 Task: Add Sprouts Organic Sun Dried Goji Berries to the cart.
Action: Mouse pressed left at (19, 96)
Screenshot: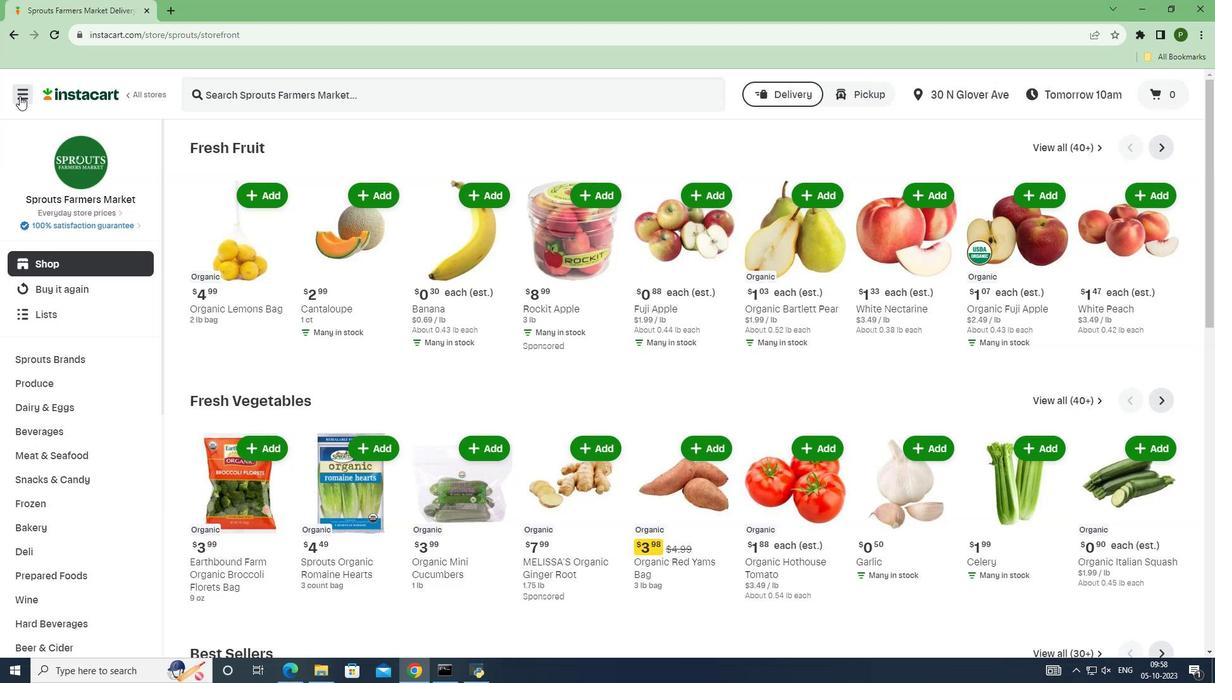 
Action: Mouse moved to (46, 352)
Screenshot: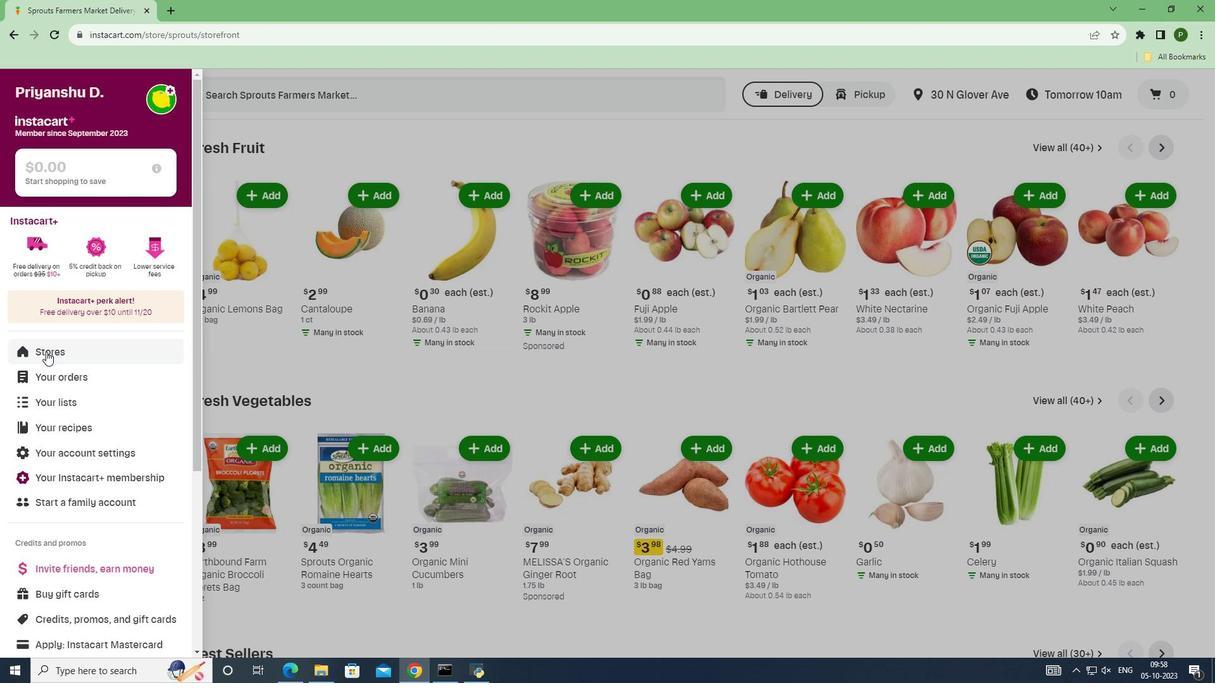 
Action: Mouse pressed left at (46, 352)
Screenshot: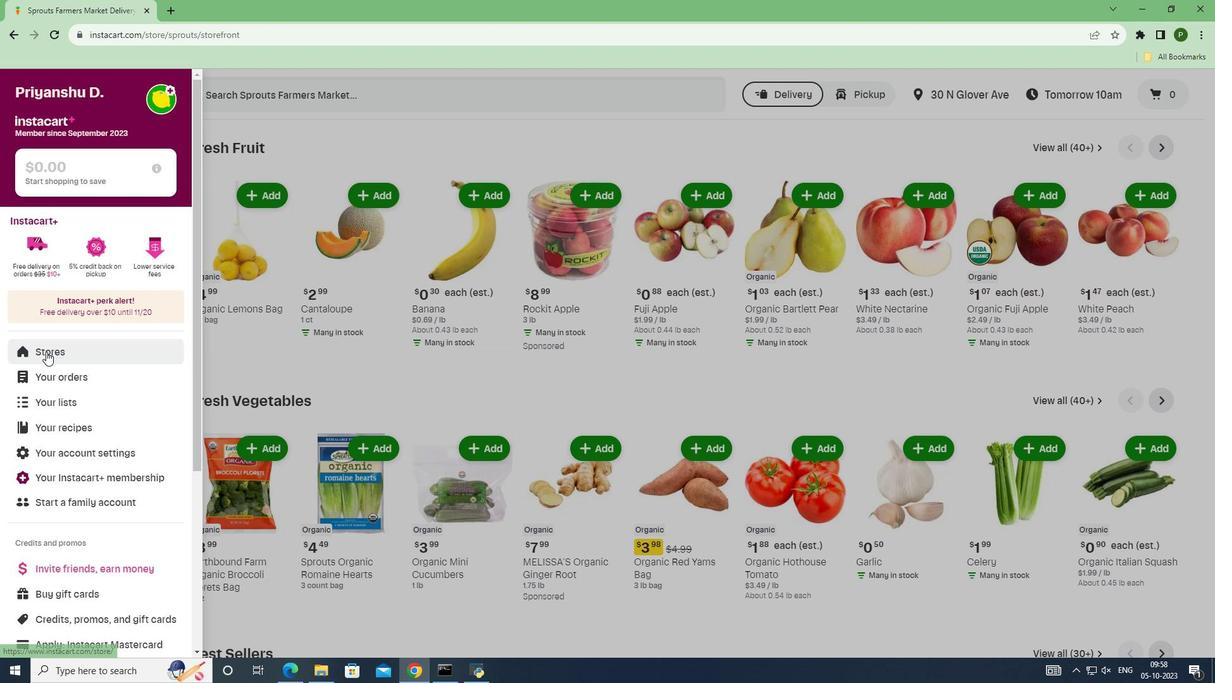 
Action: Mouse moved to (291, 153)
Screenshot: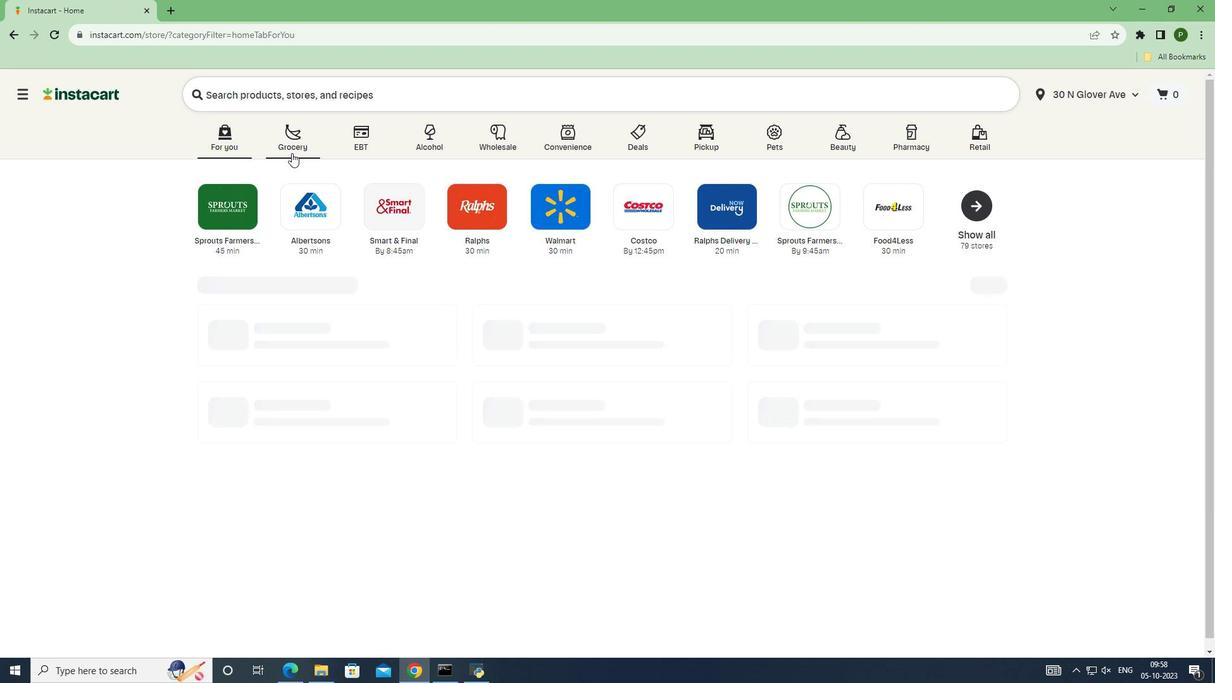 
Action: Mouse pressed left at (291, 153)
Screenshot: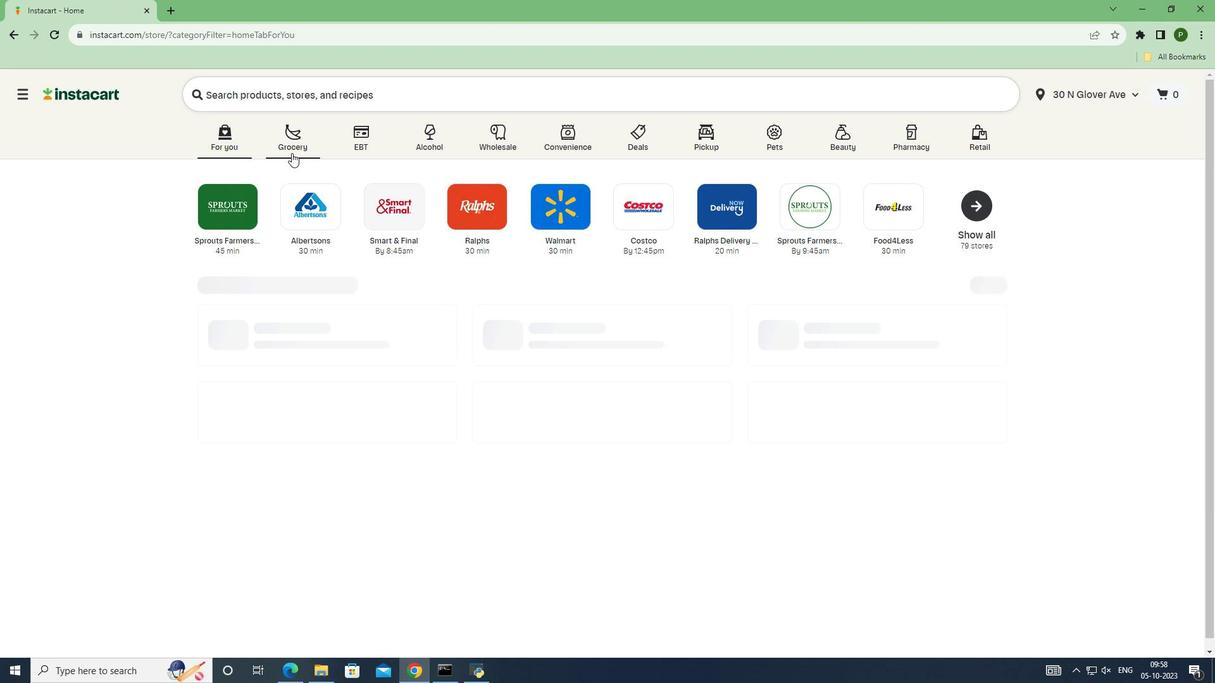 
Action: Mouse moved to (777, 288)
Screenshot: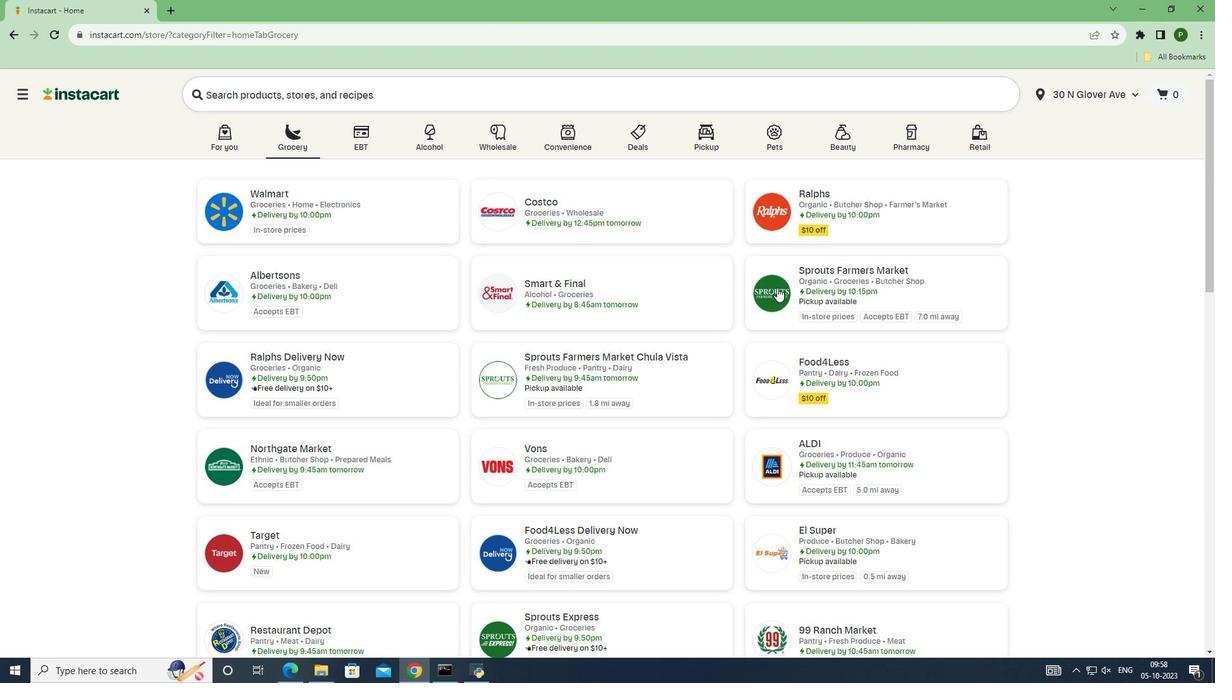
Action: Mouse pressed left at (777, 288)
Screenshot: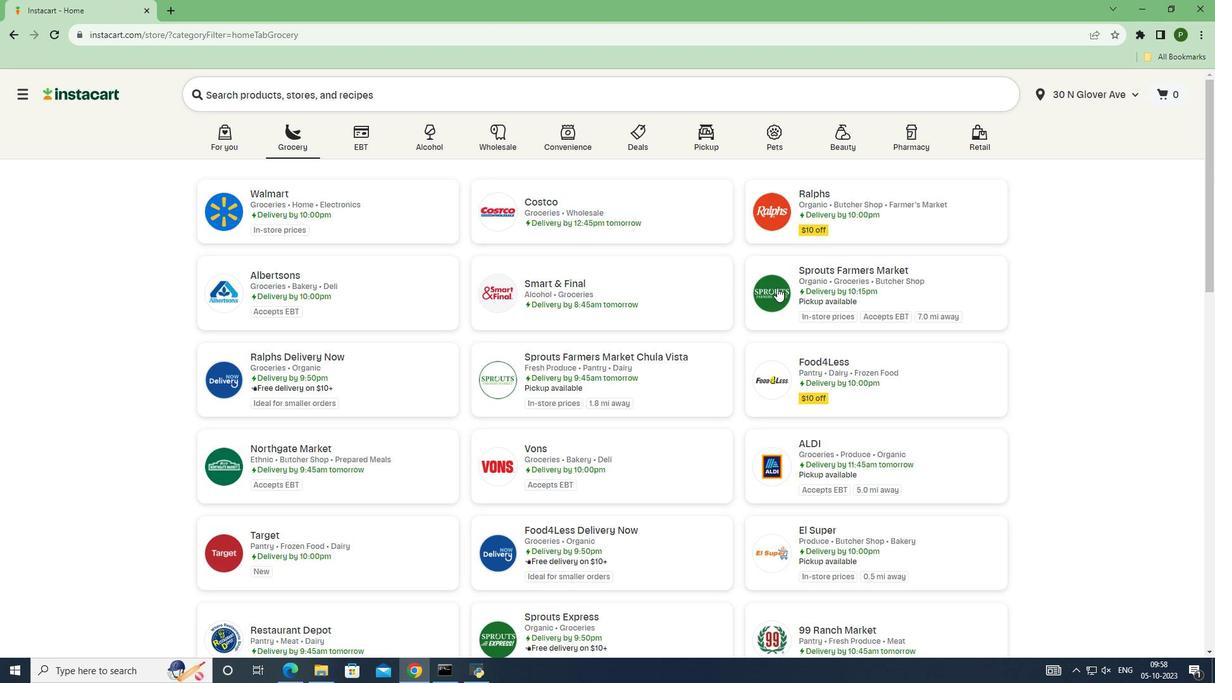 
Action: Mouse moved to (84, 360)
Screenshot: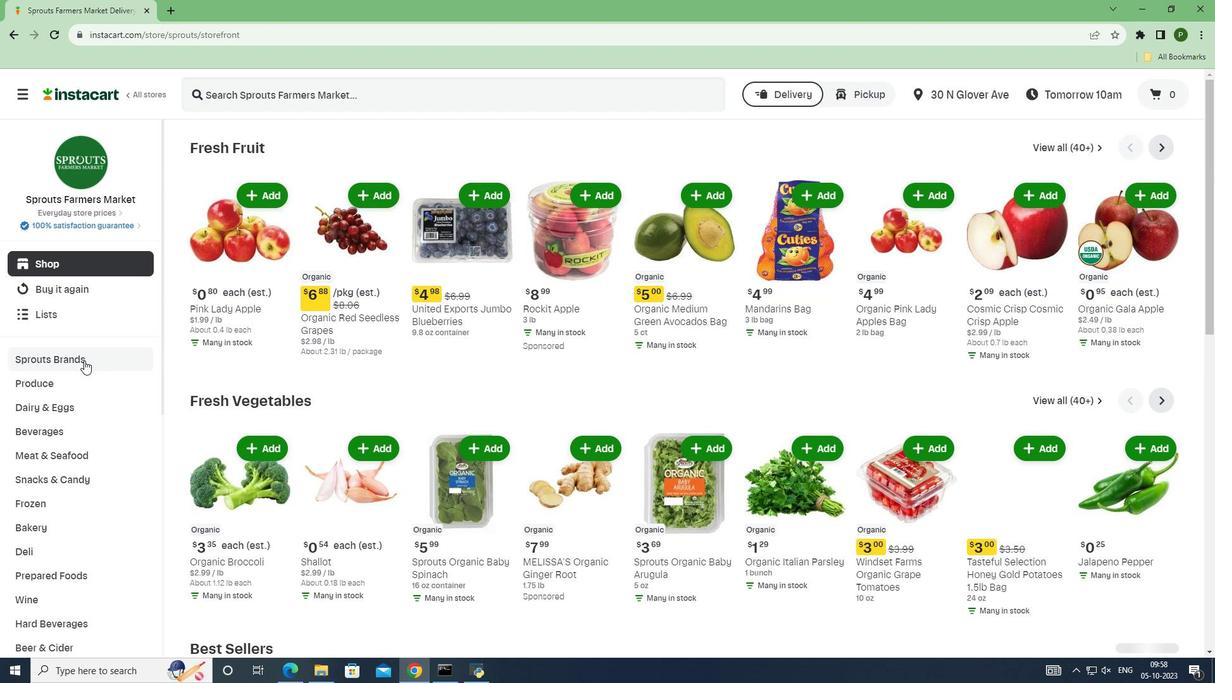 
Action: Mouse pressed left at (84, 360)
Screenshot: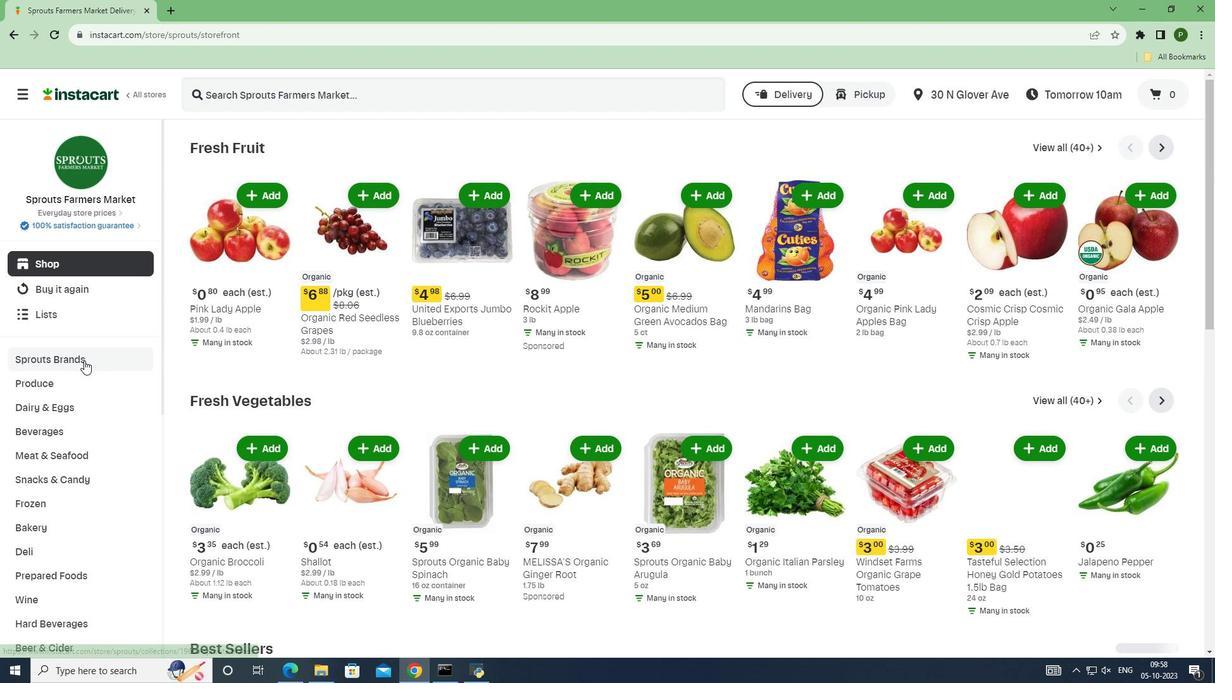 
Action: Mouse moved to (53, 453)
Screenshot: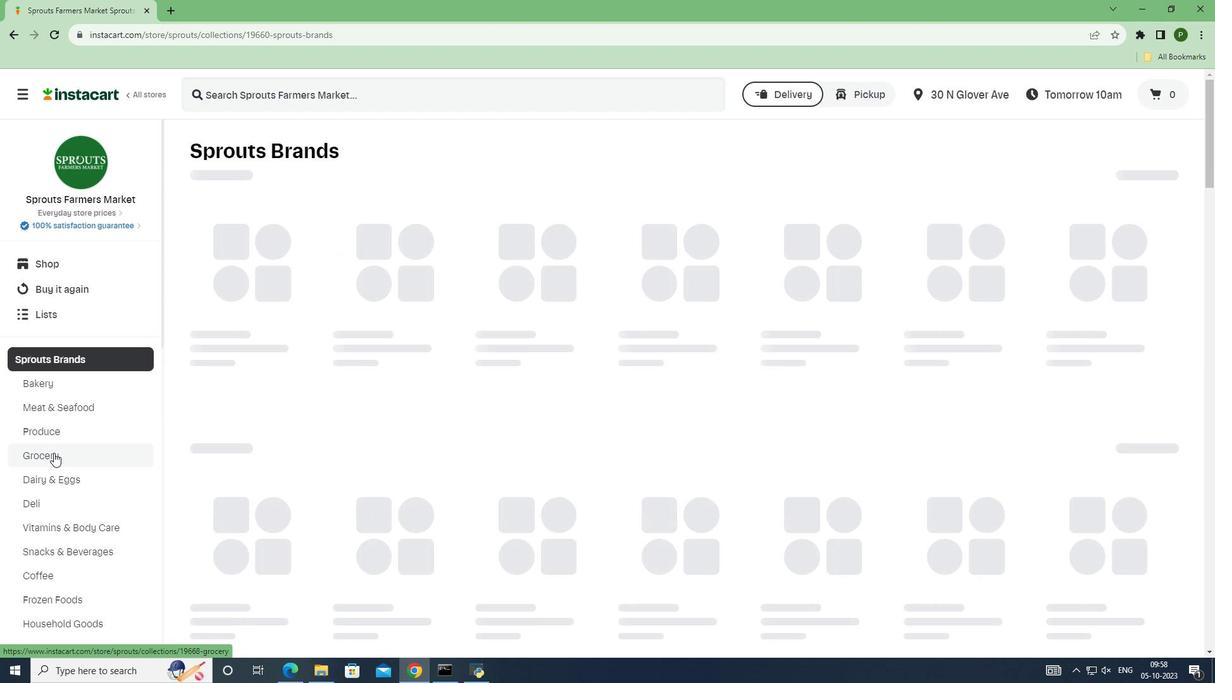 
Action: Mouse pressed left at (53, 453)
Screenshot: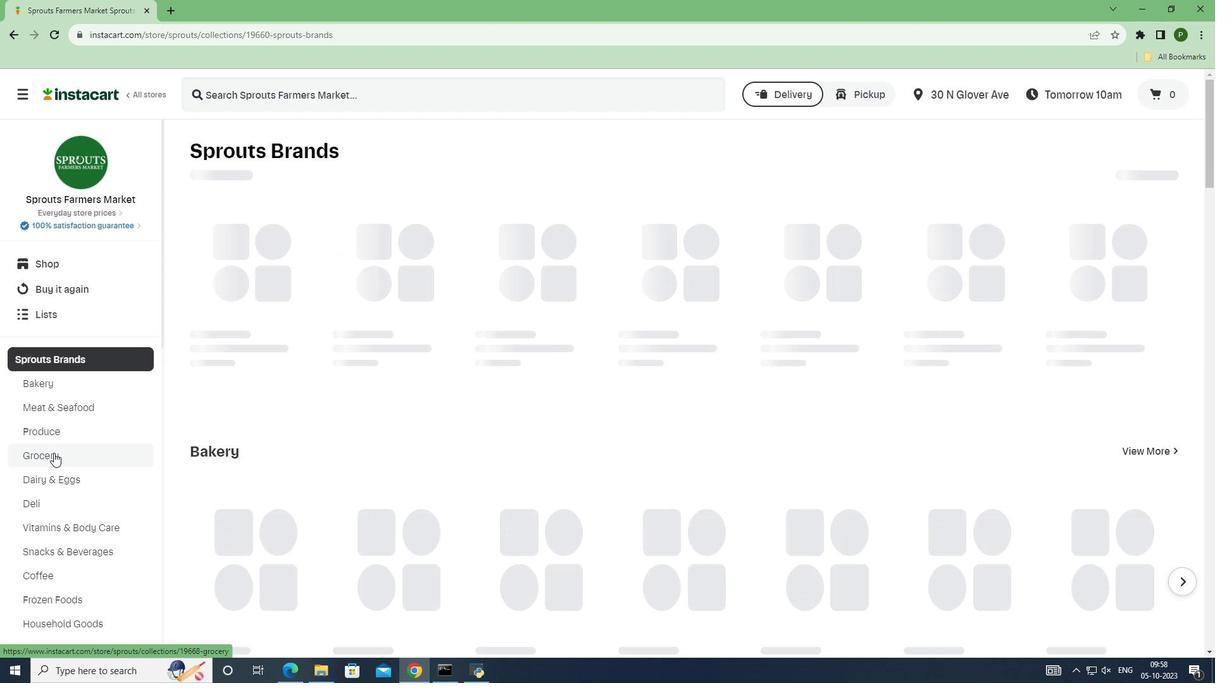 
Action: Mouse moved to (279, 270)
Screenshot: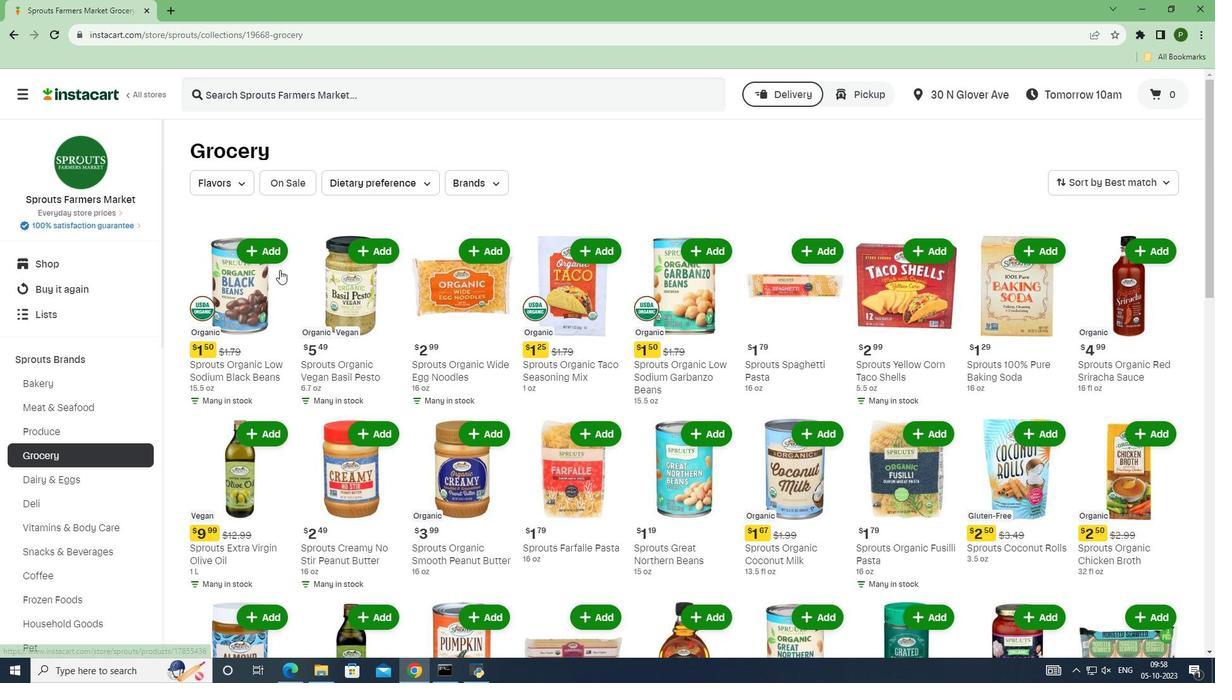 
Action: Mouse scrolled (279, 269) with delta (0, 0)
Screenshot: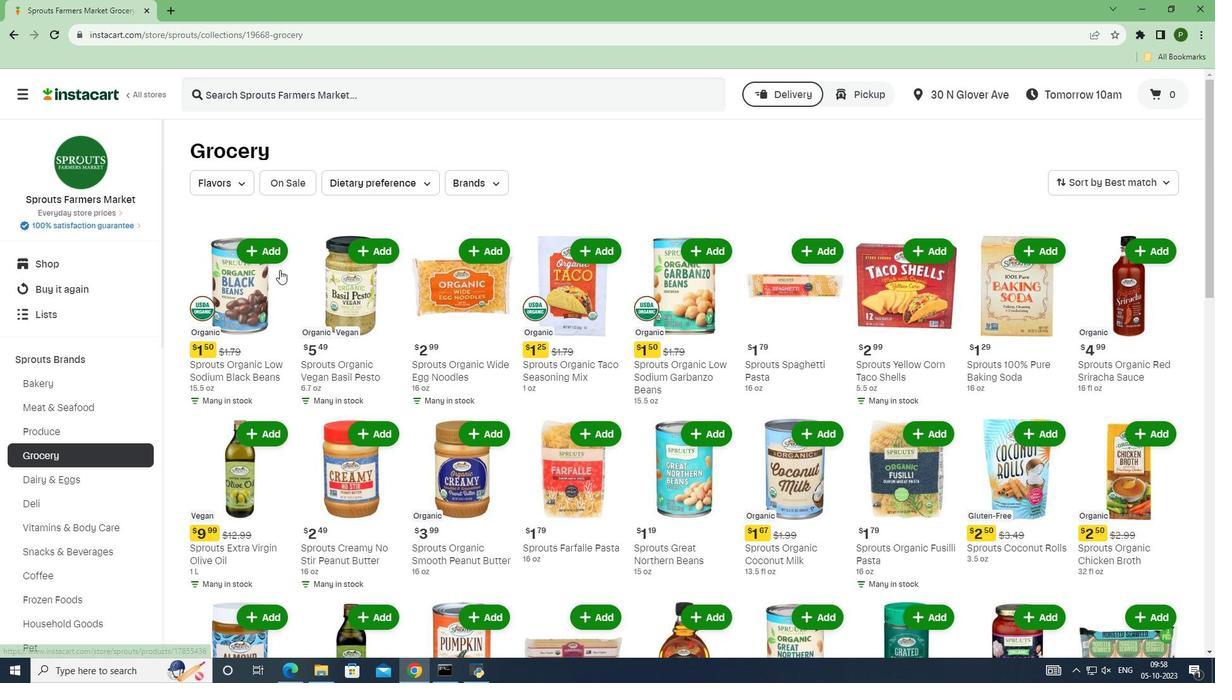 
Action: Mouse scrolled (279, 269) with delta (0, 0)
Screenshot: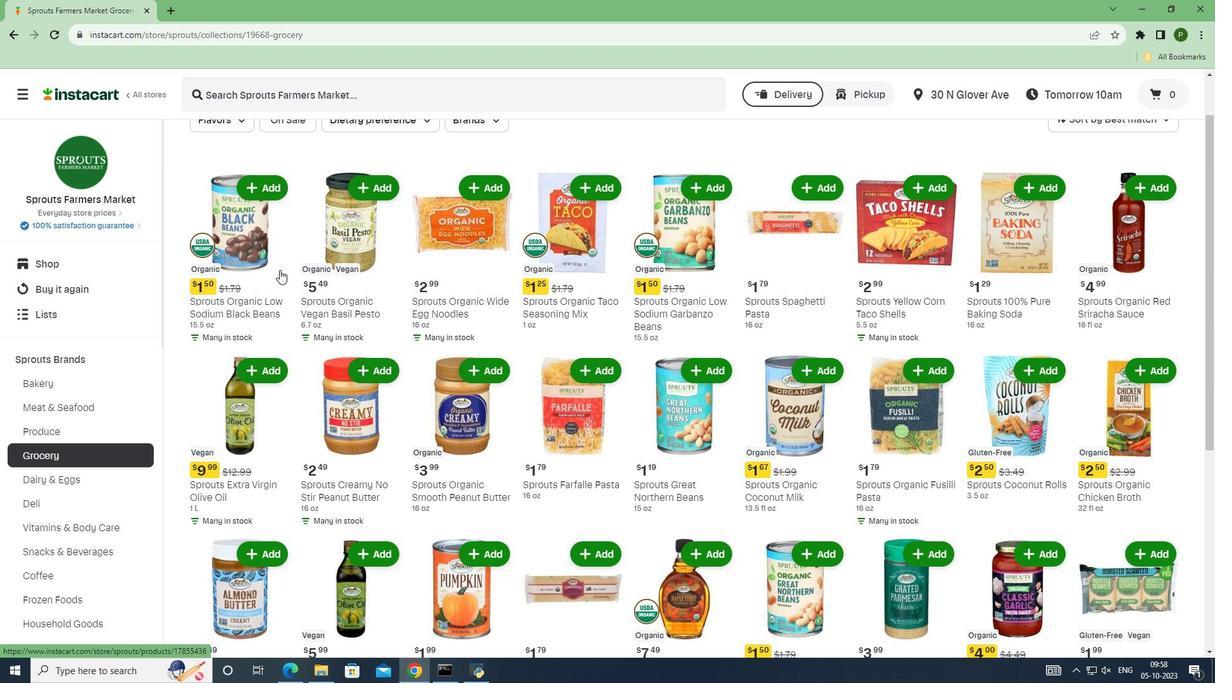 
Action: Mouse scrolled (279, 269) with delta (0, 0)
Screenshot: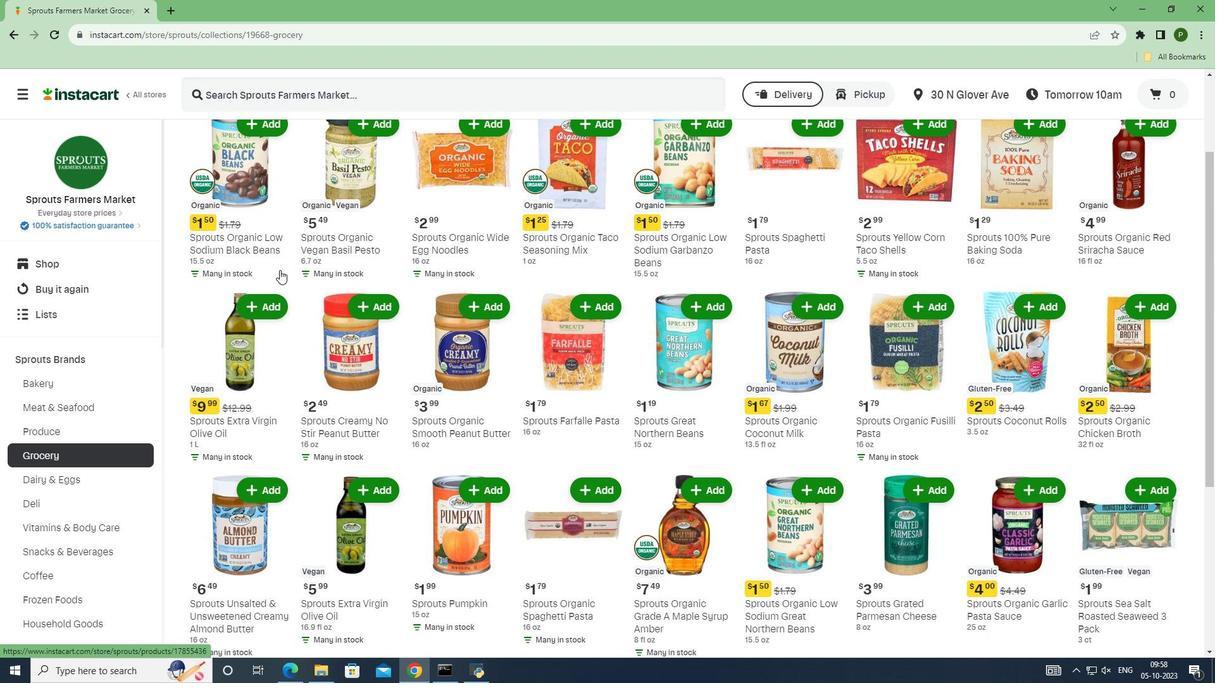 
Action: Mouse scrolled (279, 269) with delta (0, 0)
Screenshot: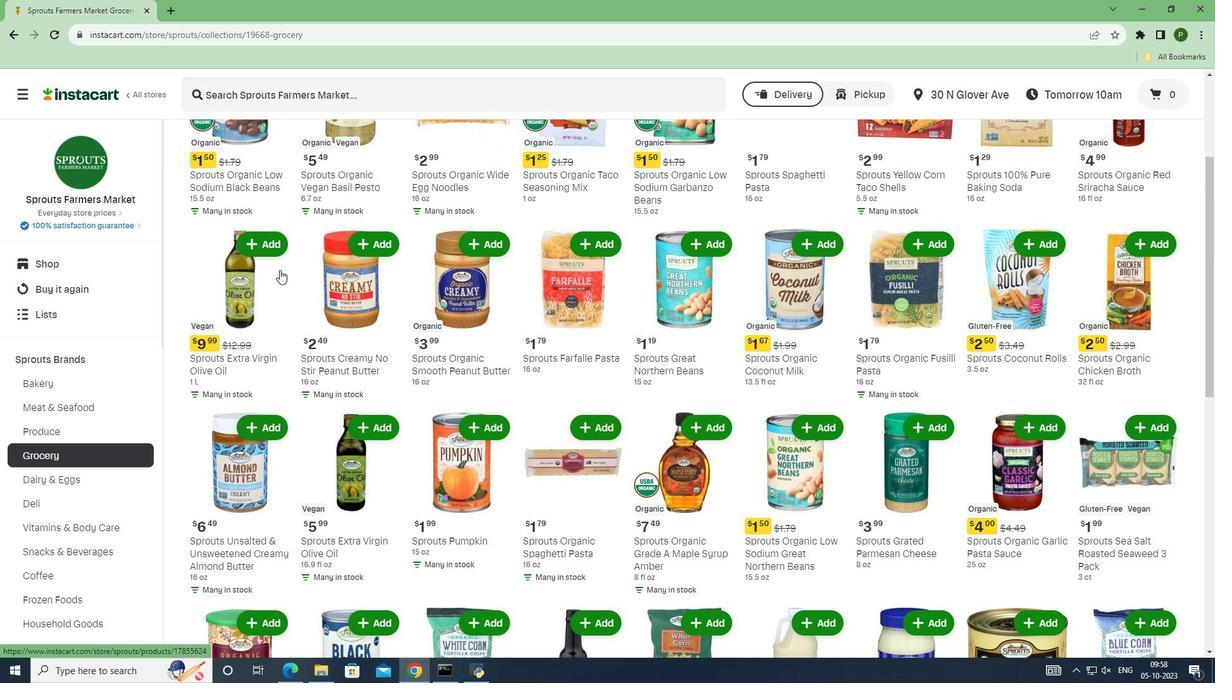
Action: Mouse scrolled (279, 269) with delta (0, 0)
Screenshot: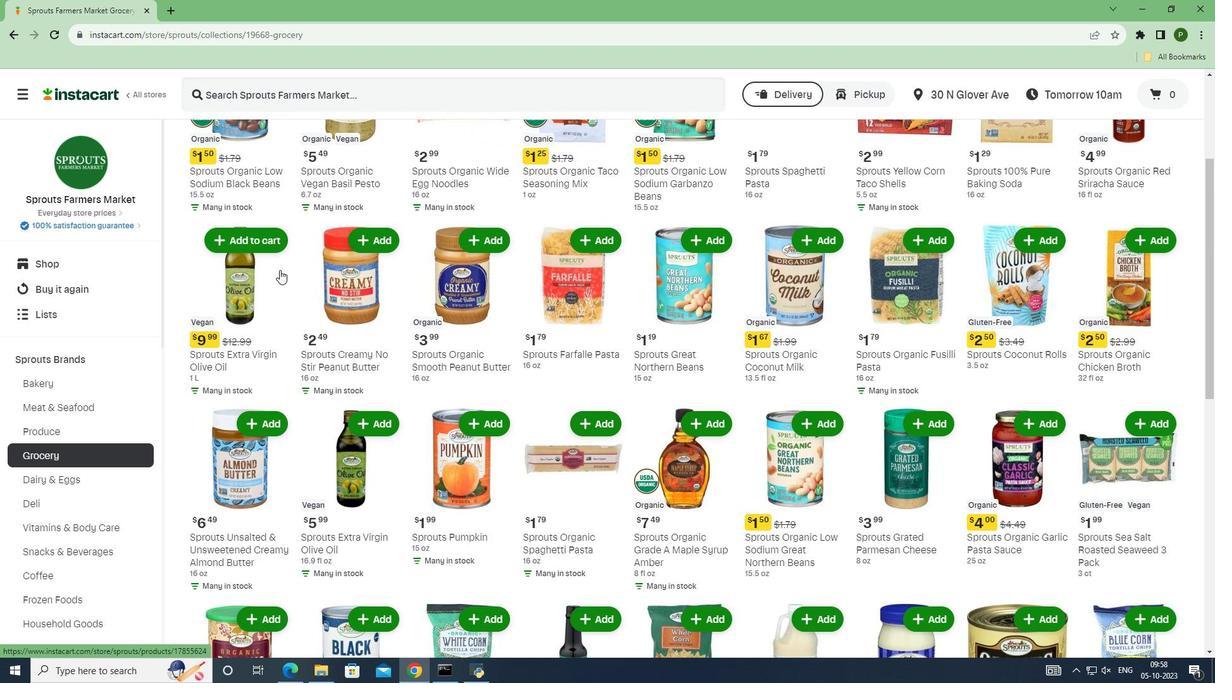 
Action: Mouse scrolled (279, 269) with delta (0, 0)
Screenshot: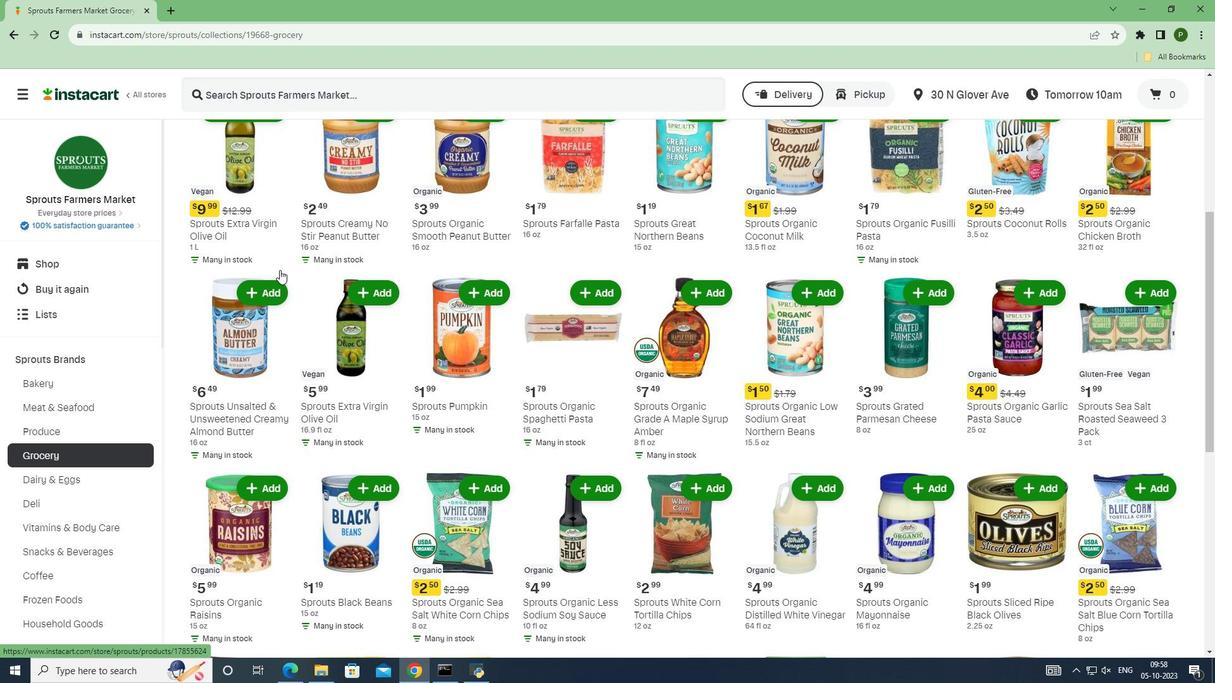 
Action: Mouse scrolled (279, 269) with delta (0, 0)
Screenshot: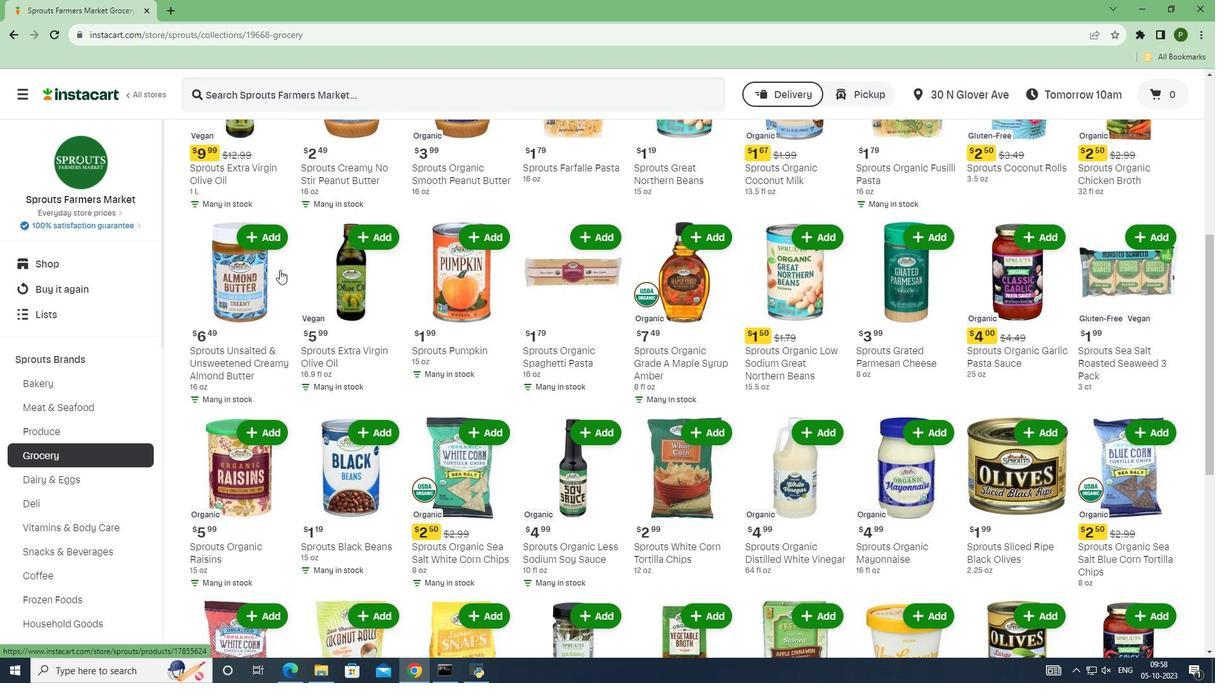 
Action: Mouse scrolled (279, 269) with delta (0, 0)
Screenshot: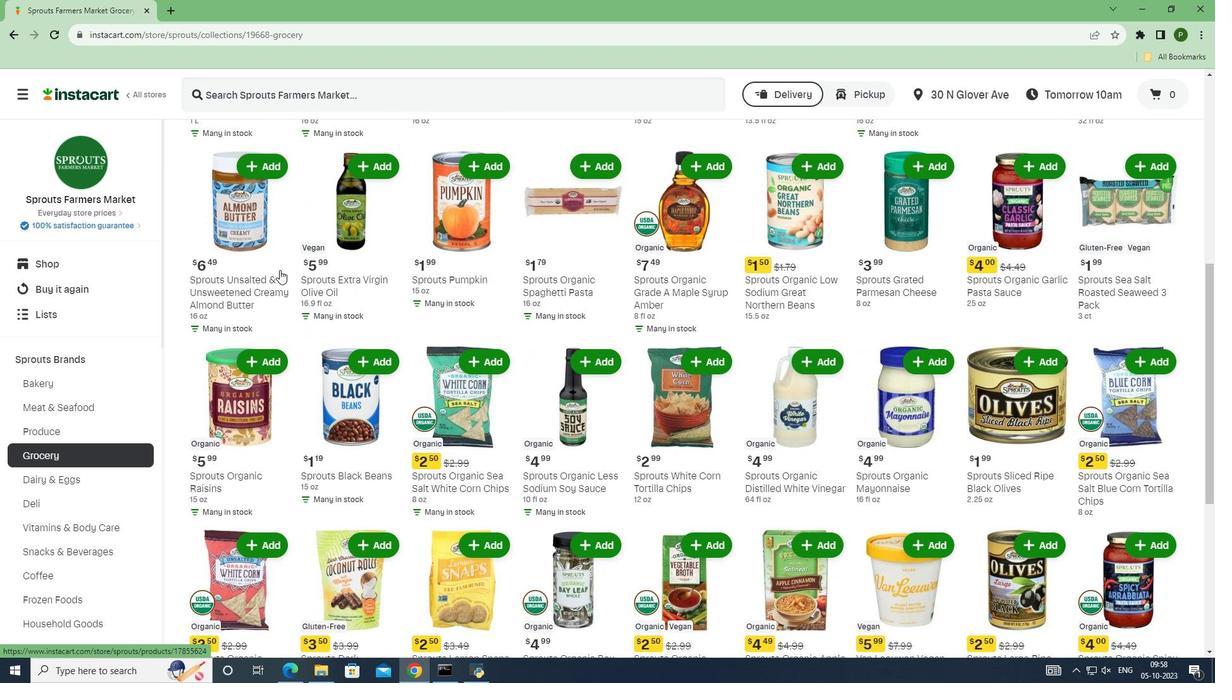 
Action: Mouse scrolled (279, 269) with delta (0, 0)
Screenshot: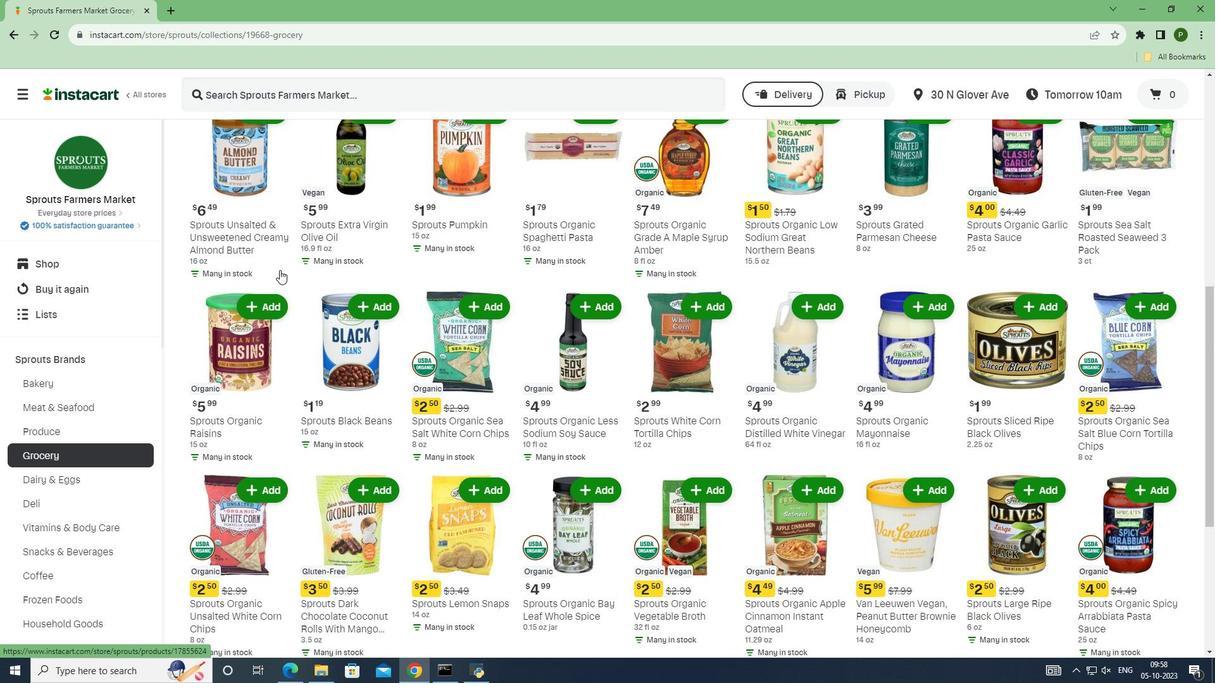 
Action: Mouse scrolled (279, 269) with delta (0, 0)
Screenshot: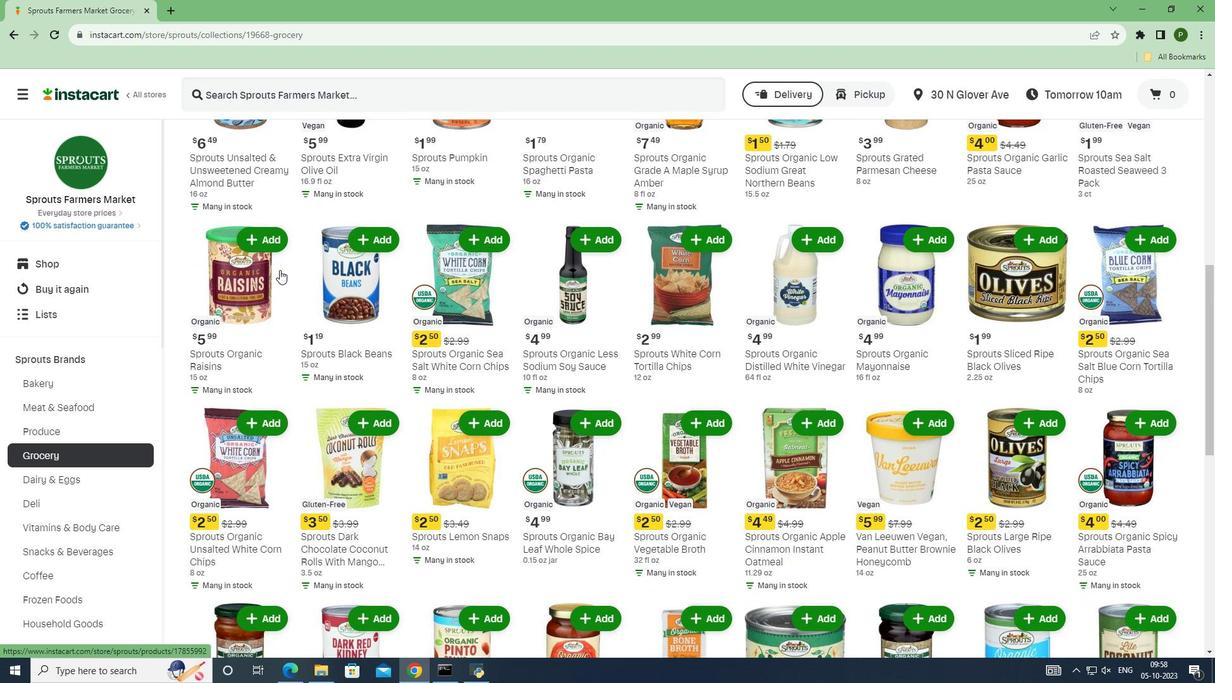 
Action: Mouse scrolled (279, 269) with delta (0, 0)
Screenshot: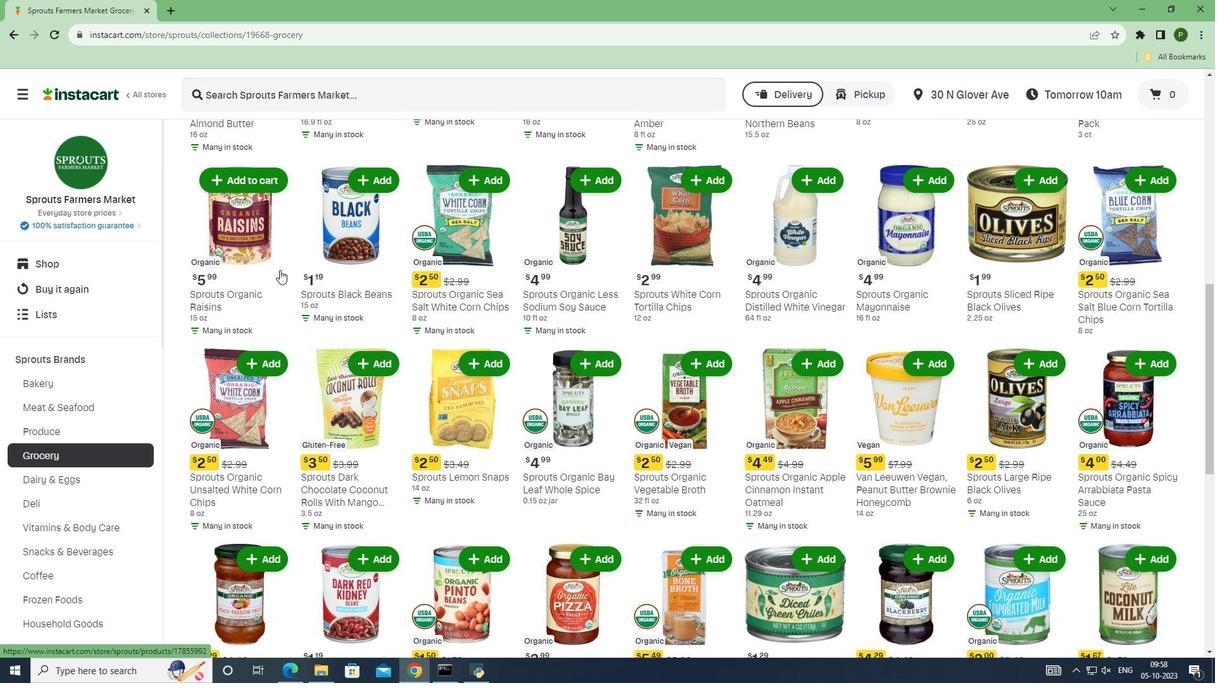 
Action: Mouse scrolled (279, 269) with delta (0, 0)
Screenshot: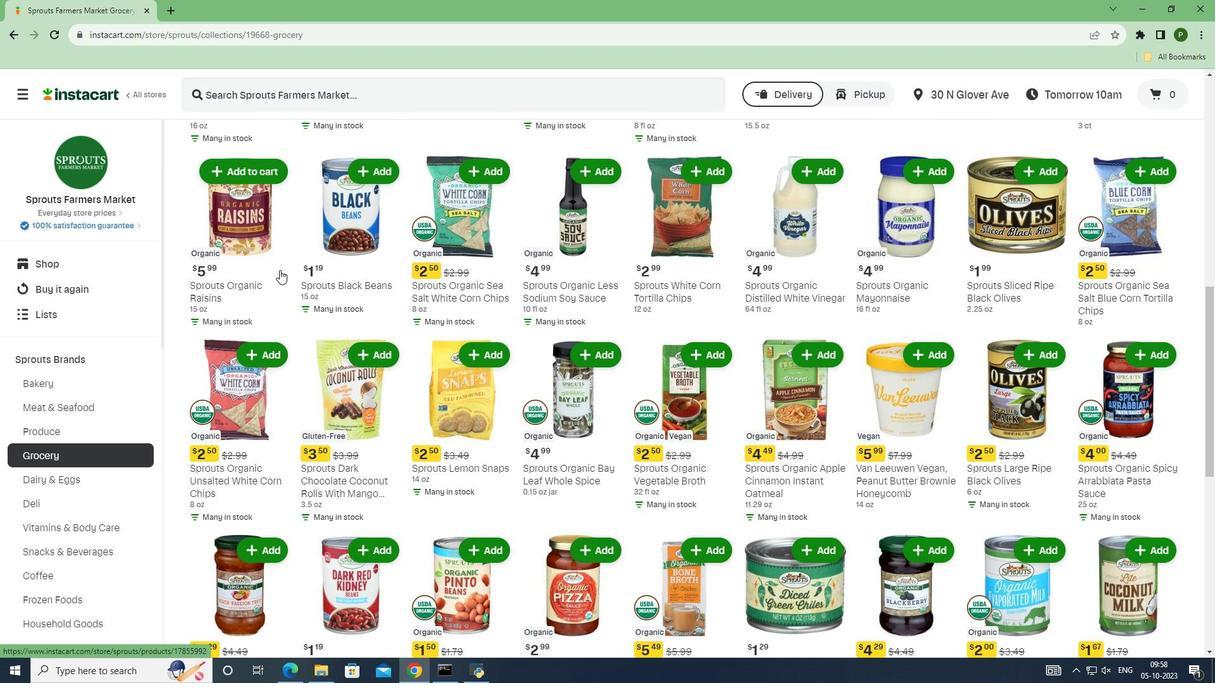 
Action: Mouse scrolled (279, 269) with delta (0, 0)
Screenshot: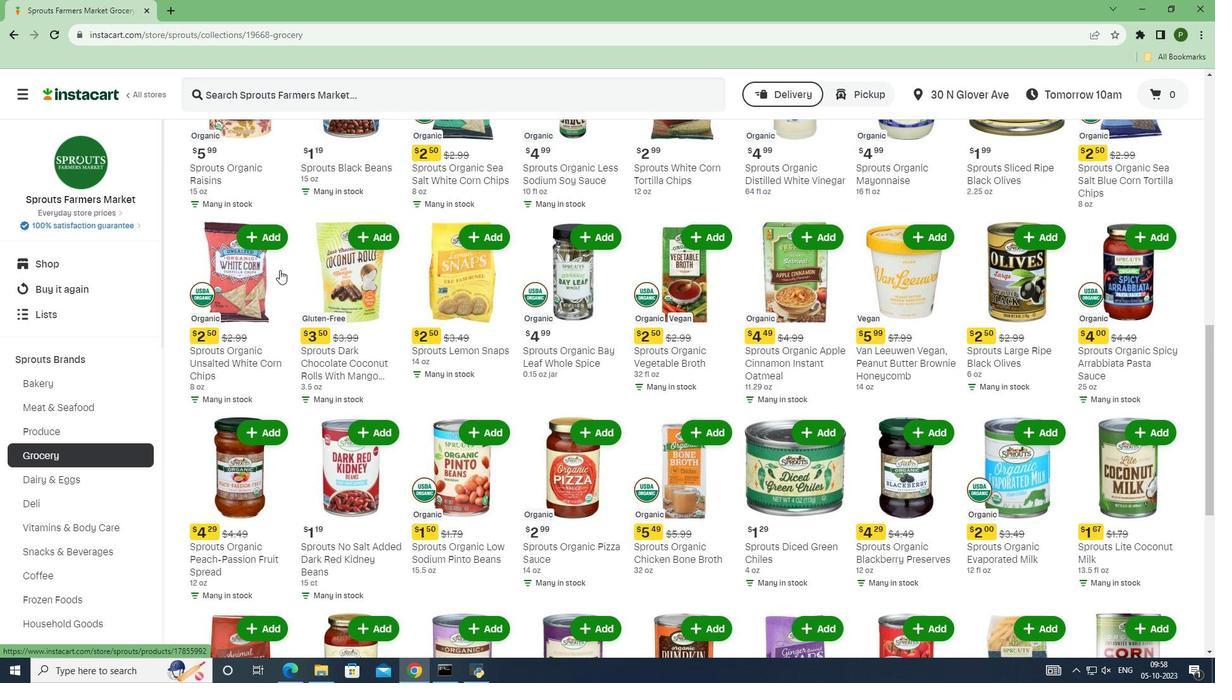
Action: Mouse scrolled (279, 269) with delta (0, 0)
Screenshot: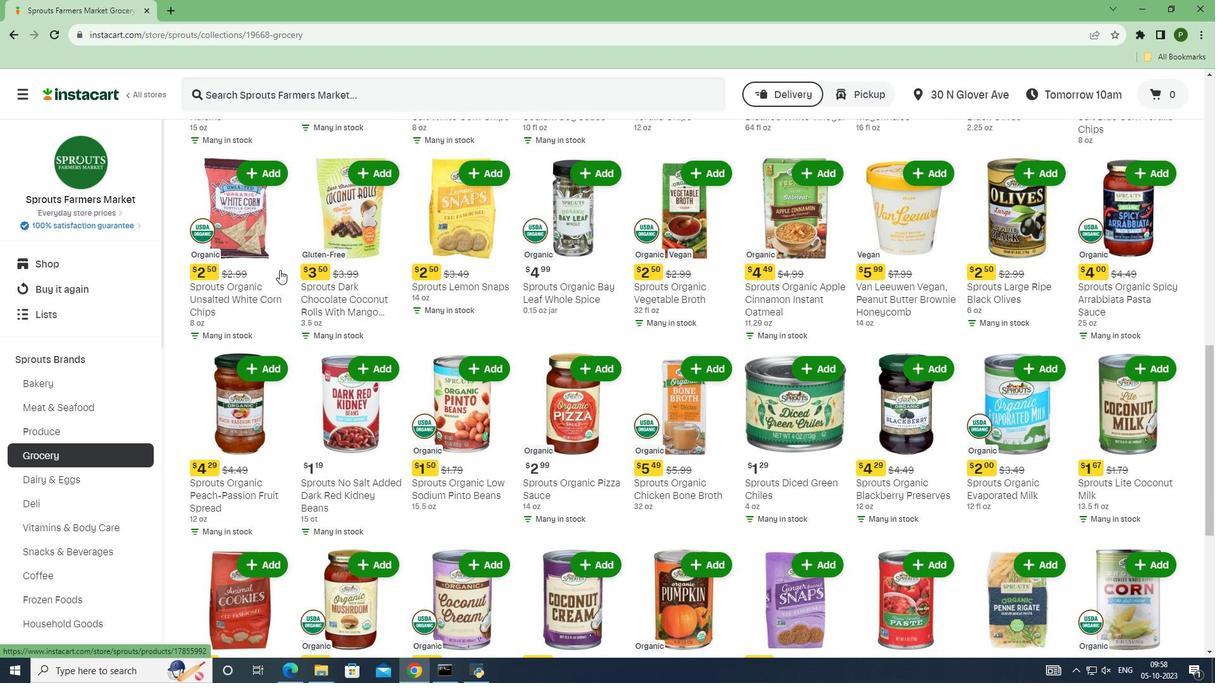 
Action: Mouse scrolled (279, 269) with delta (0, 0)
Screenshot: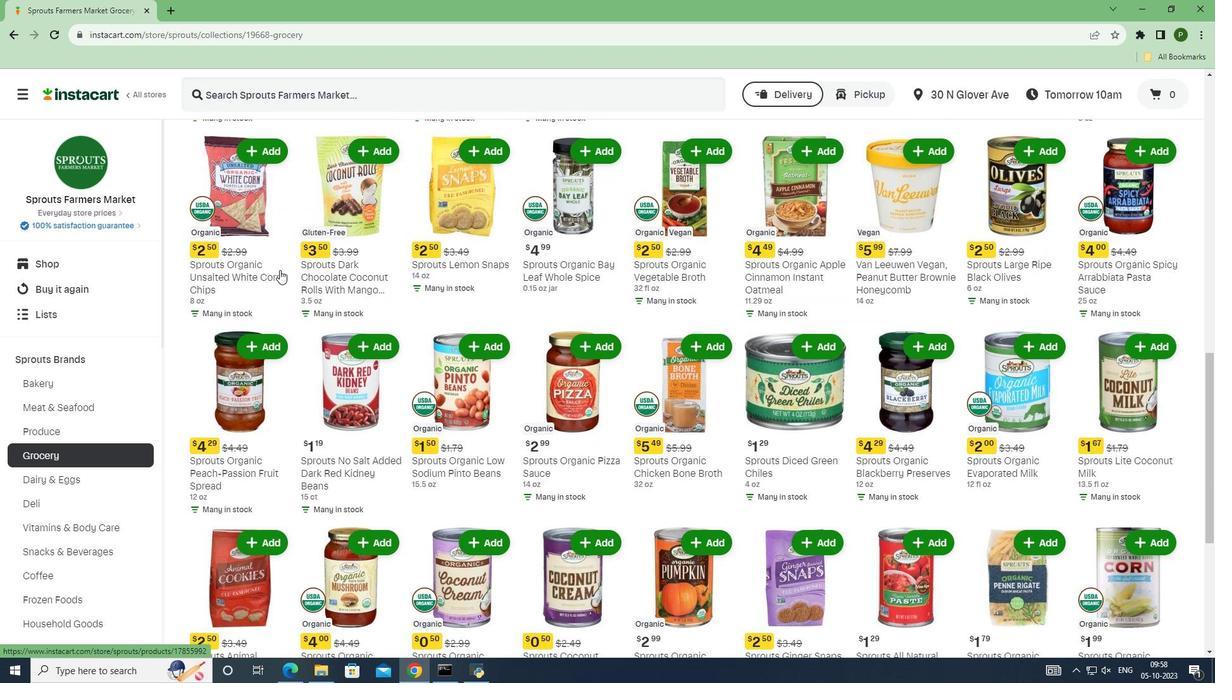 
Action: Mouse scrolled (279, 269) with delta (0, 0)
Screenshot: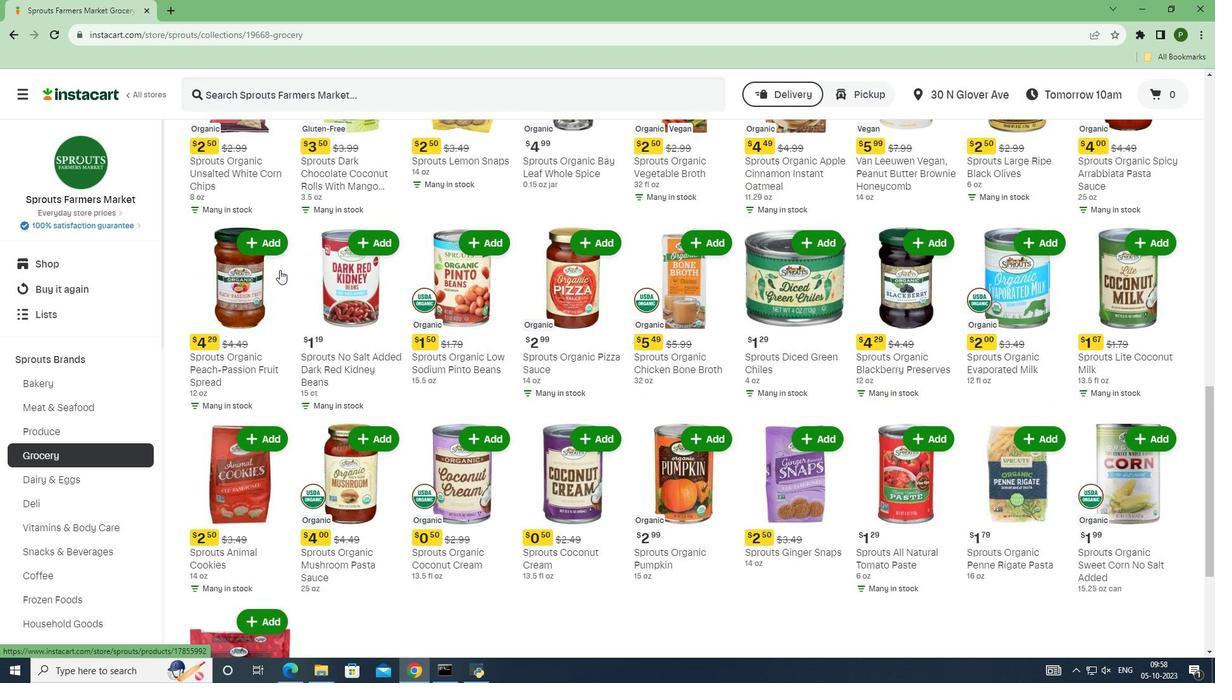 
Action: Mouse scrolled (279, 269) with delta (0, 0)
Screenshot: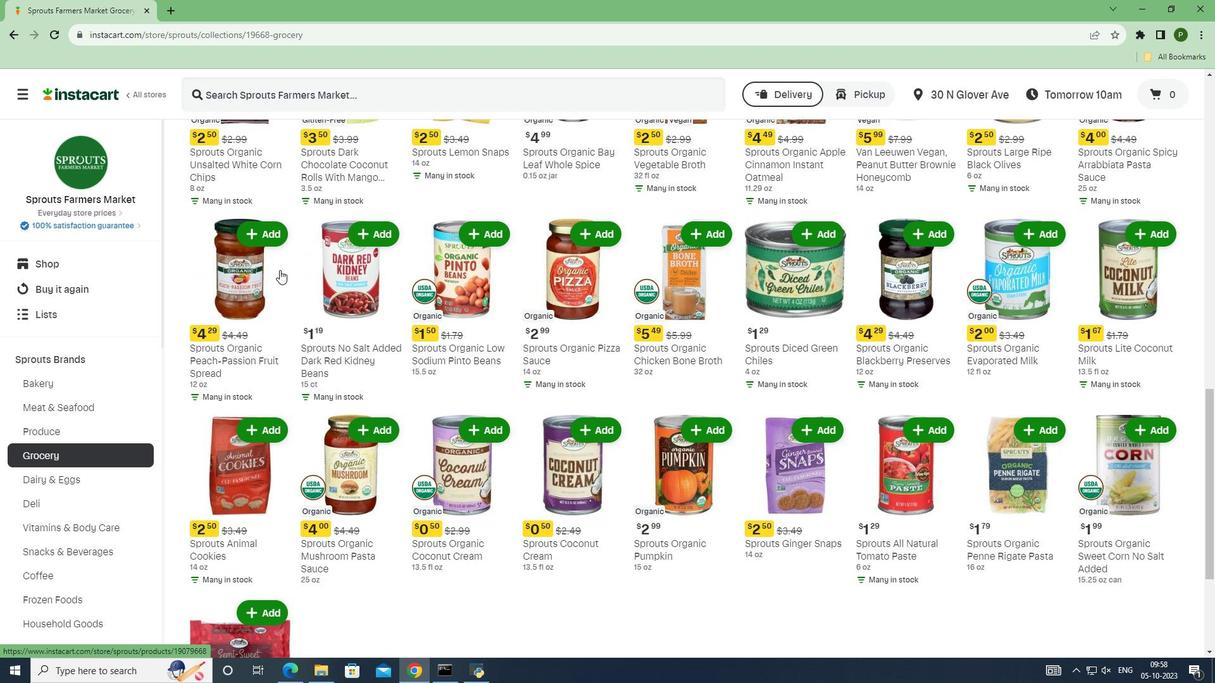 
Action: Mouse scrolled (279, 269) with delta (0, 0)
Screenshot: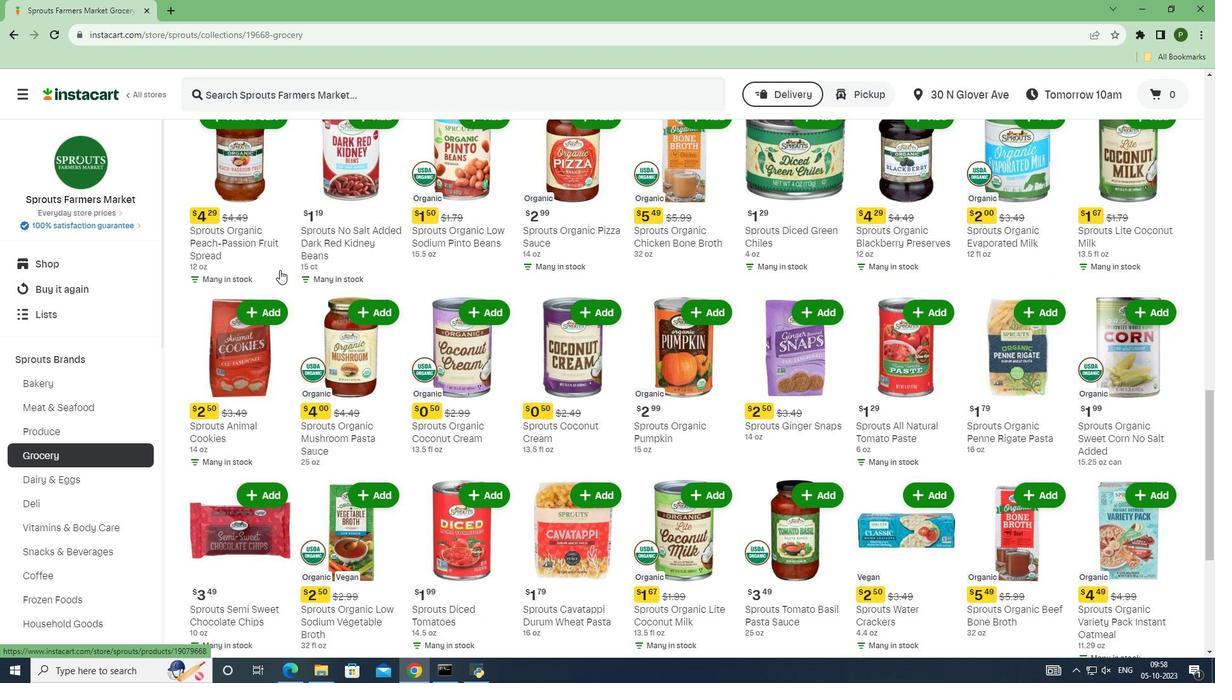 
Action: Mouse scrolled (279, 269) with delta (0, 0)
Screenshot: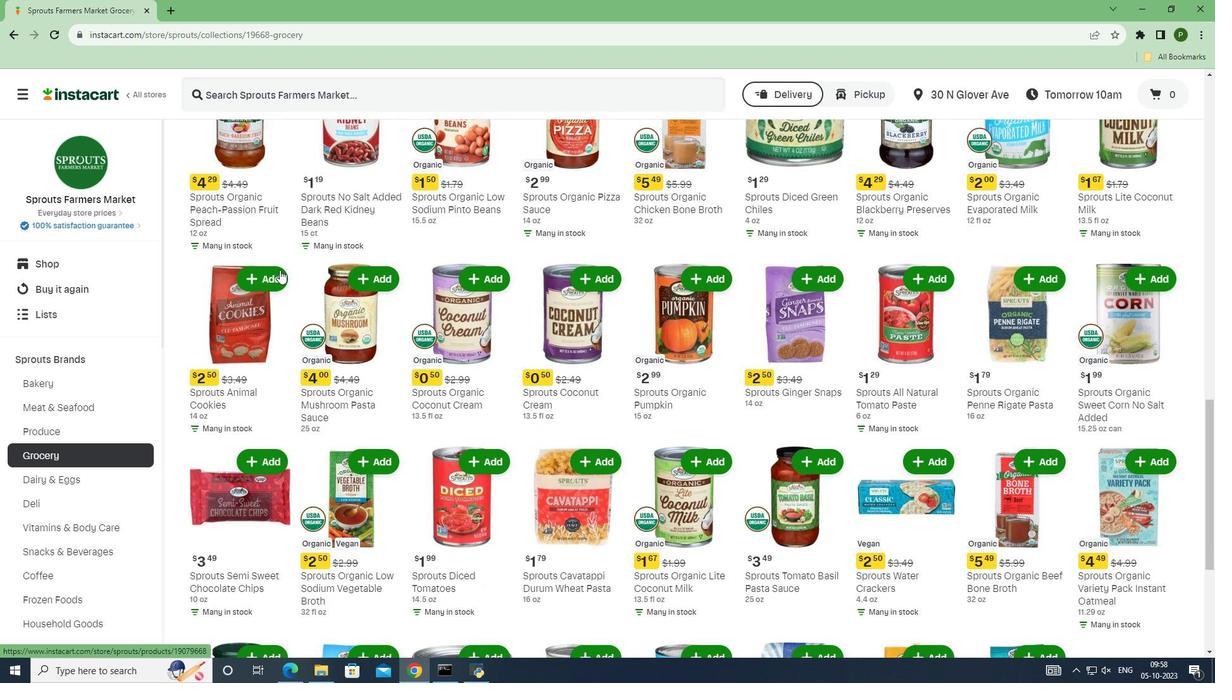 
Action: Mouse scrolled (279, 269) with delta (0, 0)
Screenshot: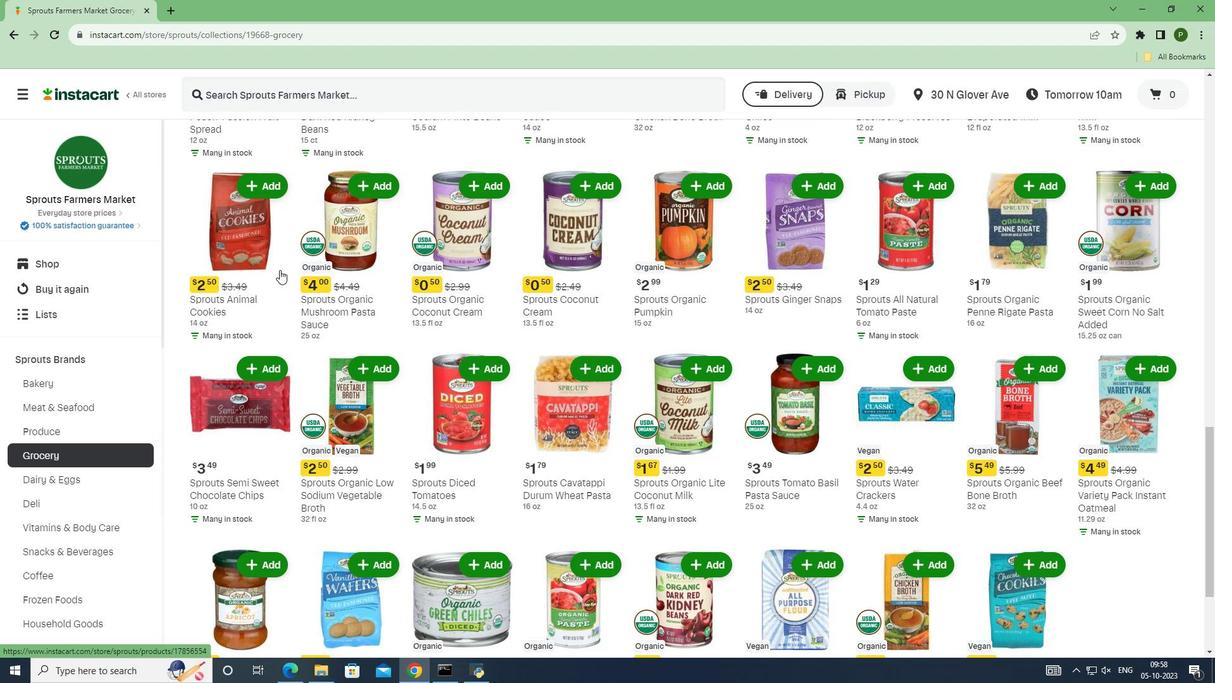 
Action: Mouse scrolled (279, 269) with delta (0, 0)
Screenshot: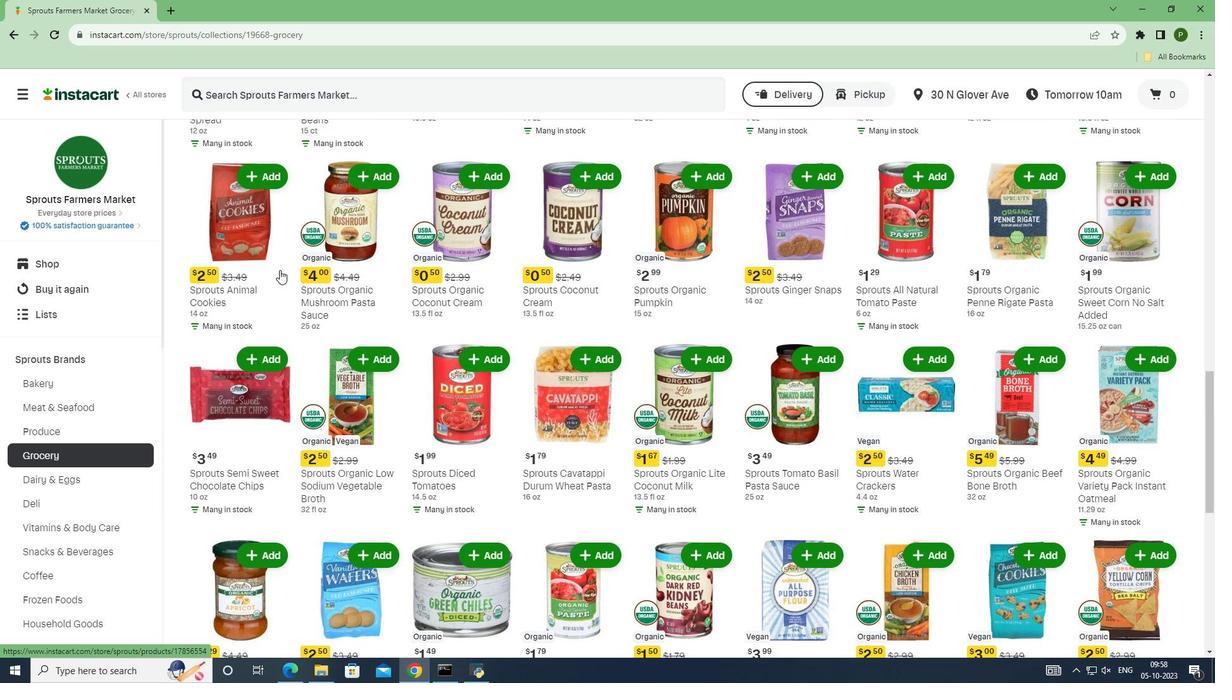 
Action: Mouse scrolled (279, 269) with delta (0, 0)
Screenshot: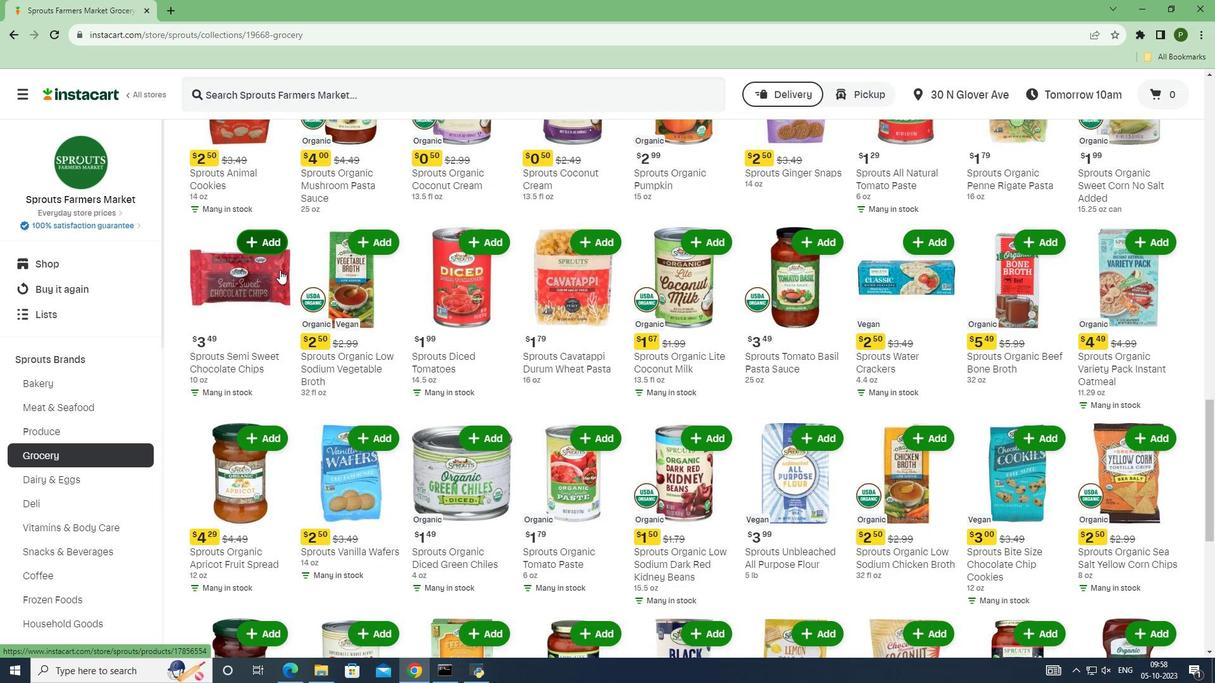 
Action: Mouse scrolled (279, 269) with delta (0, 0)
Screenshot: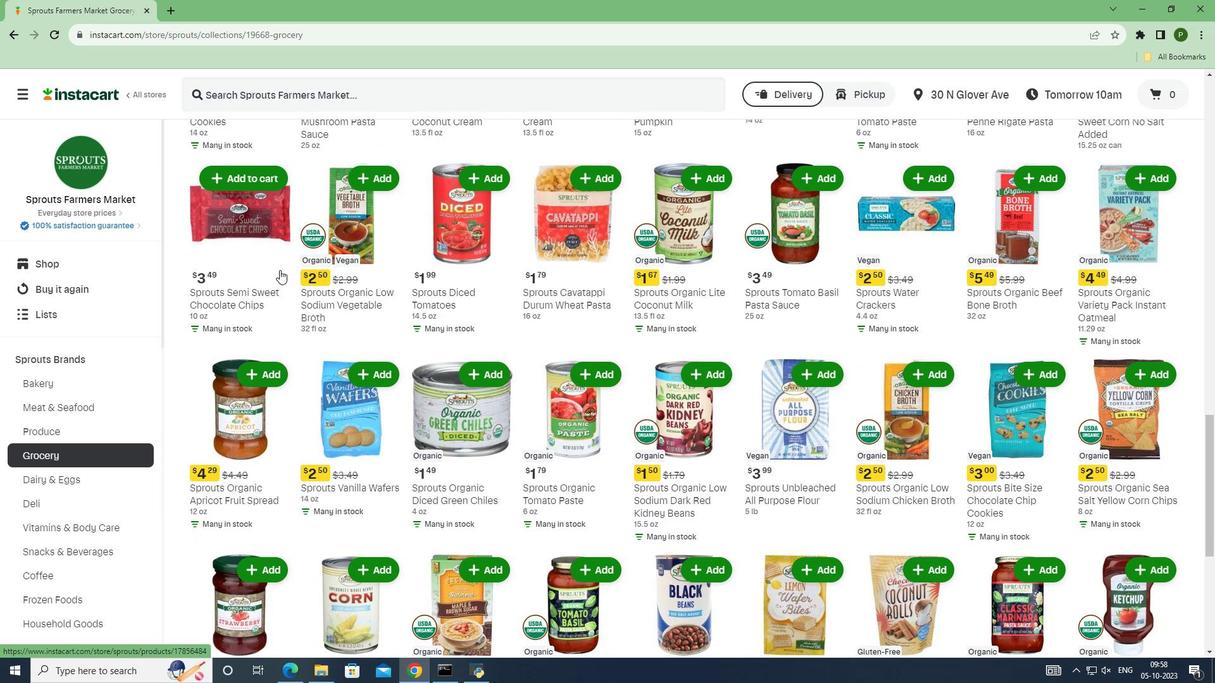 
Action: Mouse scrolled (279, 269) with delta (0, 0)
Screenshot: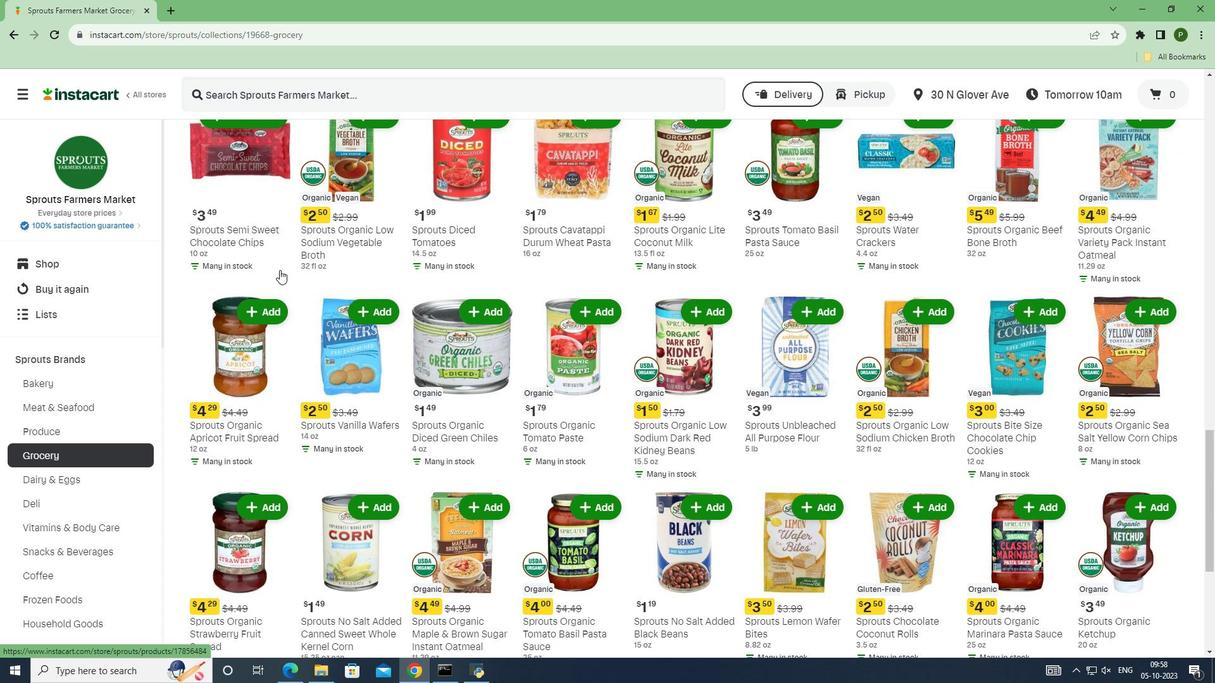 
Action: Mouse scrolled (279, 269) with delta (0, 0)
Screenshot: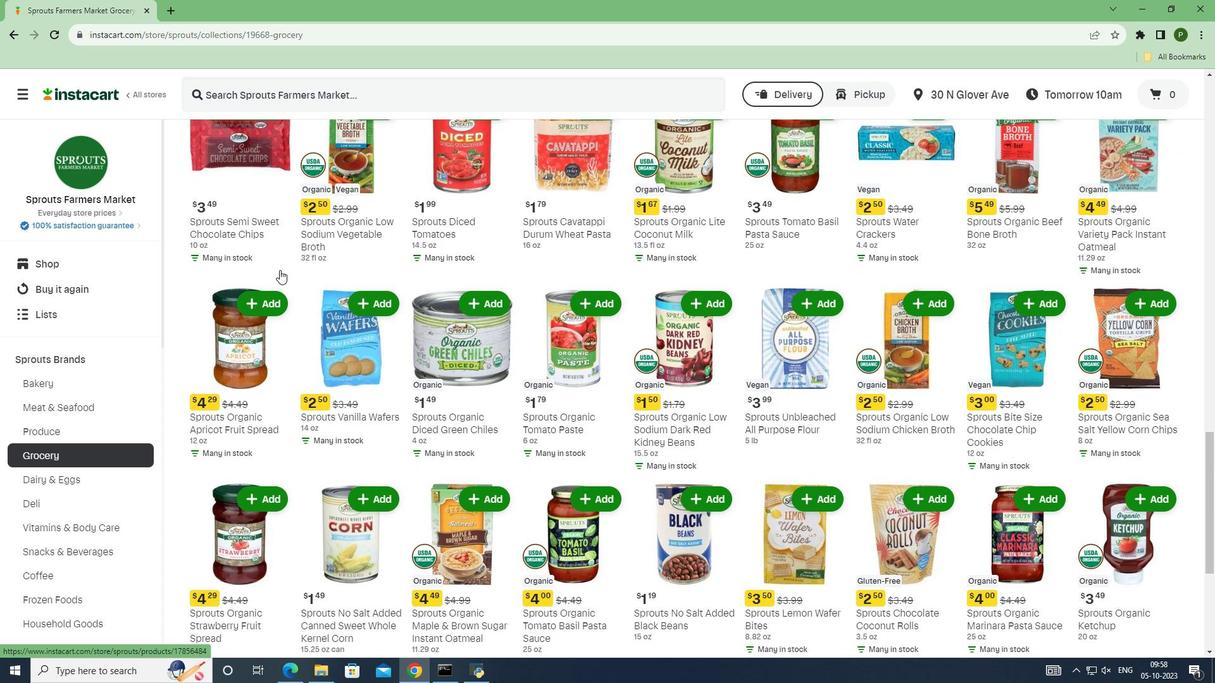
Action: Mouse scrolled (279, 269) with delta (0, 0)
Screenshot: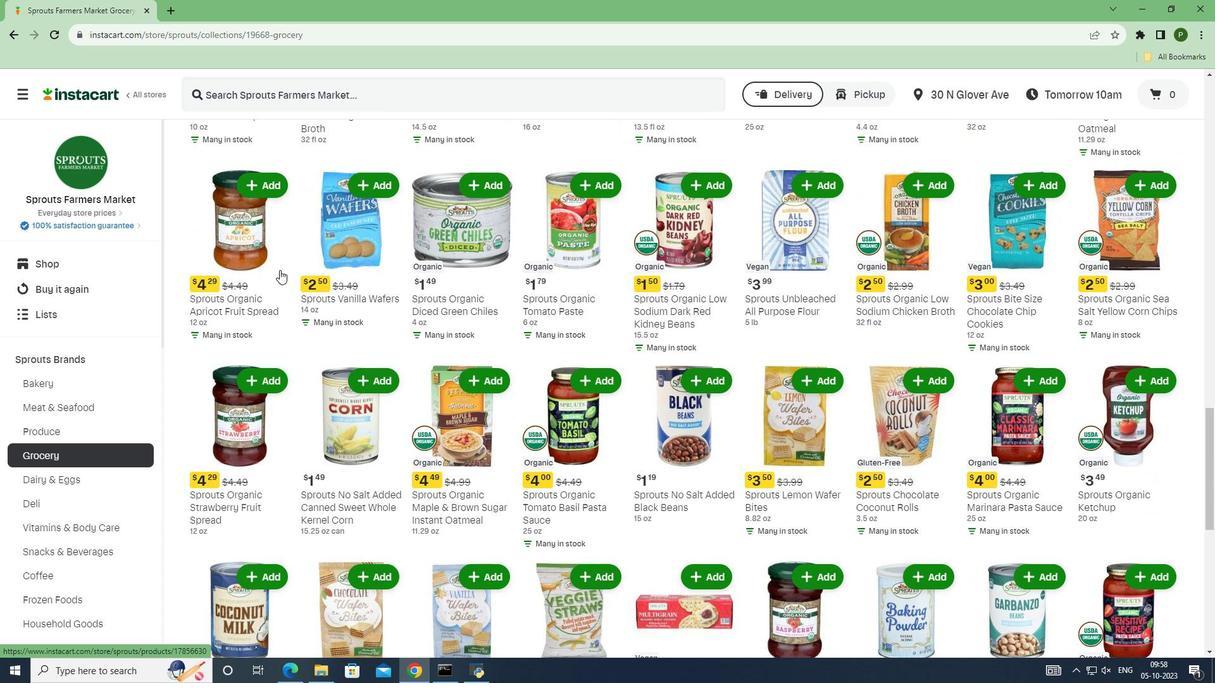 
Action: Mouse scrolled (279, 269) with delta (0, 0)
Screenshot: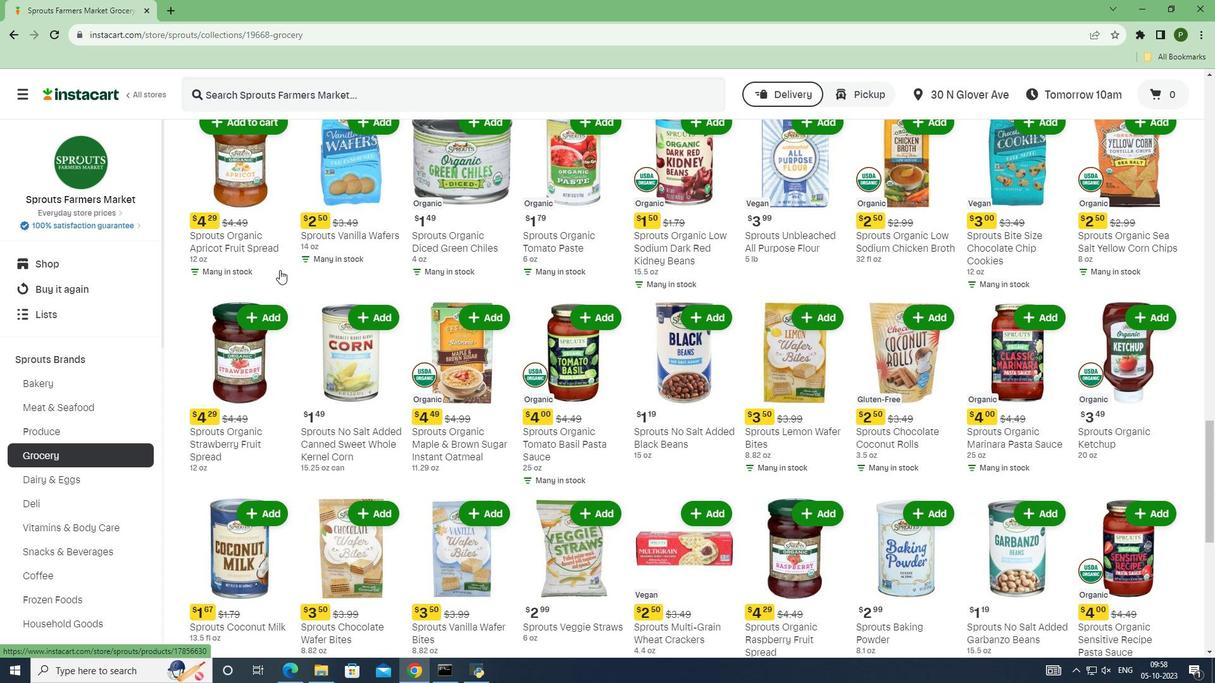 
Action: Mouse scrolled (279, 269) with delta (0, 0)
Screenshot: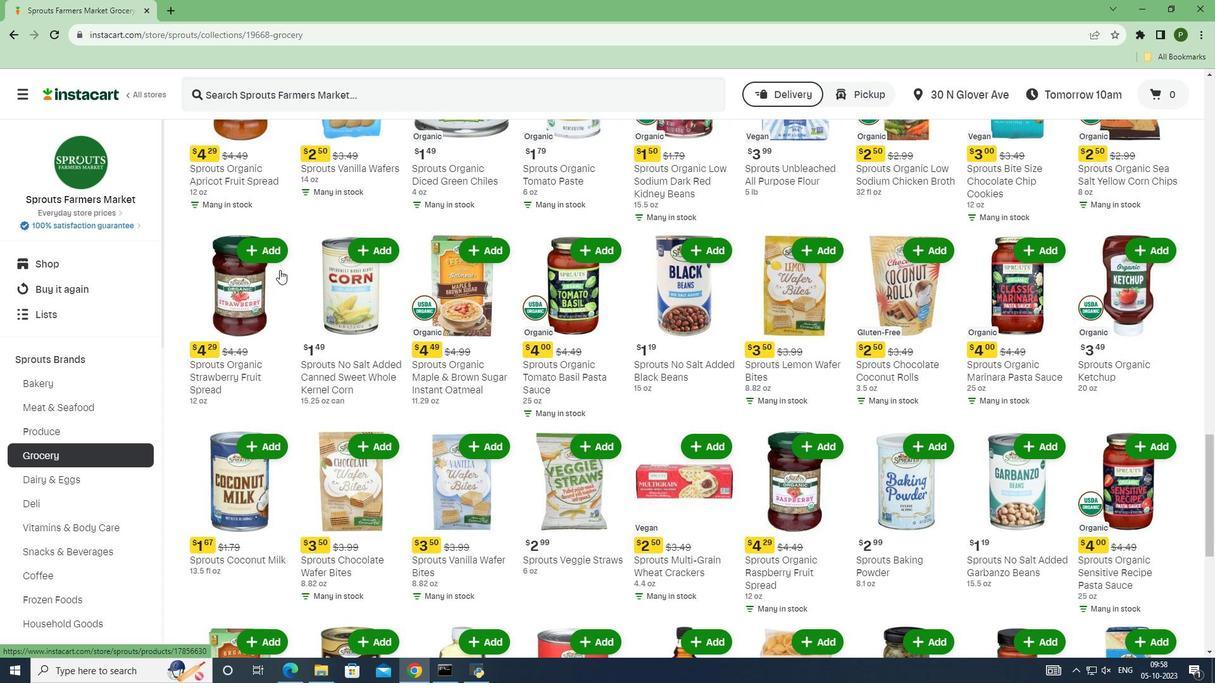 
Action: Mouse scrolled (279, 269) with delta (0, 0)
Screenshot: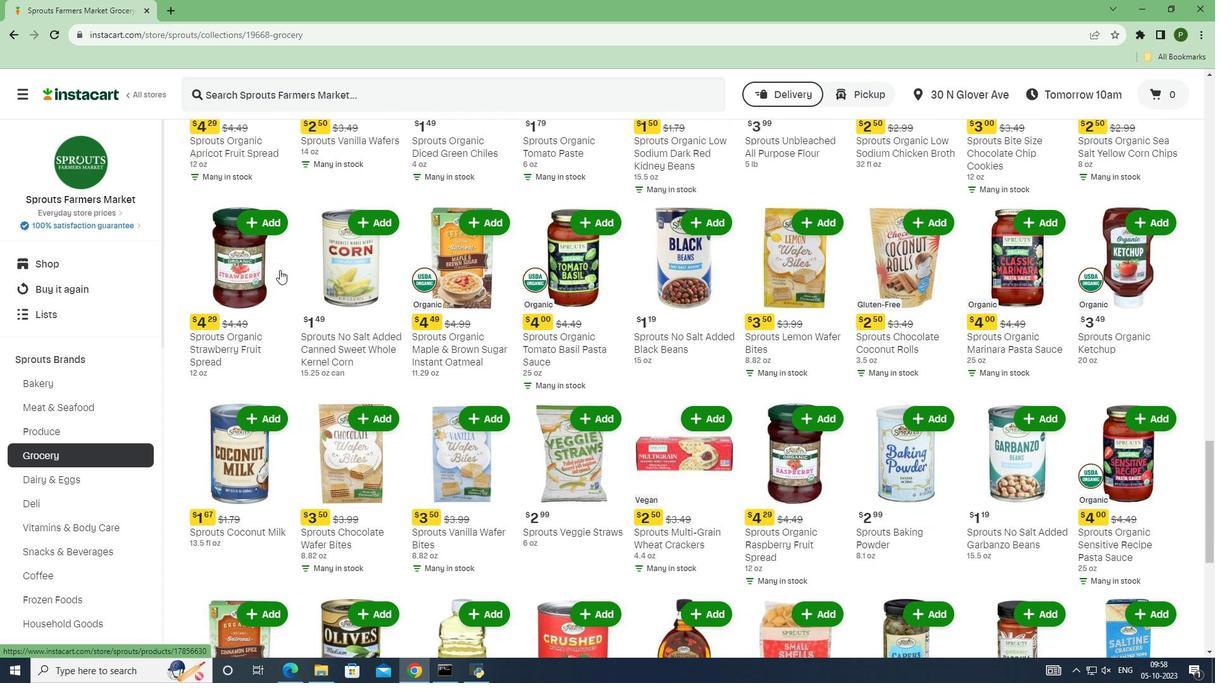 
Action: Mouse scrolled (279, 269) with delta (0, 0)
Screenshot: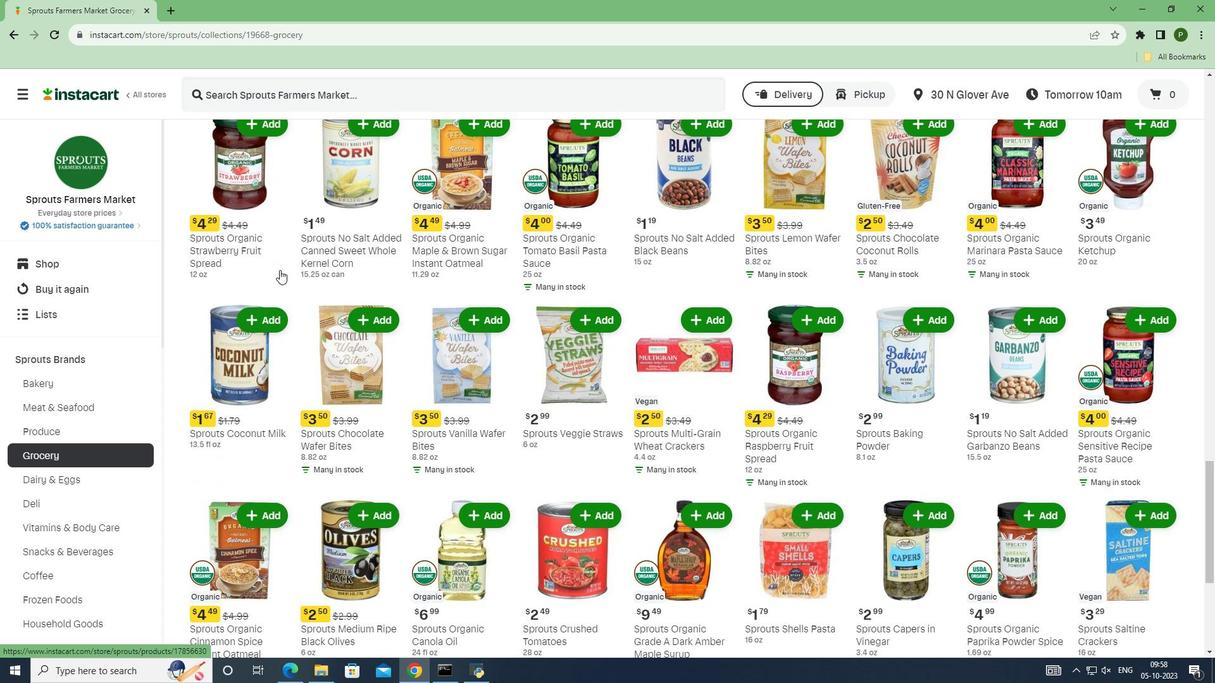 
Action: Mouse scrolled (279, 269) with delta (0, 0)
Screenshot: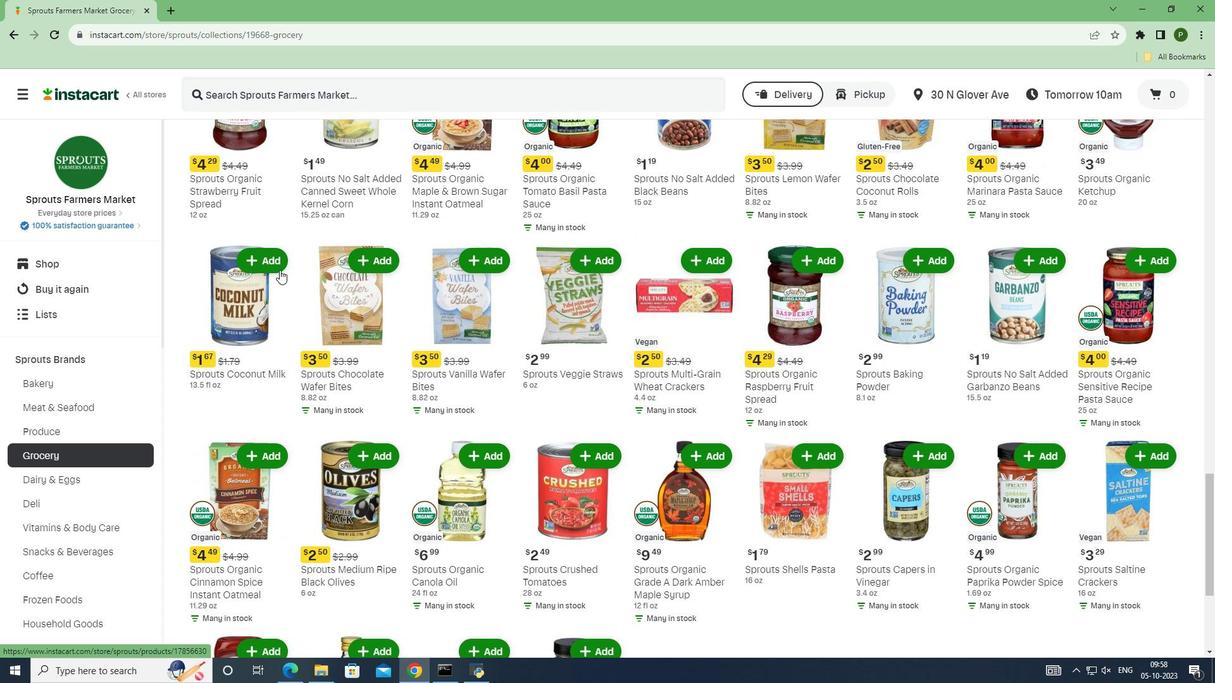 
Action: Mouse scrolled (279, 269) with delta (0, 0)
Screenshot: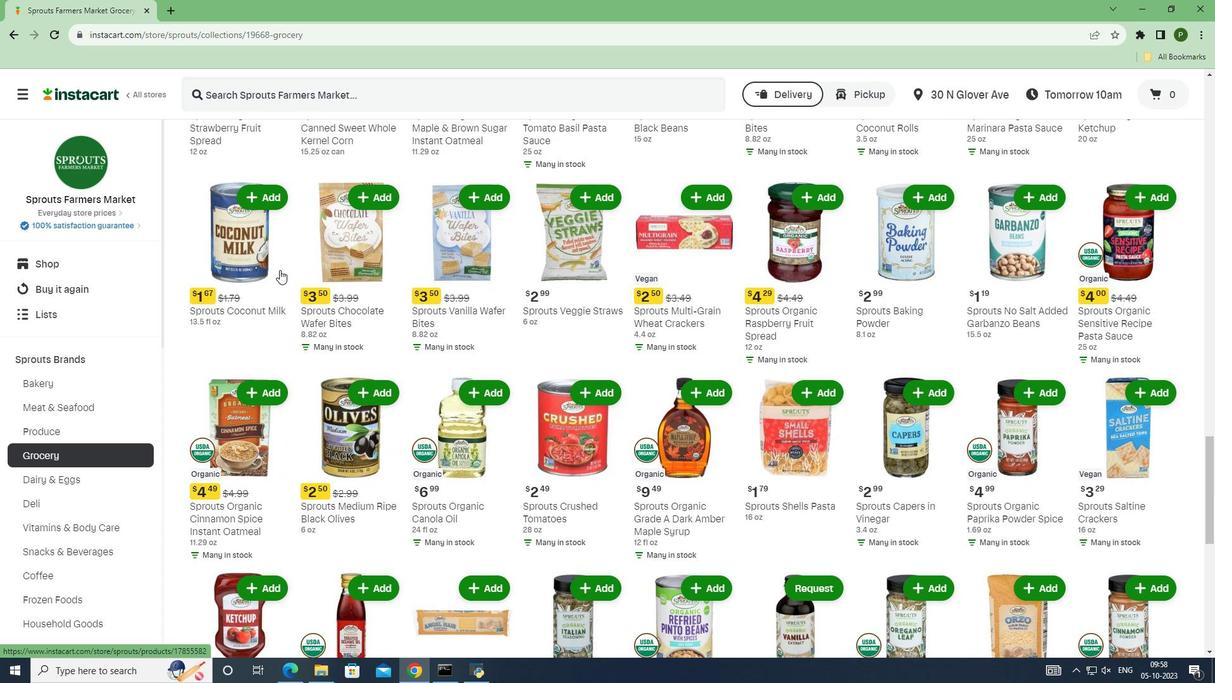 
Action: Mouse scrolled (279, 269) with delta (0, 0)
Screenshot: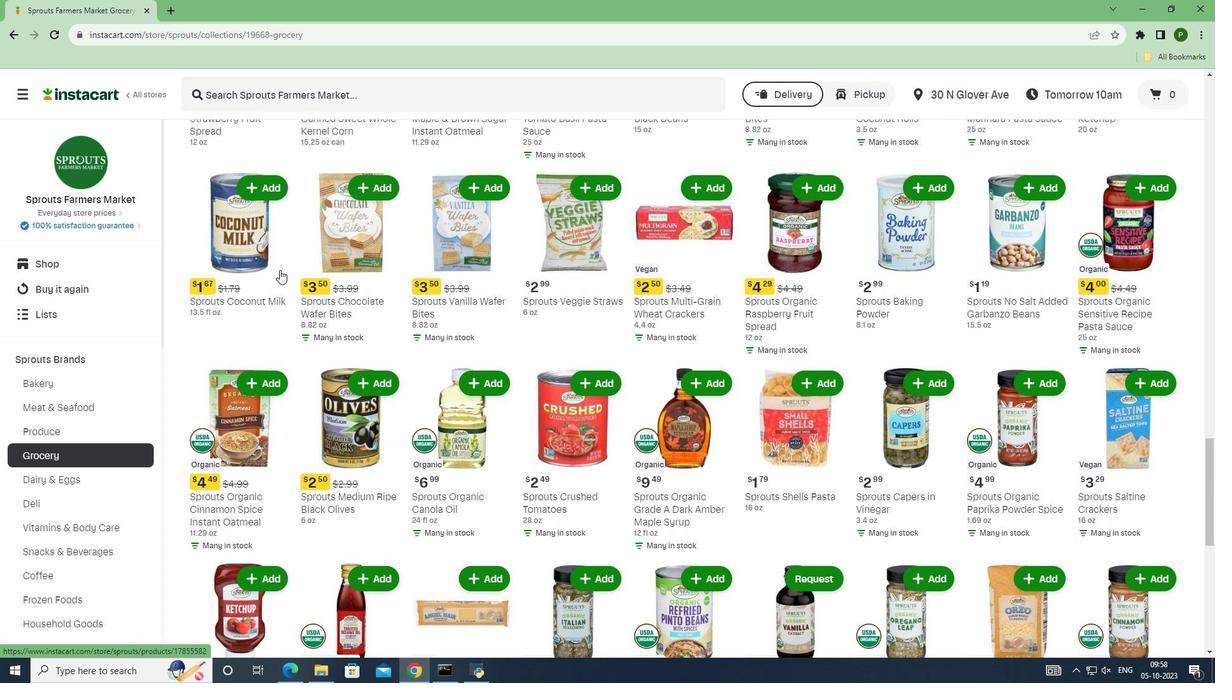 
Action: Mouse scrolled (279, 269) with delta (0, 0)
Screenshot: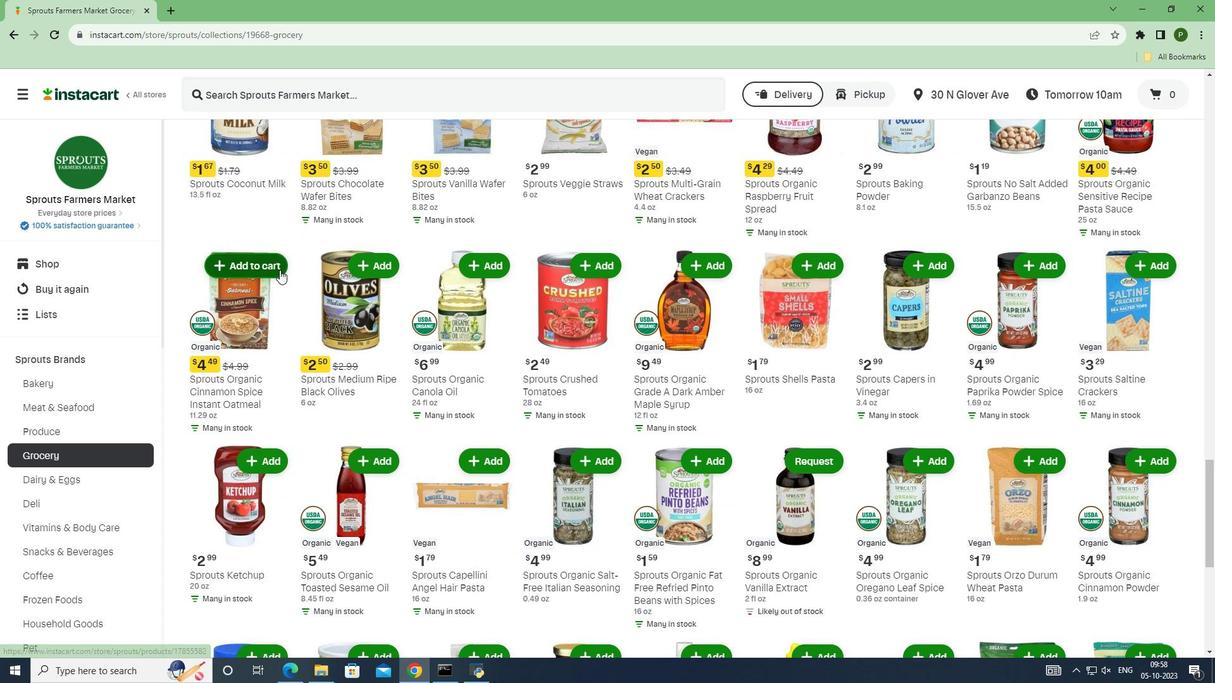 
Action: Mouse scrolled (279, 269) with delta (0, 0)
Screenshot: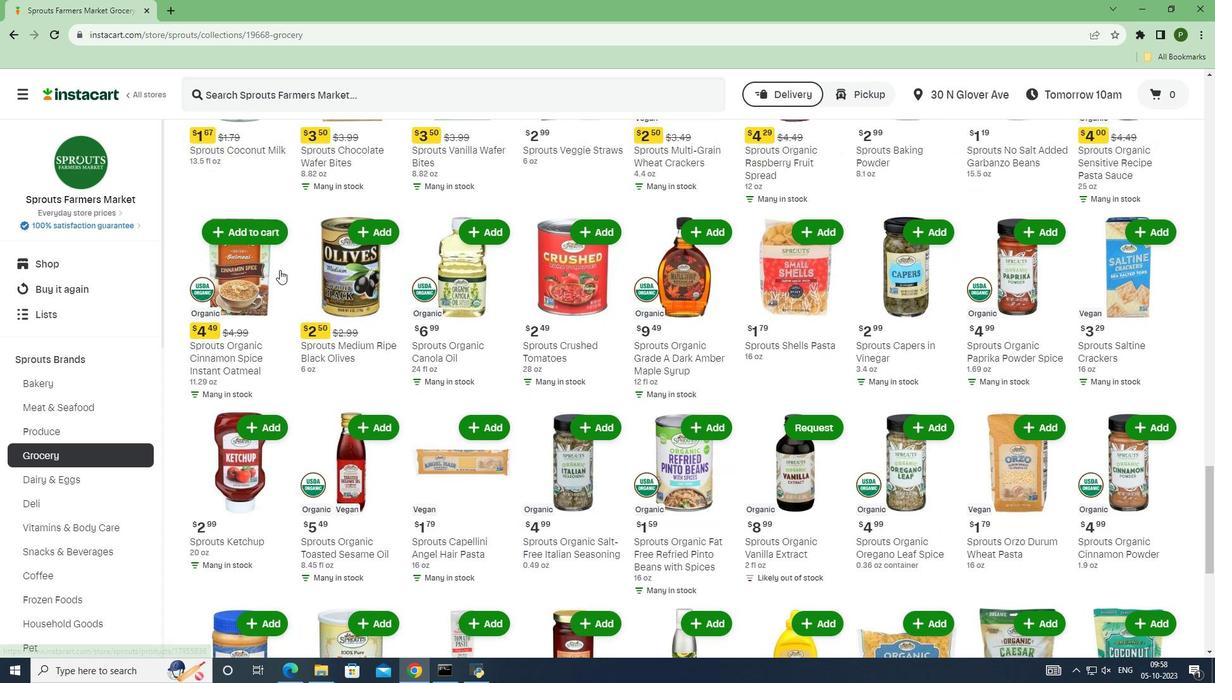 
Action: Mouse scrolled (279, 269) with delta (0, 0)
Screenshot: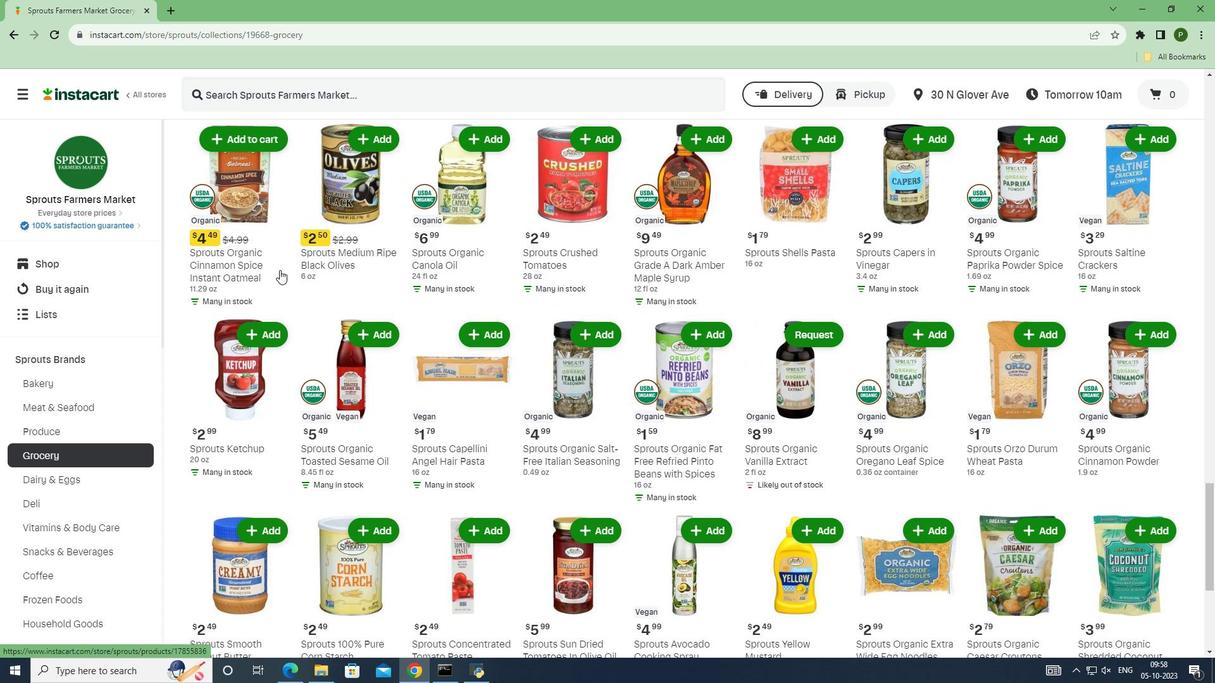 
Action: Mouse scrolled (279, 269) with delta (0, 0)
Screenshot: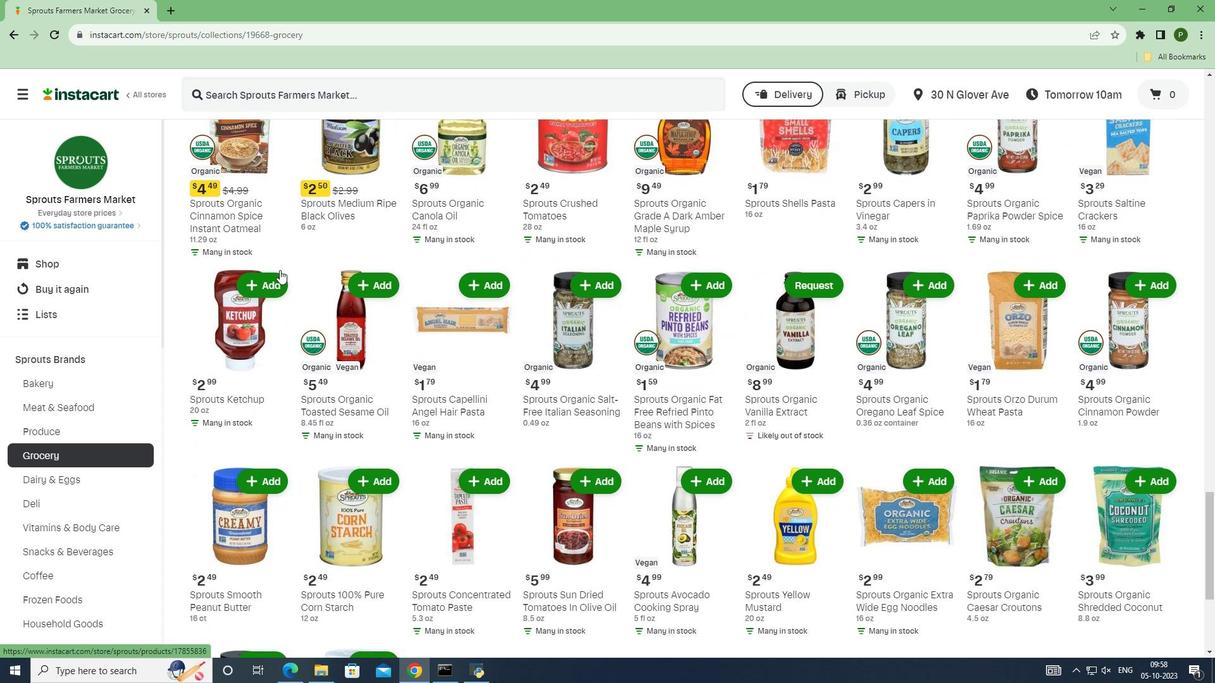 
Action: Mouse scrolled (279, 269) with delta (0, 0)
Screenshot: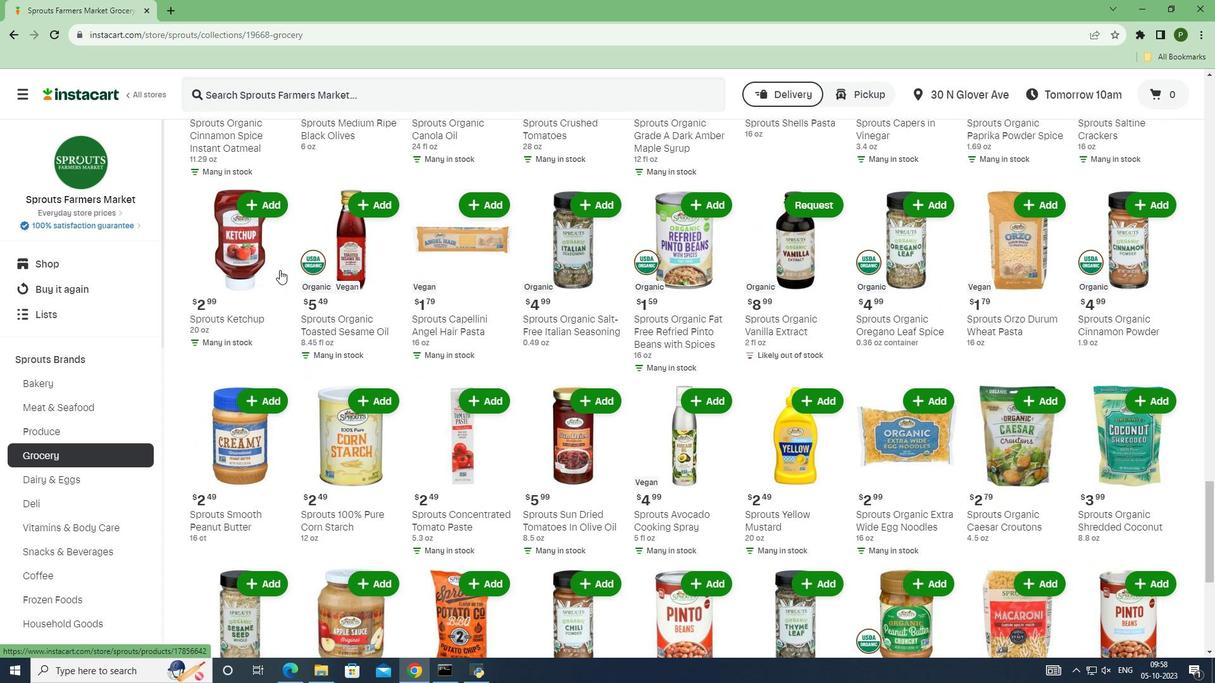 
Action: Mouse scrolled (279, 269) with delta (0, 0)
Screenshot: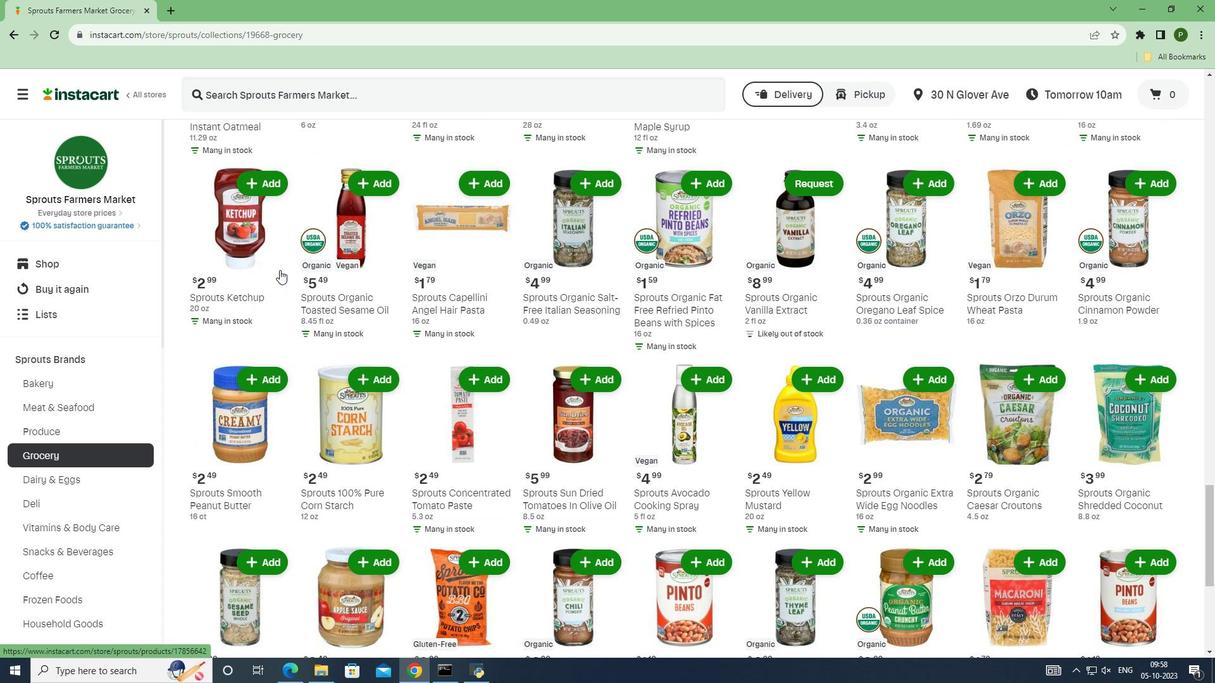 
Action: Mouse scrolled (279, 269) with delta (0, 0)
Screenshot: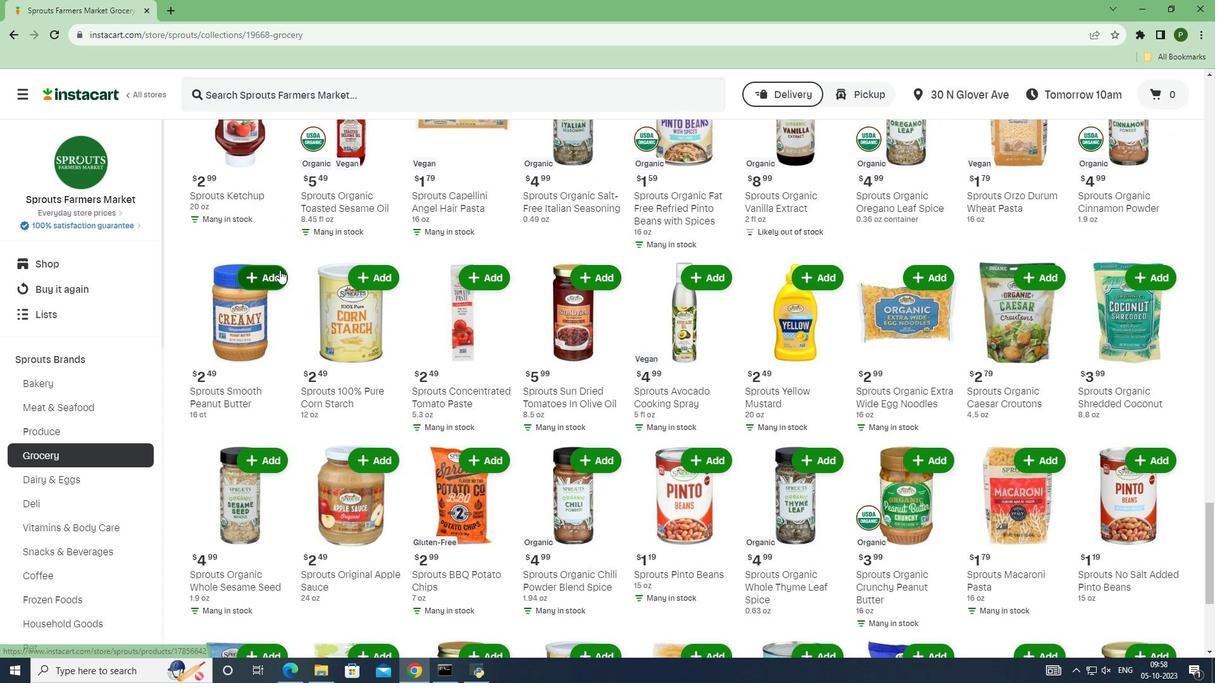 
Action: Mouse scrolled (279, 269) with delta (0, 0)
Screenshot: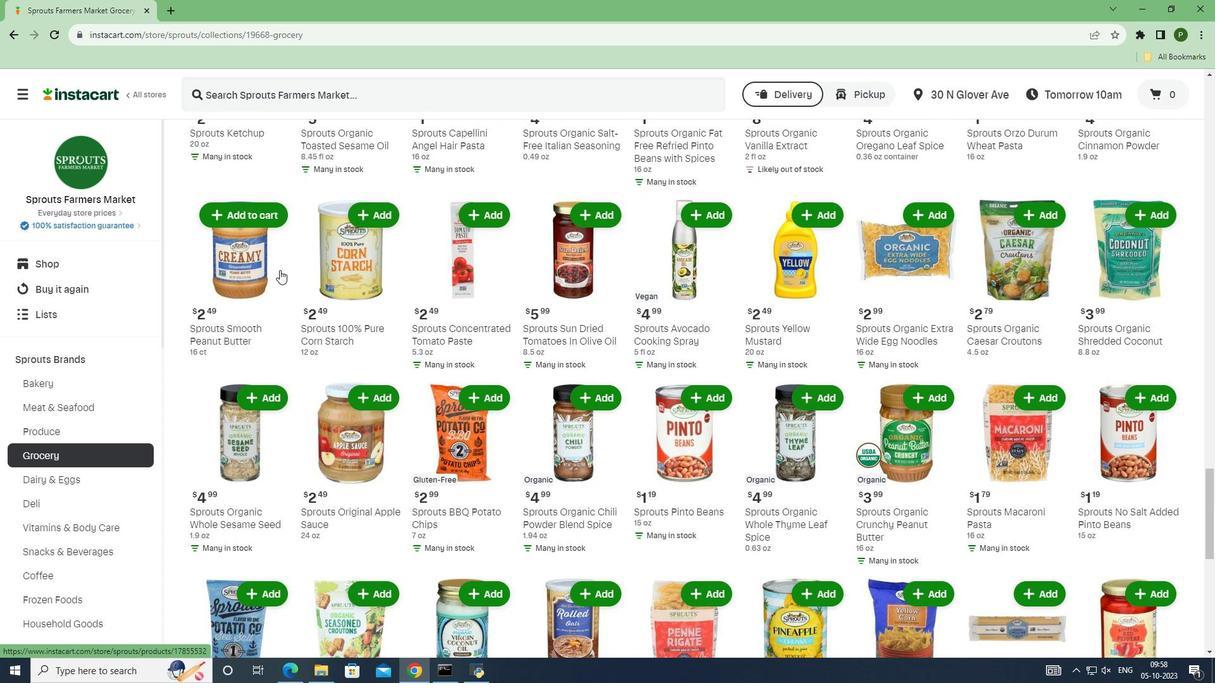 
Action: Mouse scrolled (279, 269) with delta (0, 0)
Screenshot: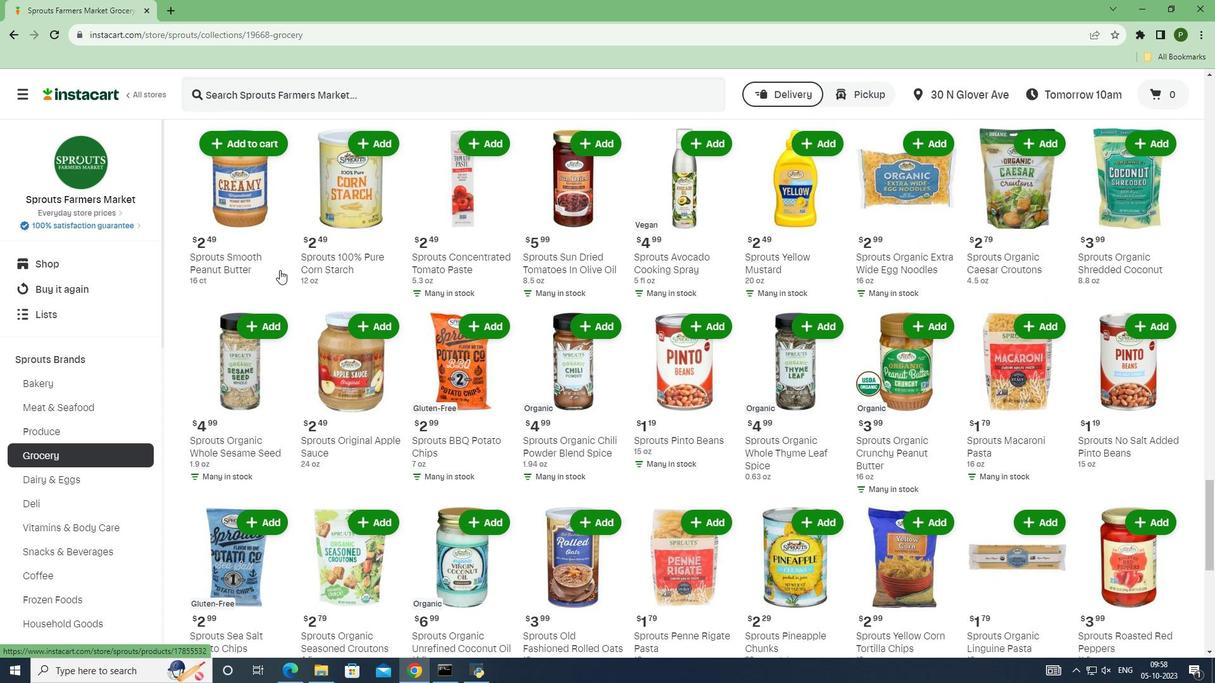 
Action: Mouse scrolled (279, 269) with delta (0, 0)
Screenshot: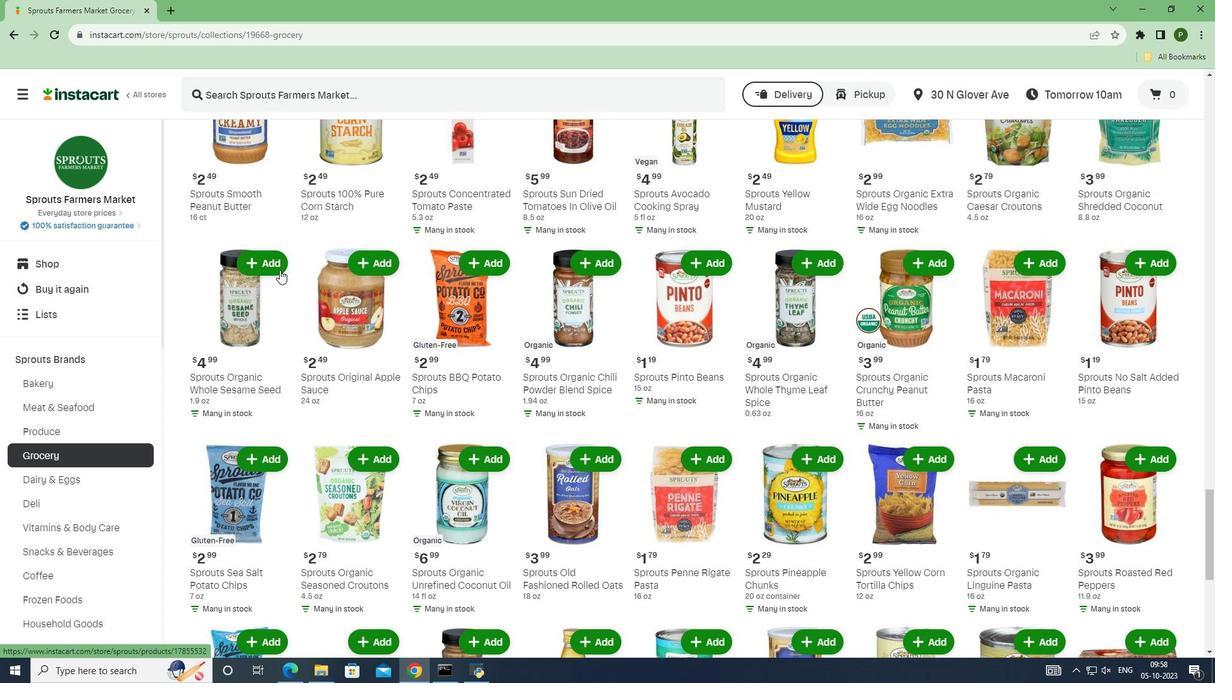 
Action: Mouse scrolled (279, 269) with delta (0, 0)
Screenshot: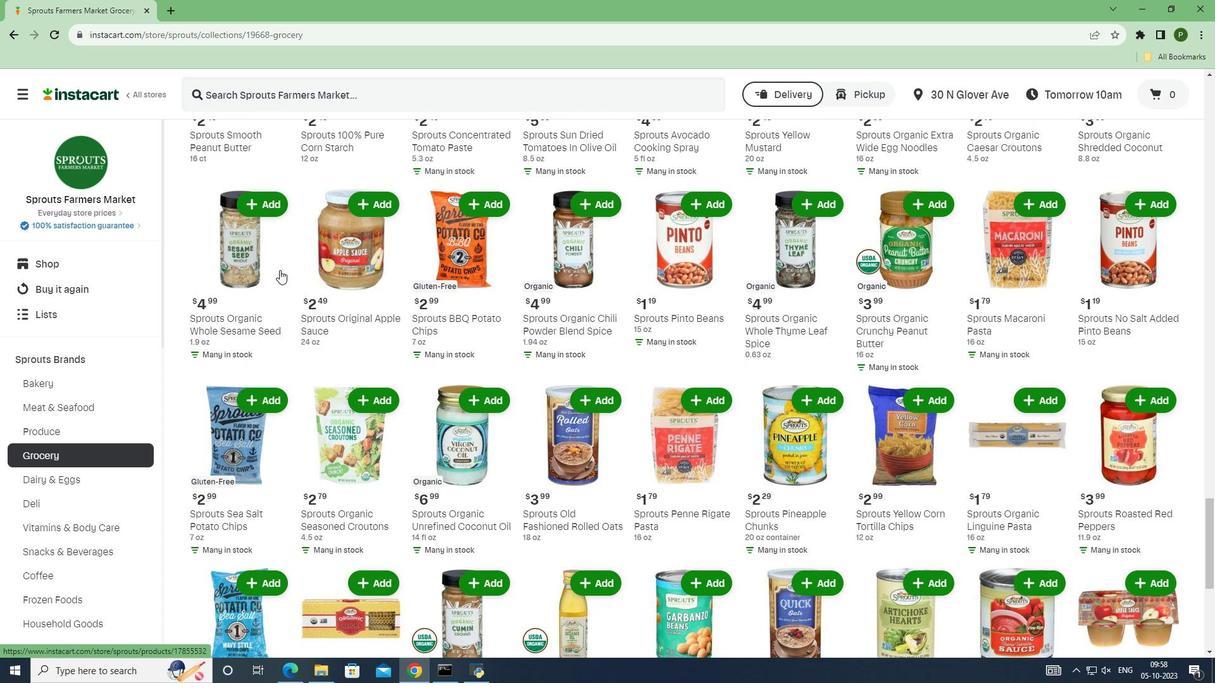 
Action: Mouse scrolled (279, 269) with delta (0, 0)
Screenshot: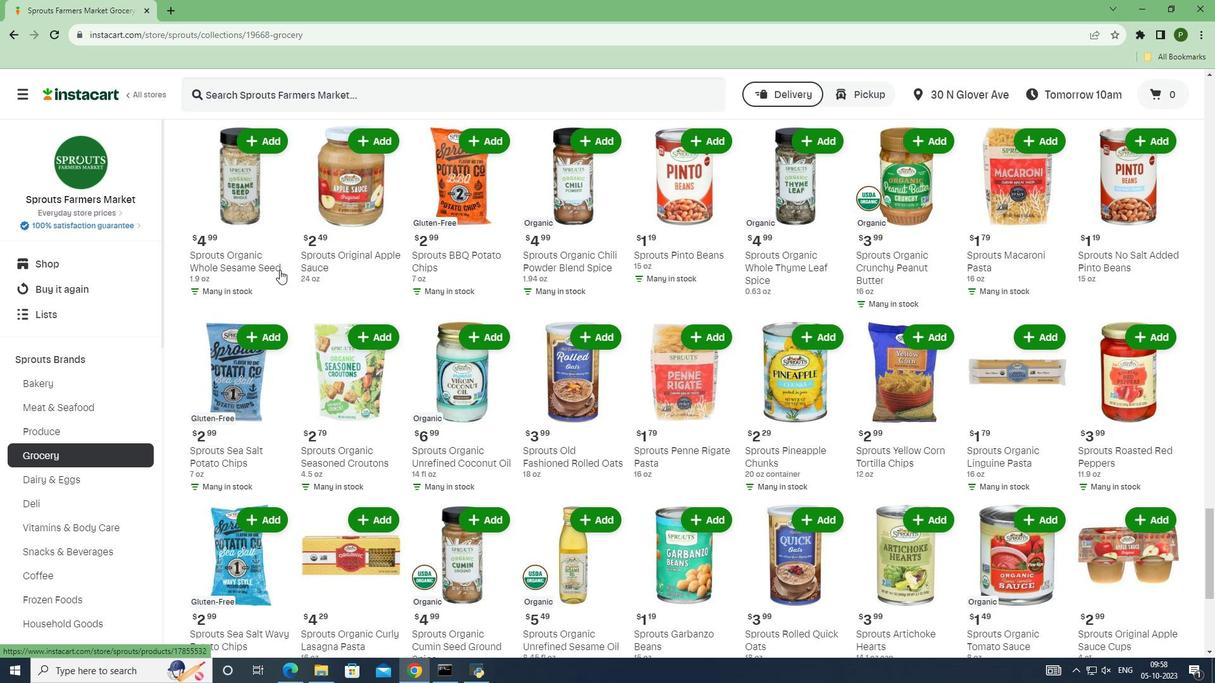 
Action: Mouse scrolled (279, 269) with delta (0, 0)
Screenshot: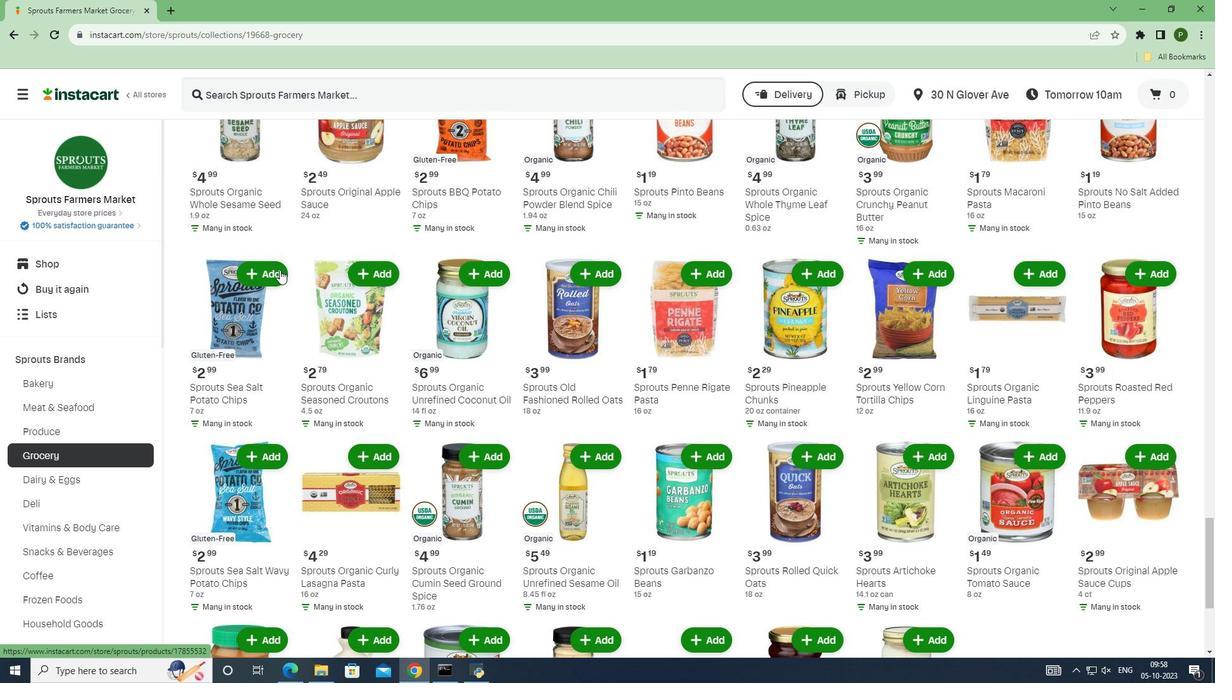 
Action: Mouse scrolled (279, 269) with delta (0, 0)
Screenshot: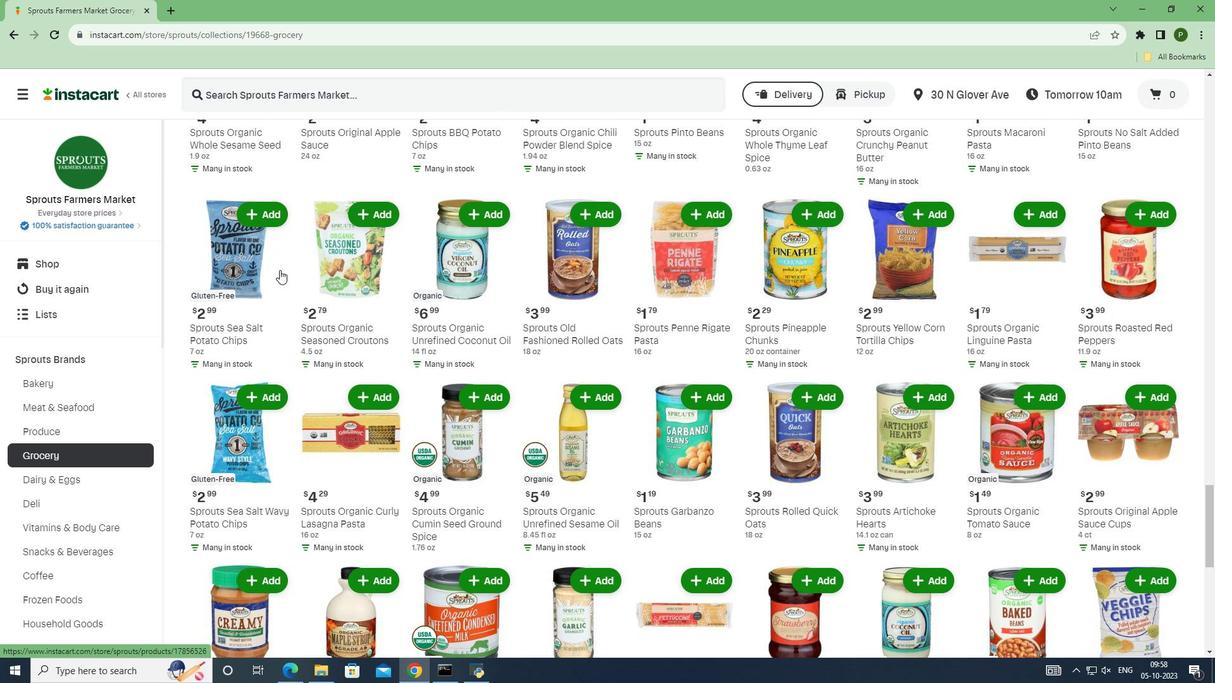 
Action: Mouse scrolled (279, 269) with delta (0, 0)
Screenshot: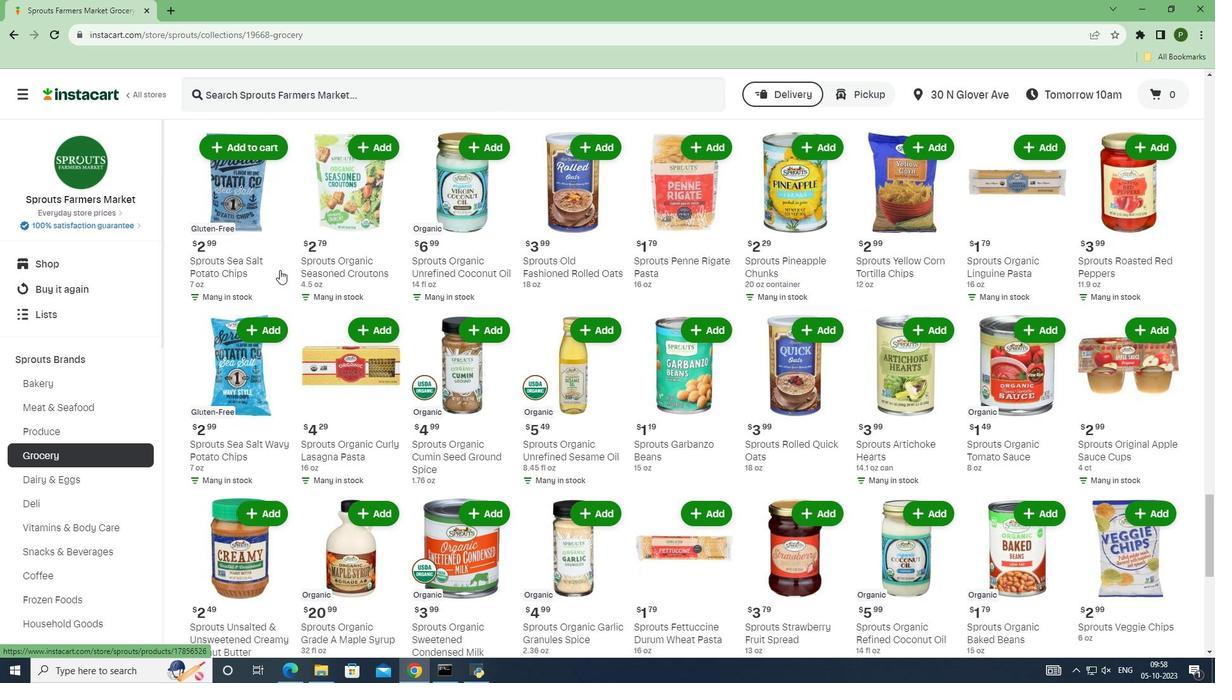 
Action: Mouse scrolled (279, 269) with delta (0, 0)
Screenshot: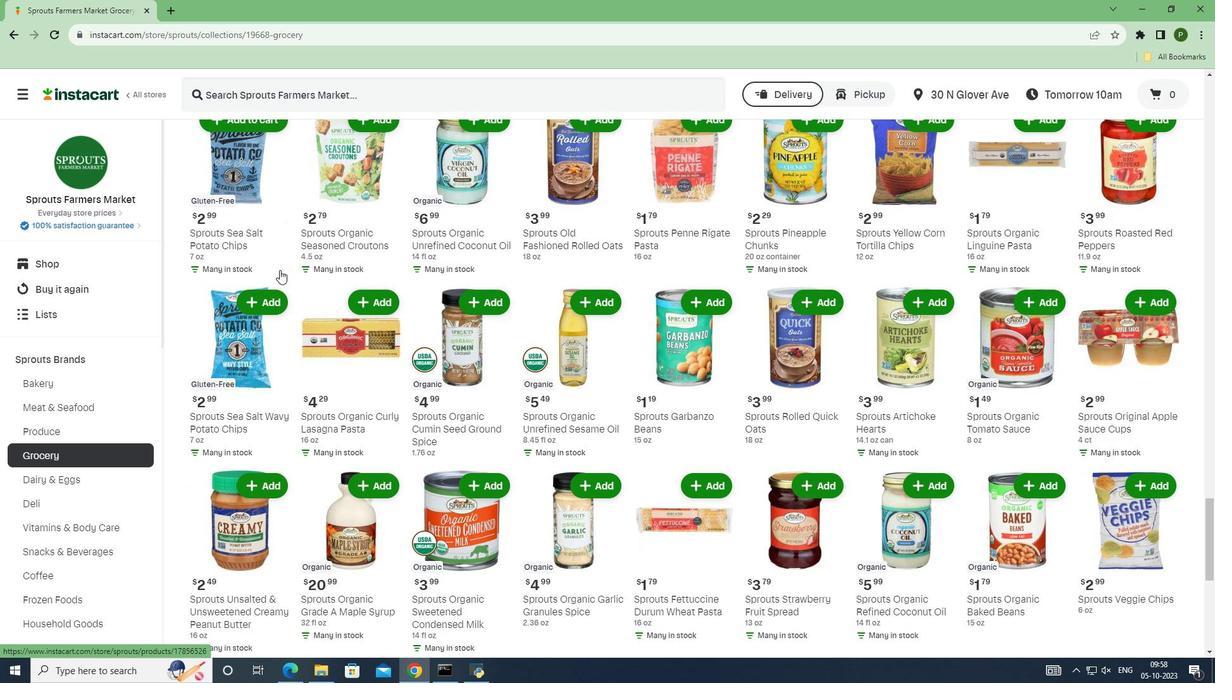 
Action: Mouse scrolled (279, 269) with delta (0, 0)
Screenshot: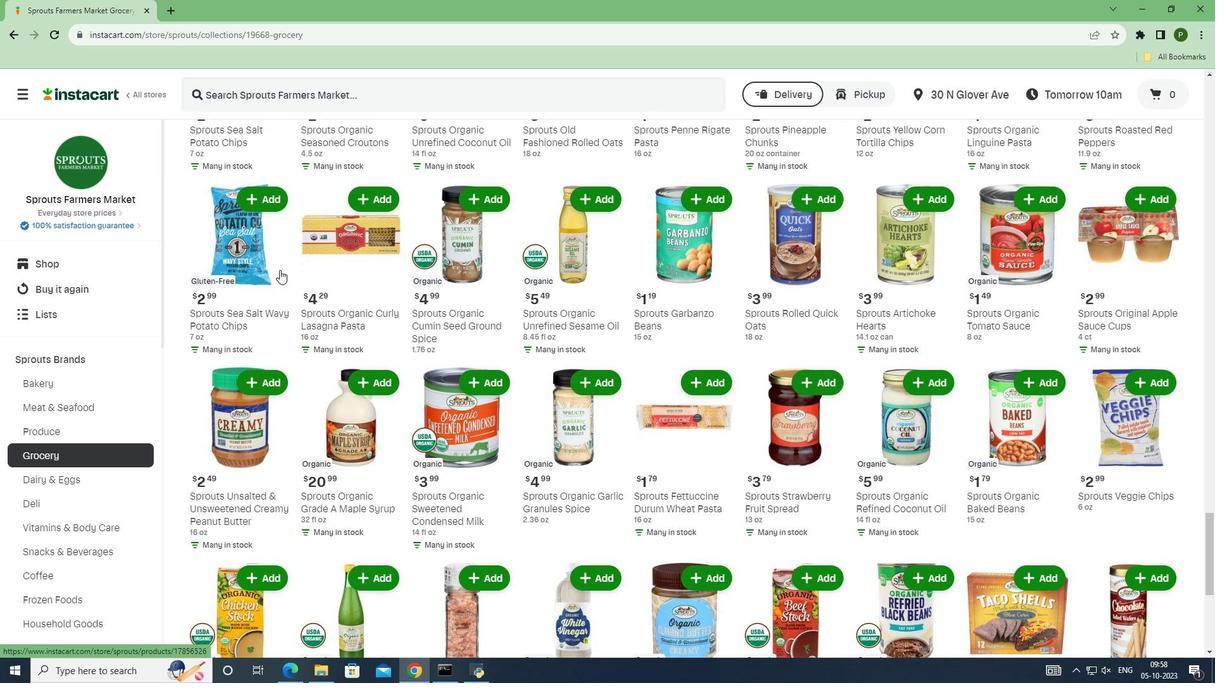 
Action: Mouse scrolled (279, 269) with delta (0, 0)
Screenshot: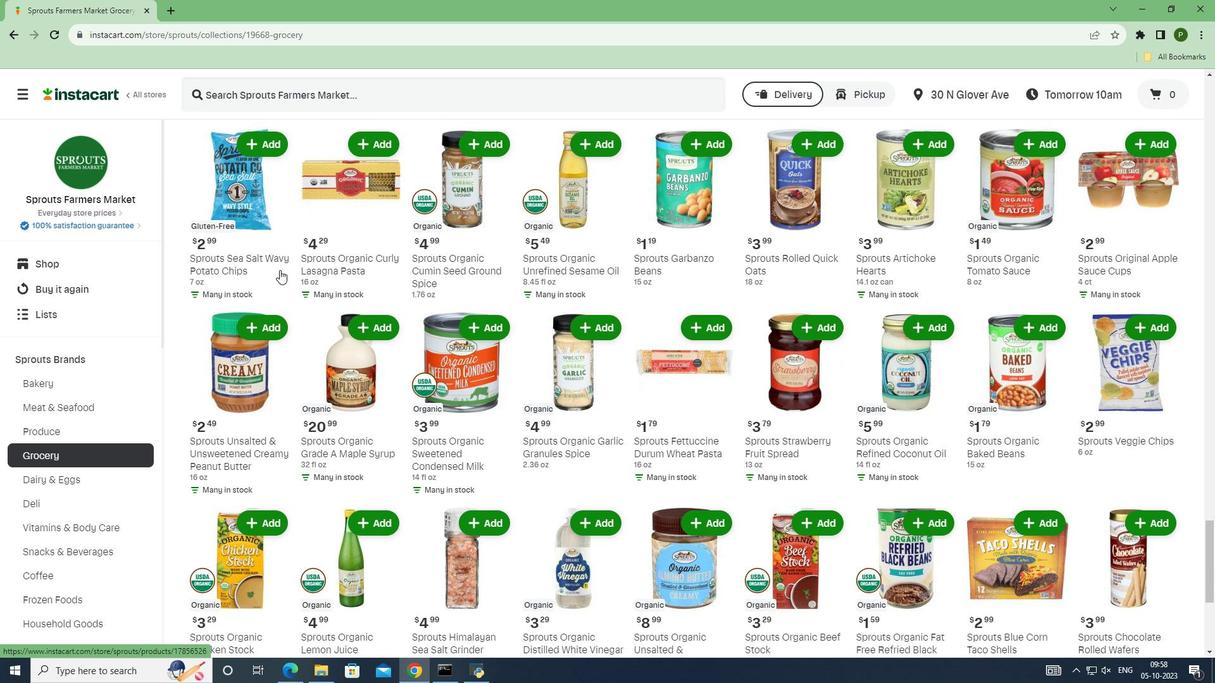 
Action: Mouse scrolled (279, 269) with delta (0, 0)
Screenshot: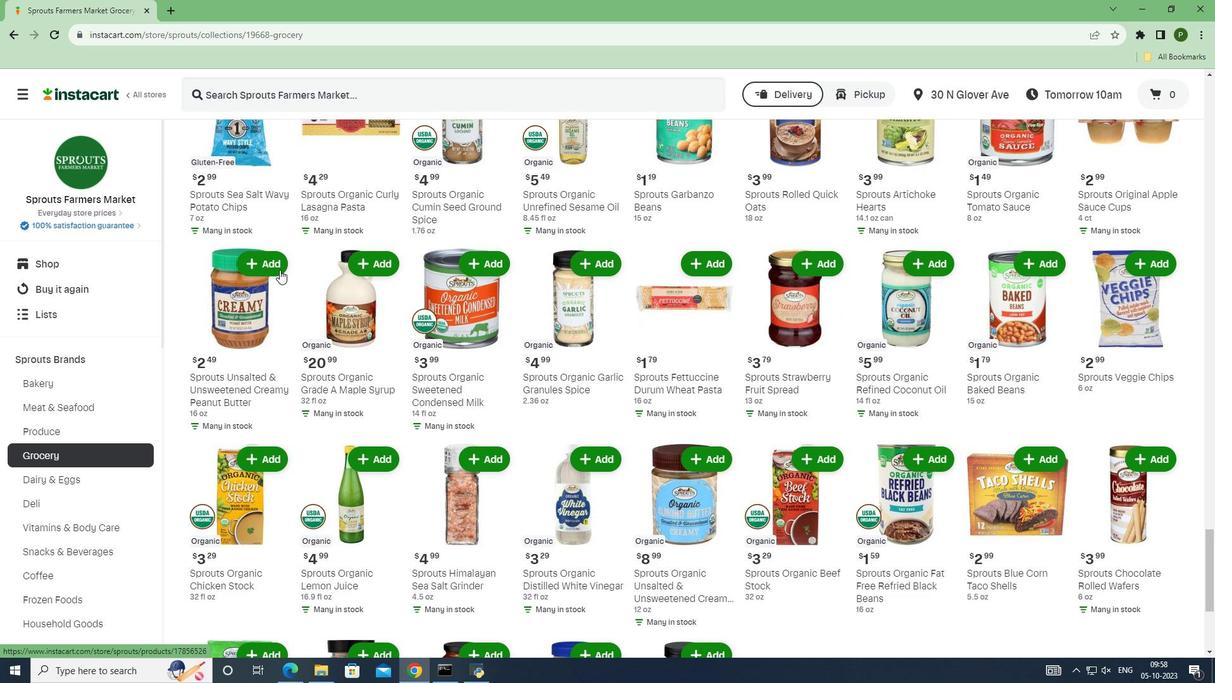 
Action: Mouse scrolled (279, 269) with delta (0, 0)
Screenshot: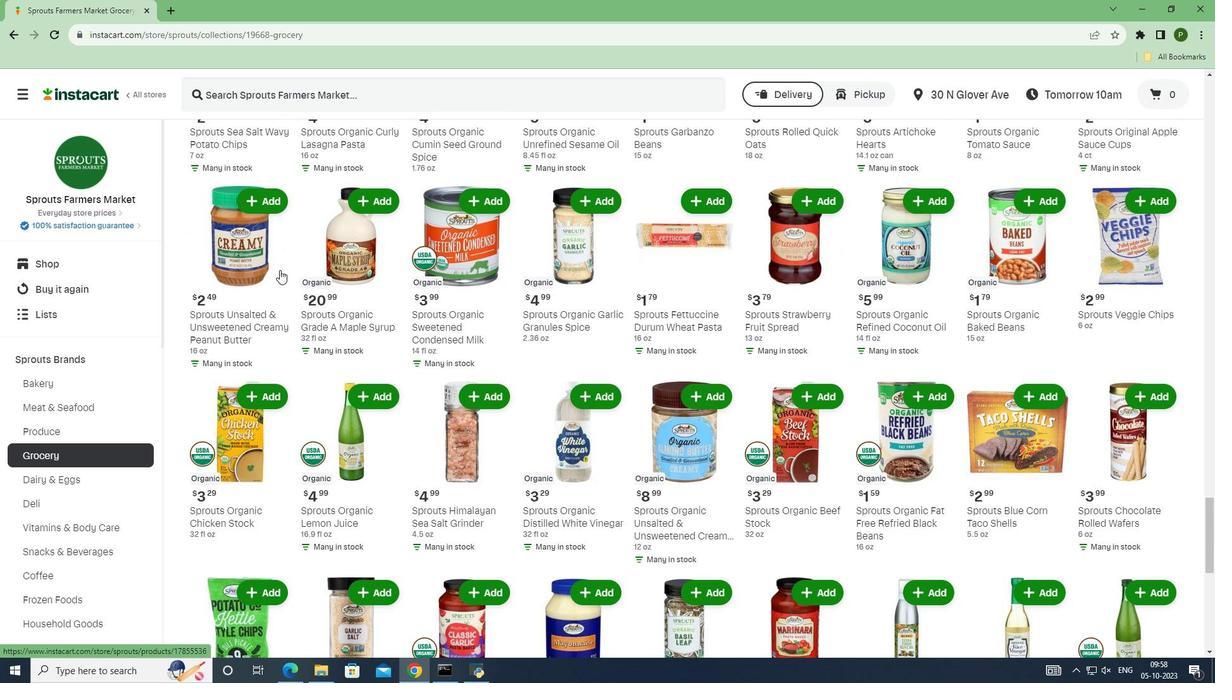 
Action: Mouse scrolled (279, 269) with delta (0, 0)
Screenshot: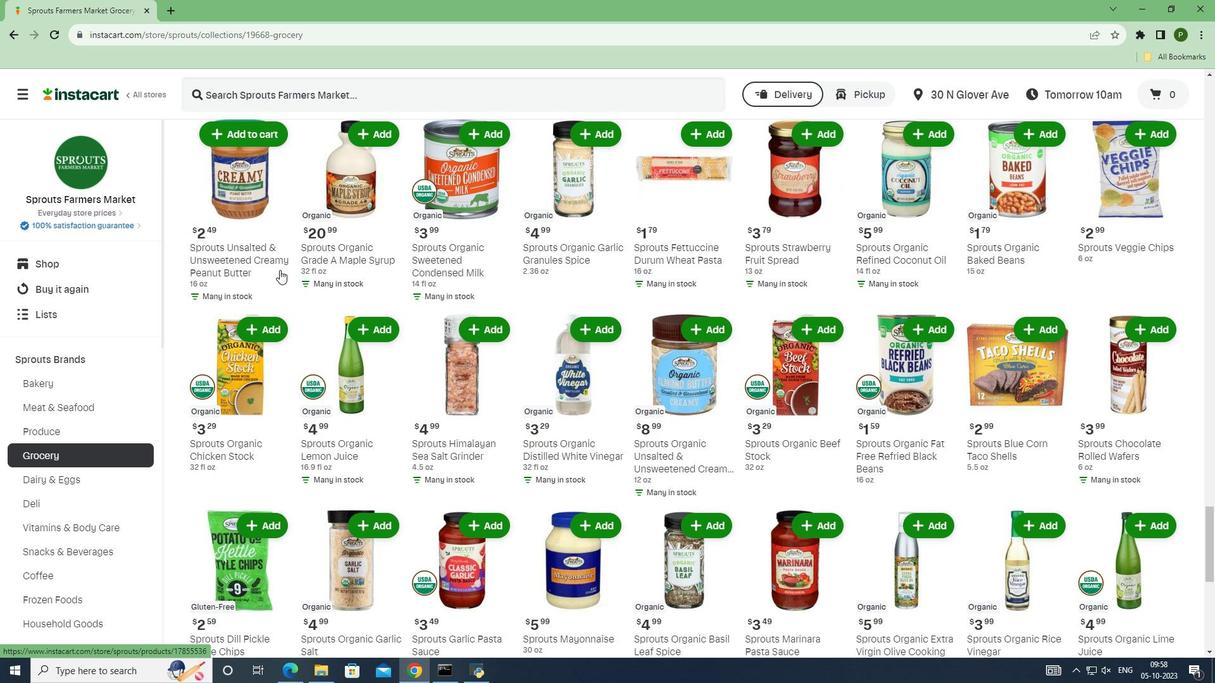 
Action: Mouse scrolled (279, 269) with delta (0, 0)
Screenshot: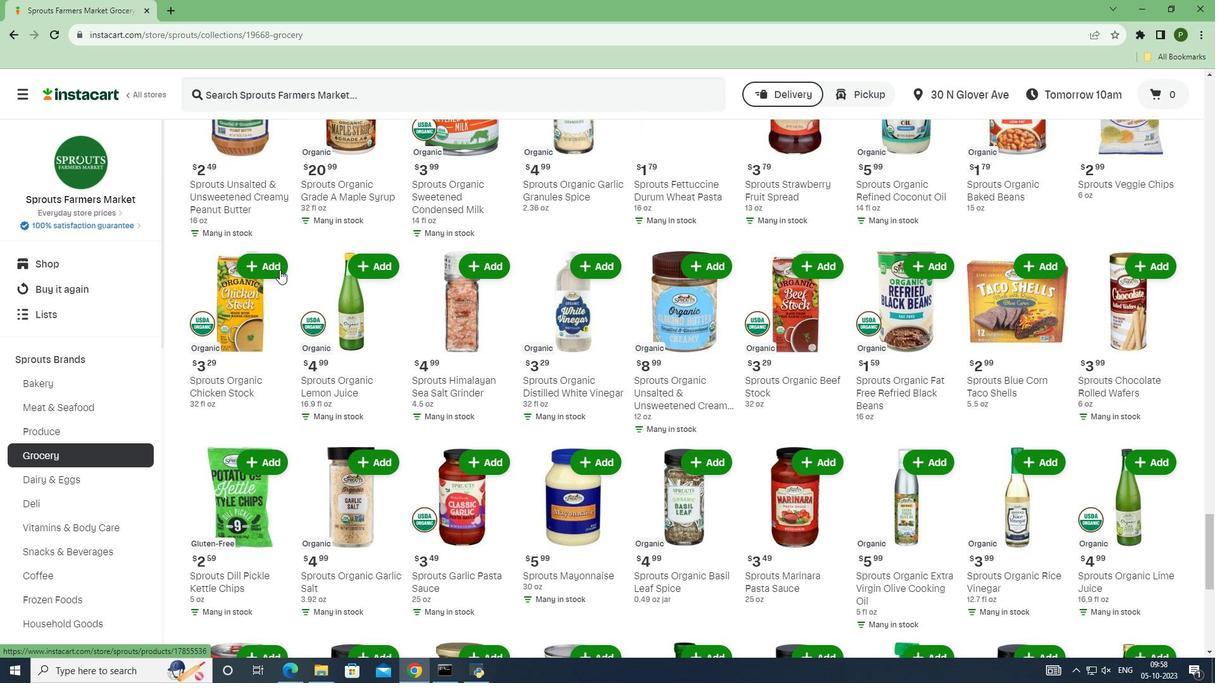 
Action: Mouse scrolled (279, 269) with delta (0, 0)
Screenshot: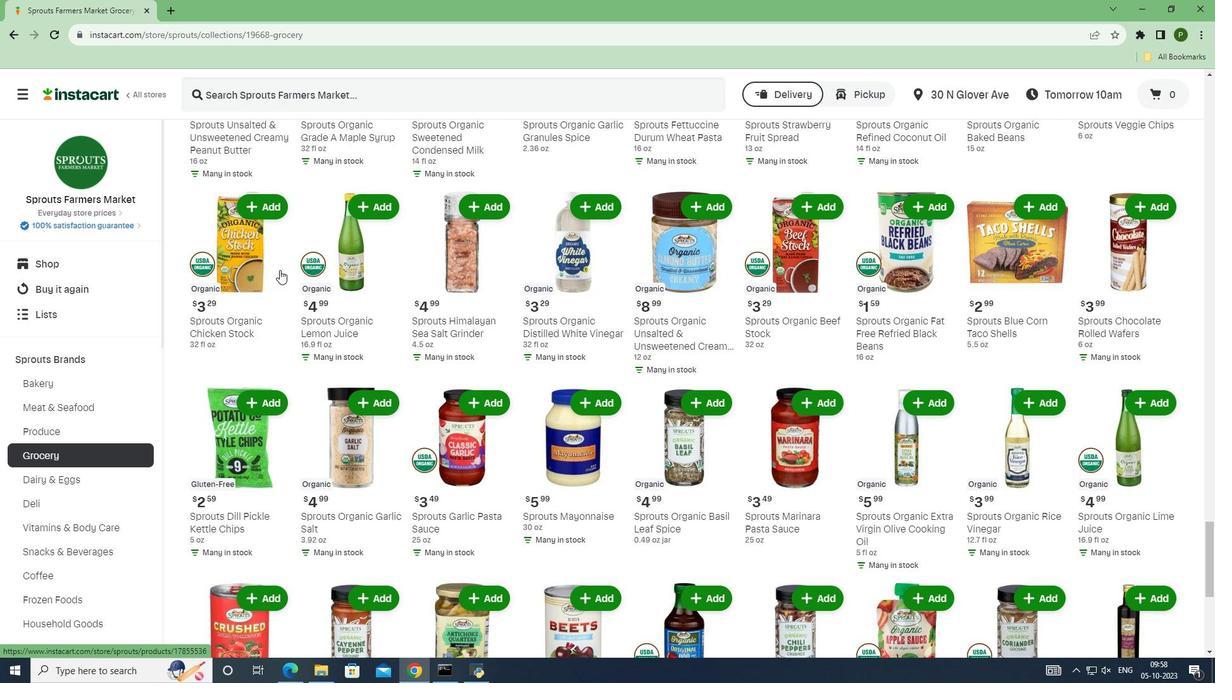 
Action: Mouse scrolled (279, 269) with delta (0, 0)
Screenshot: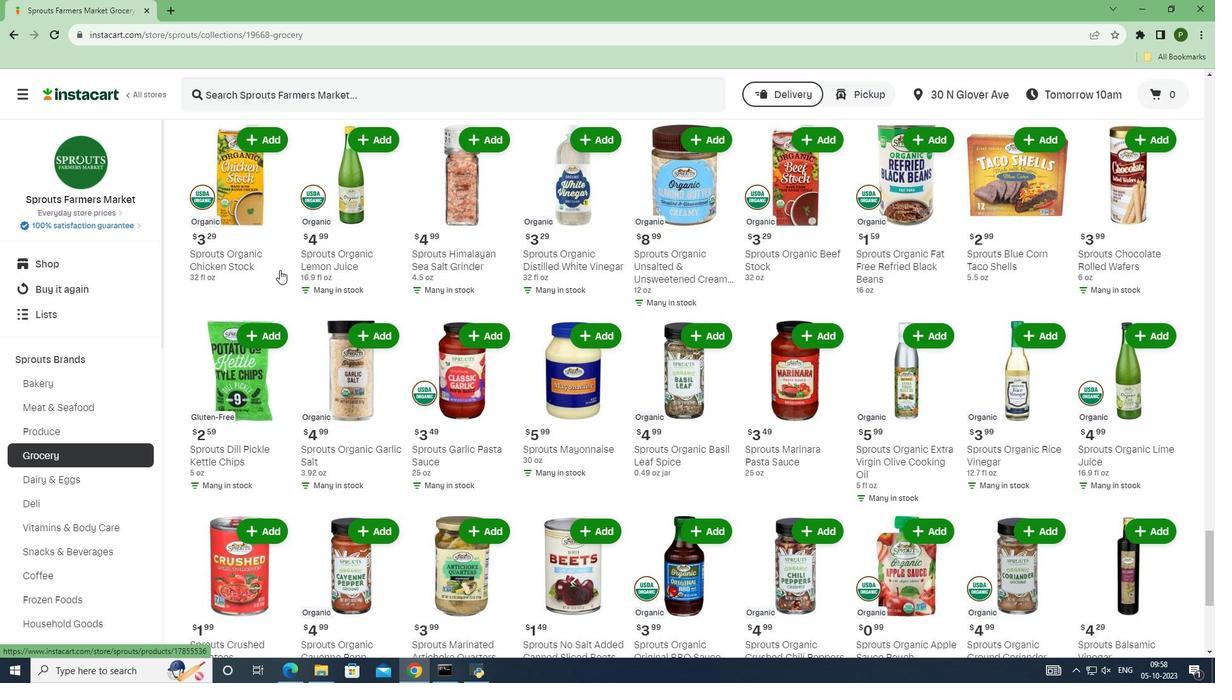 
Action: Mouse scrolled (279, 269) with delta (0, 0)
Screenshot: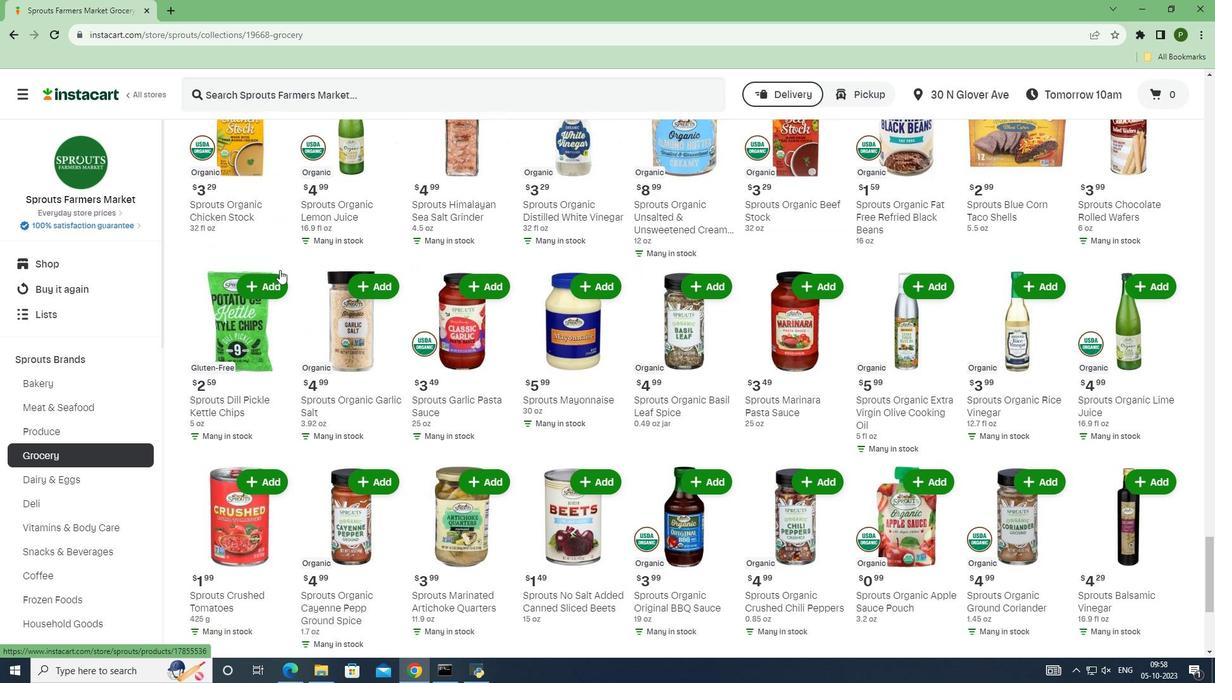 
Action: Mouse scrolled (279, 269) with delta (0, 0)
Screenshot: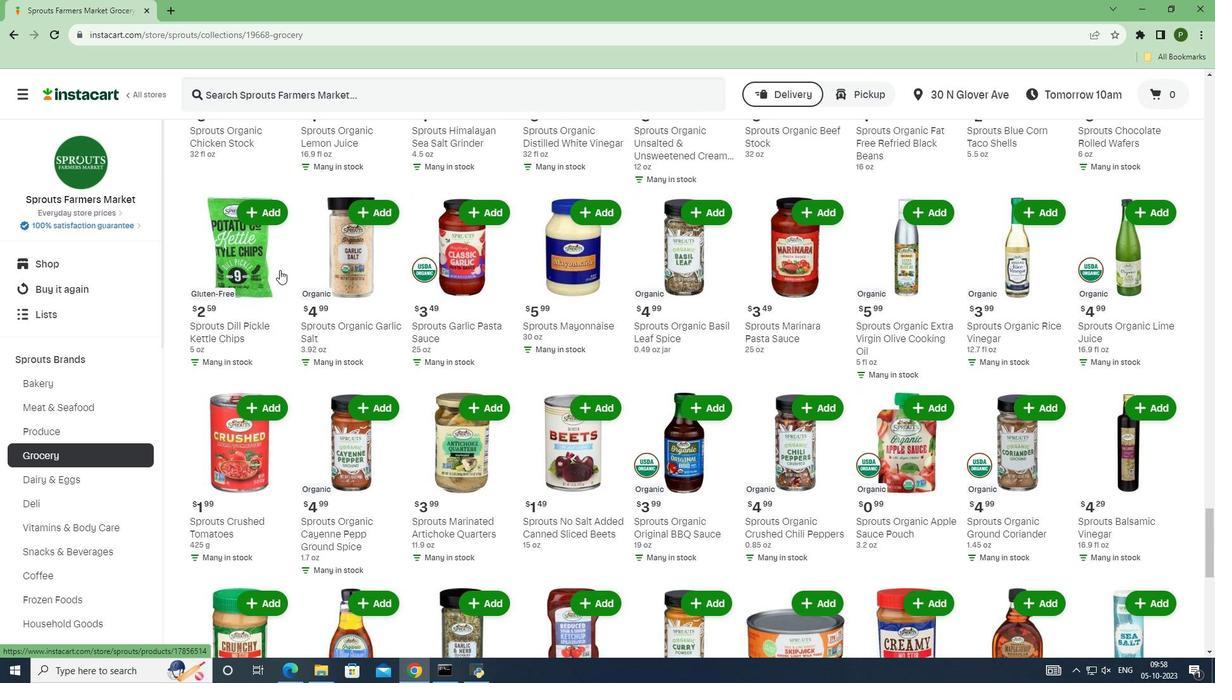 
Action: Mouse scrolled (279, 269) with delta (0, 0)
Screenshot: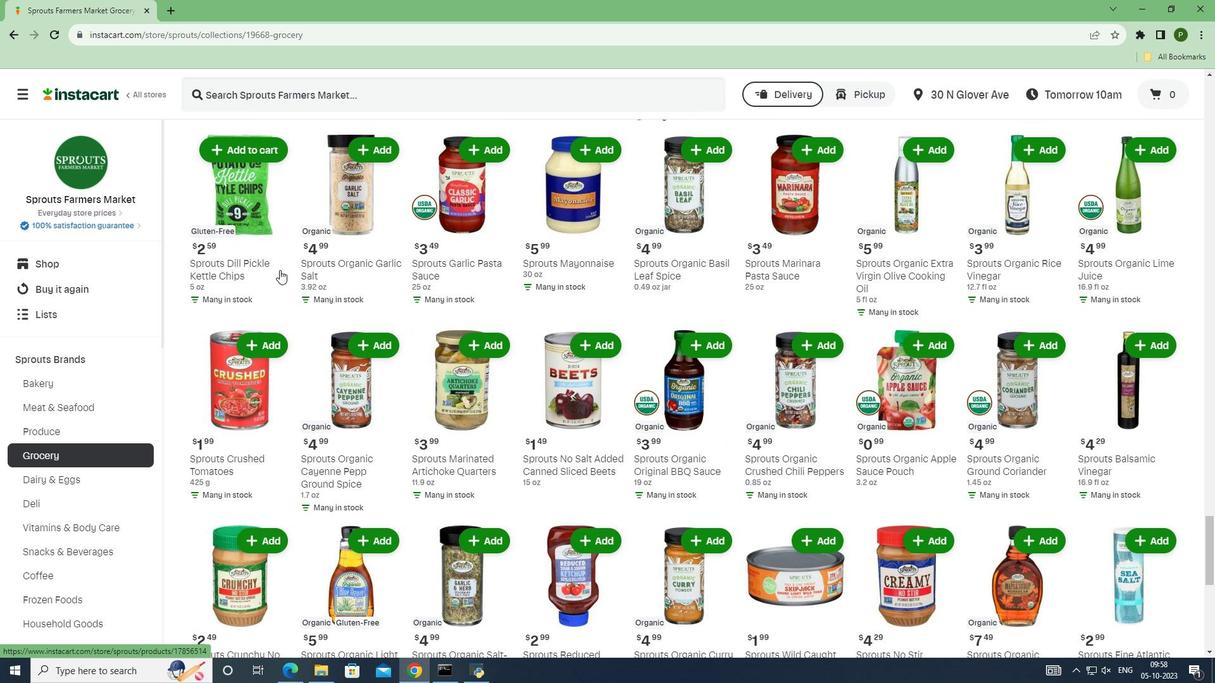 
Action: Mouse scrolled (279, 269) with delta (0, 0)
Screenshot: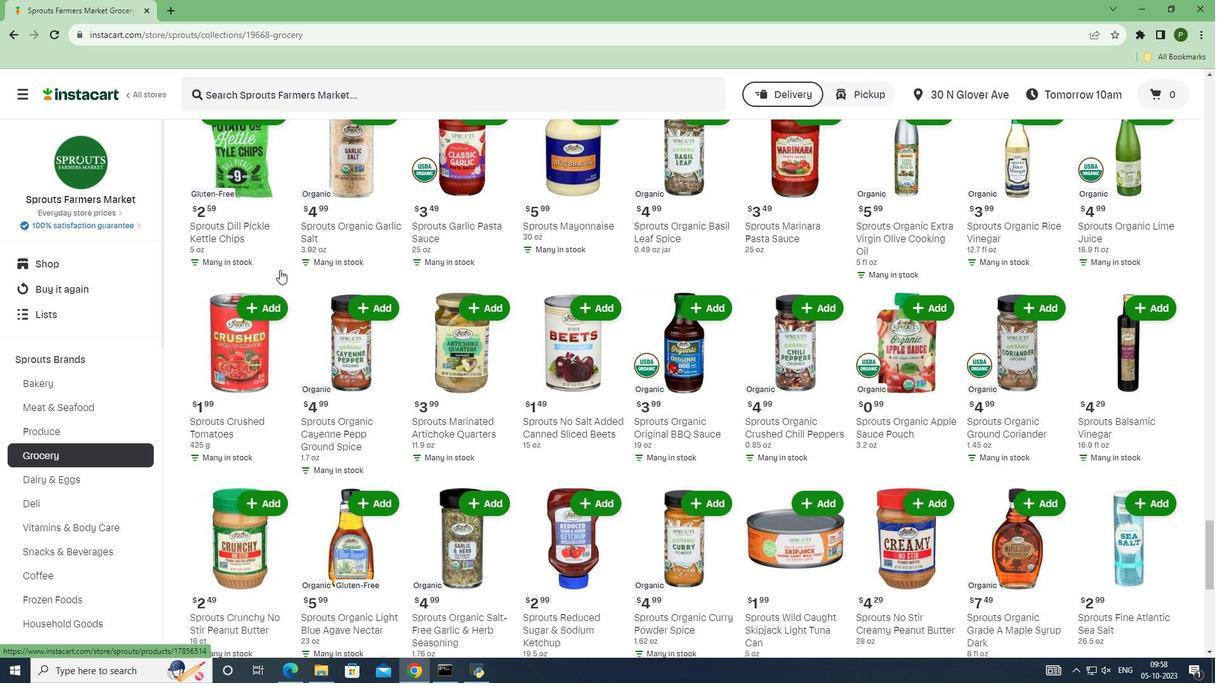 
Action: Mouse scrolled (279, 269) with delta (0, 0)
Screenshot: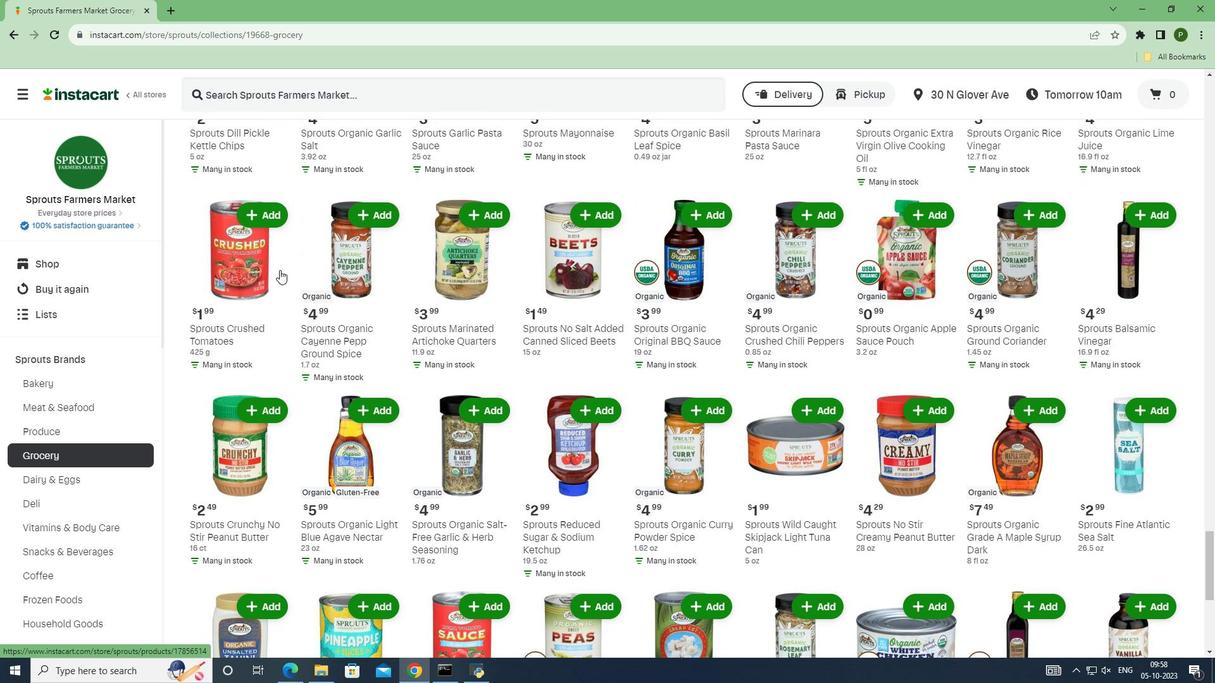 
Action: Mouse scrolled (279, 269) with delta (0, 0)
Screenshot: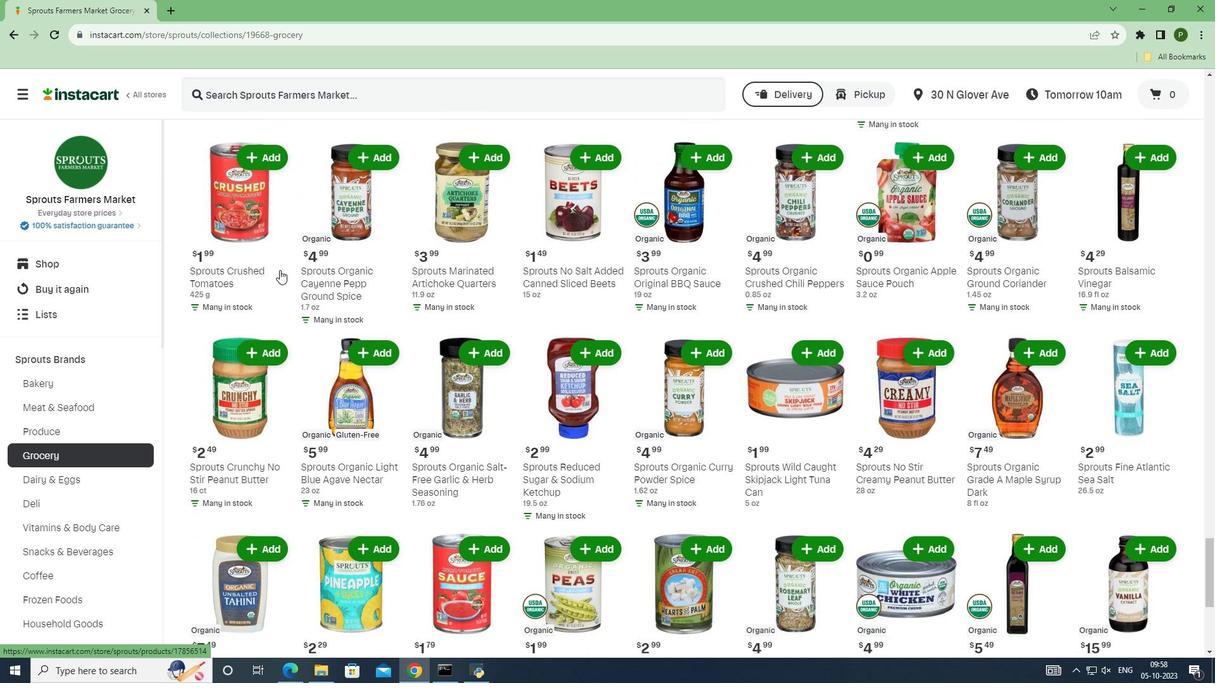 
Action: Mouse scrolled (279, 269) with delta (0, 0)
Screenshot: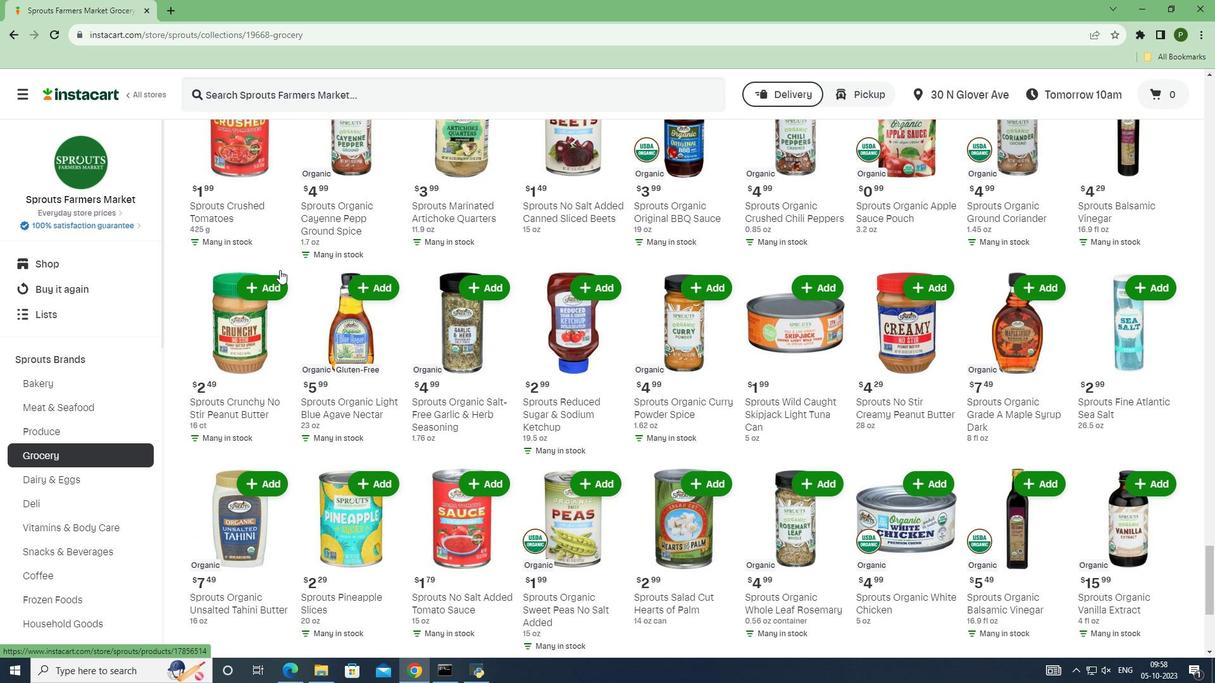 
Action: Mouse scrolled (279, 269) with delta (0, 0)
Screenshot: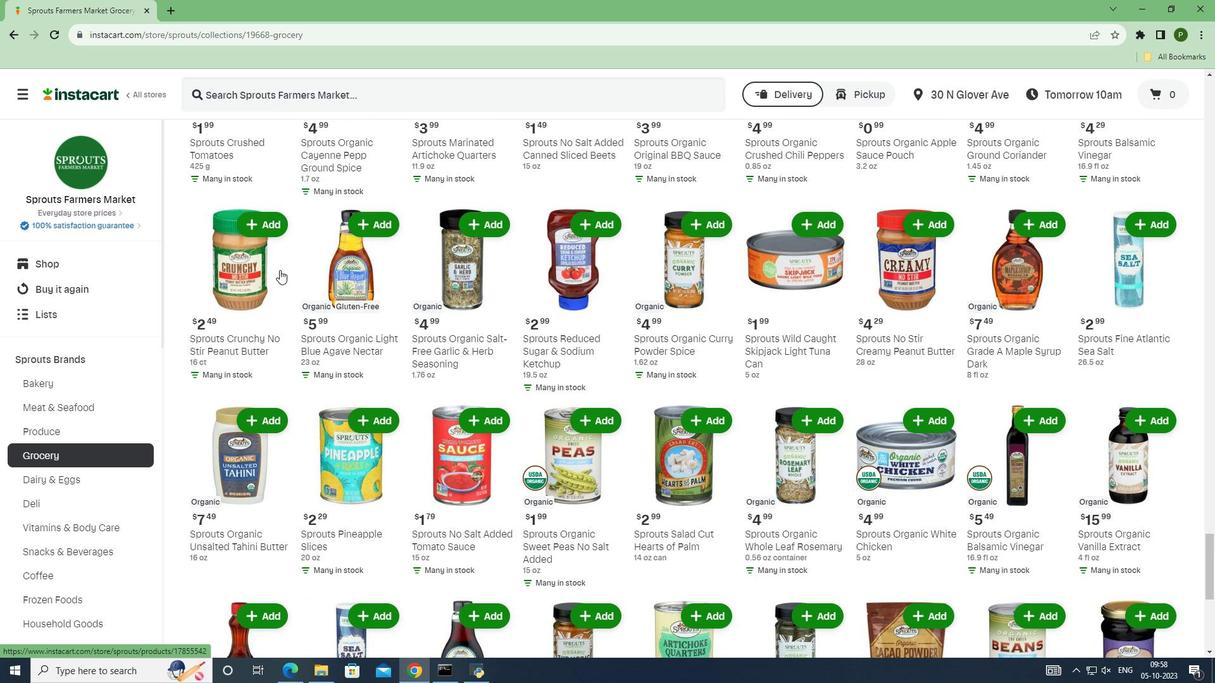 
Action: Mouse scrolled (279, 269) with delta (0, 0)
Screenshot: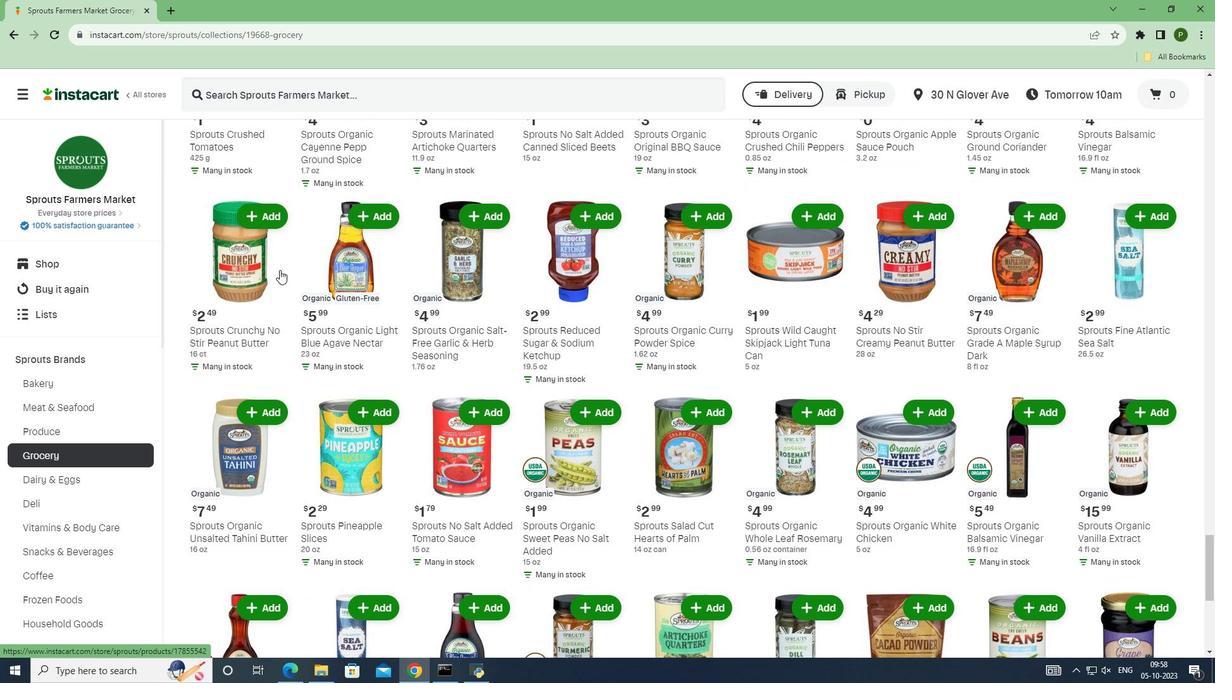 
Action: Mouse scrolled (279, 269) with delta (0, 0)
Screenshot: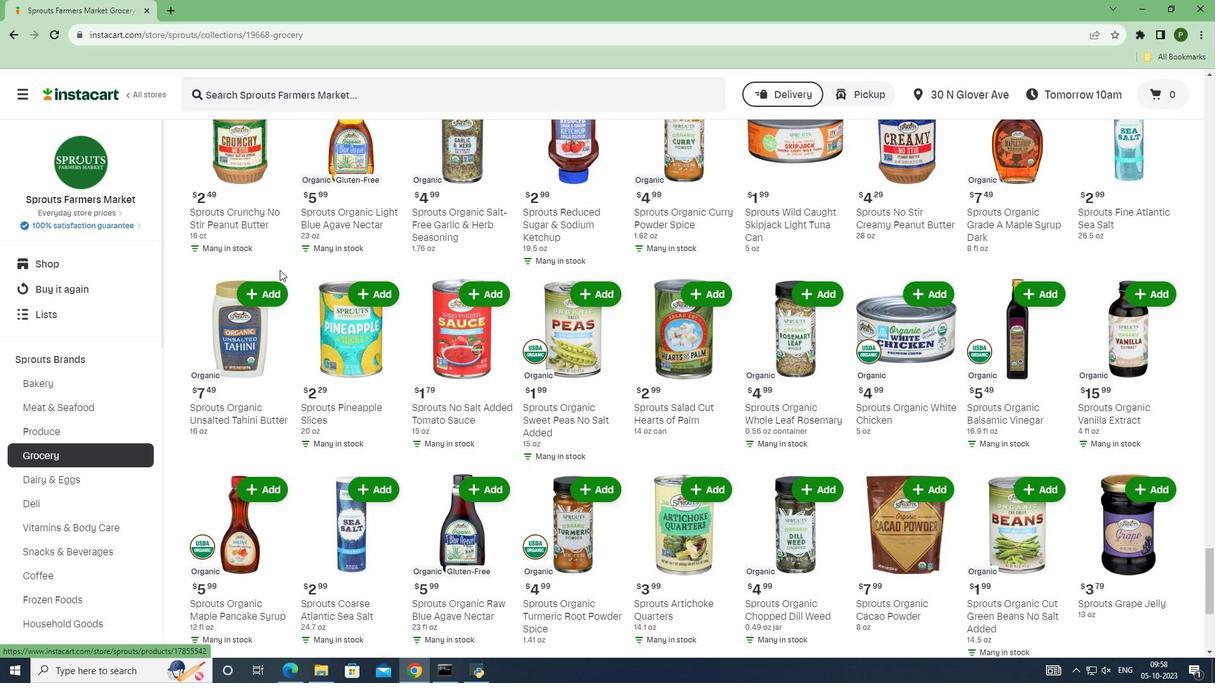 
Action: Mouse scrolled (279, 269) with delta (0, 0)
Screenshot: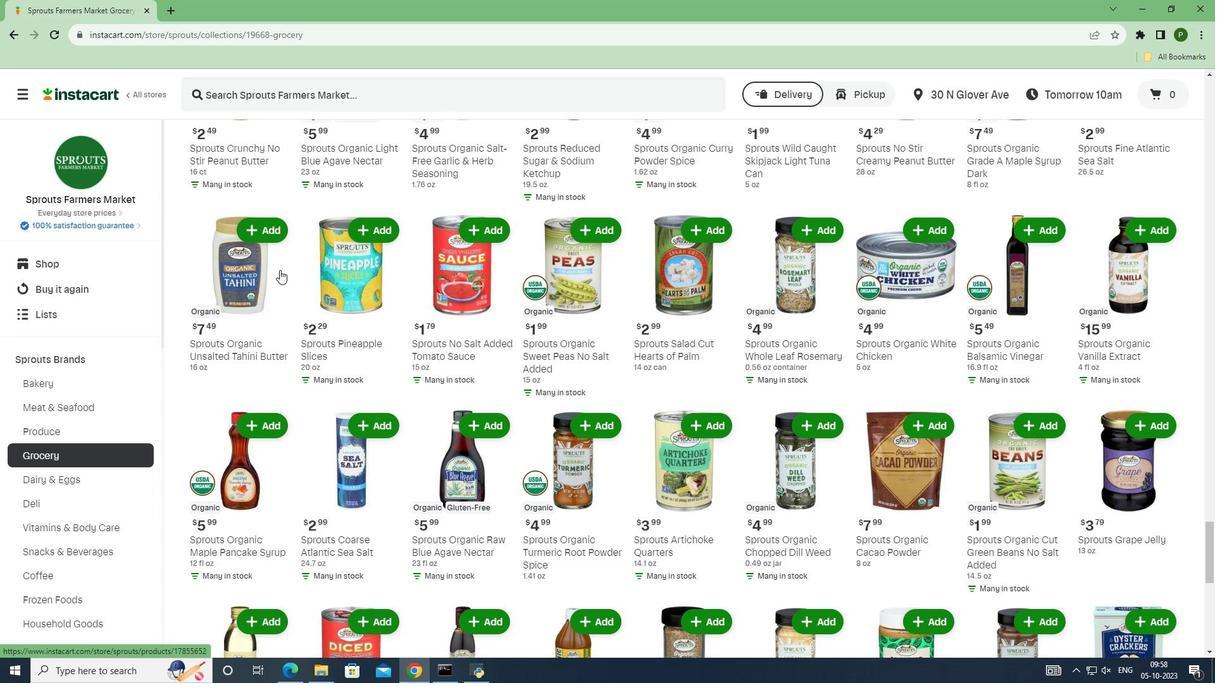 
Action: Mouse scrolled (279, 269) with delta (0, 0)
Screenshot: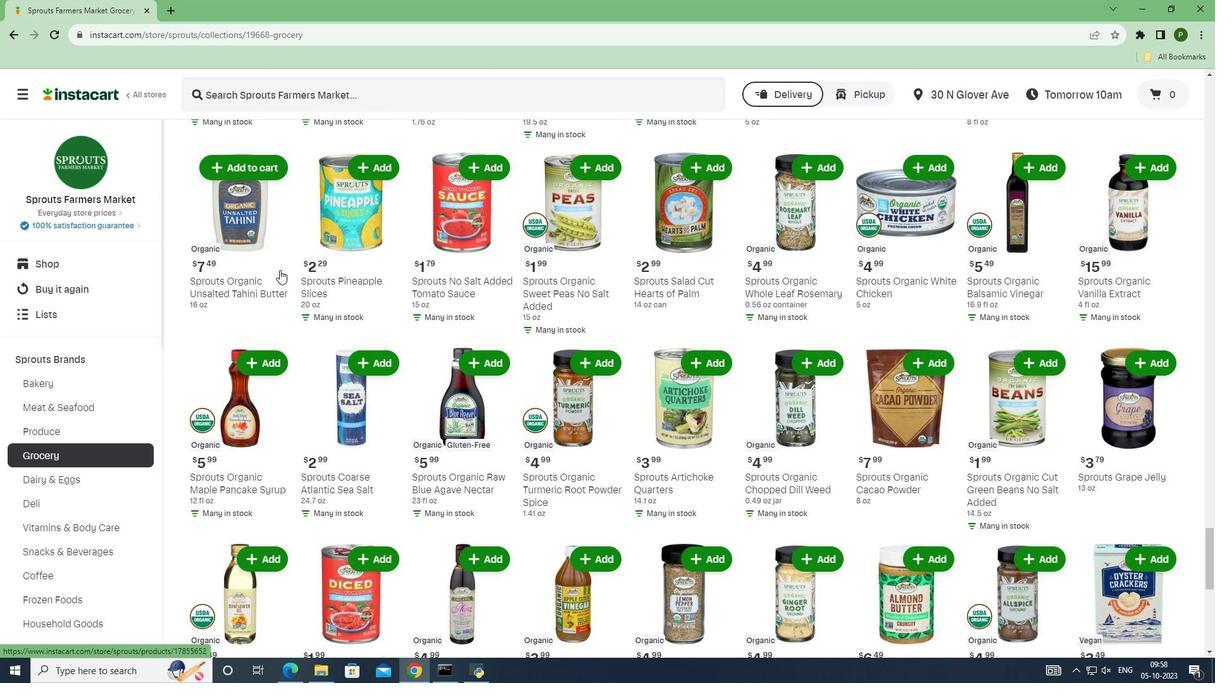 
Action: Mouse scrolled (279, 269) with delta (0, 0)
Screenshot: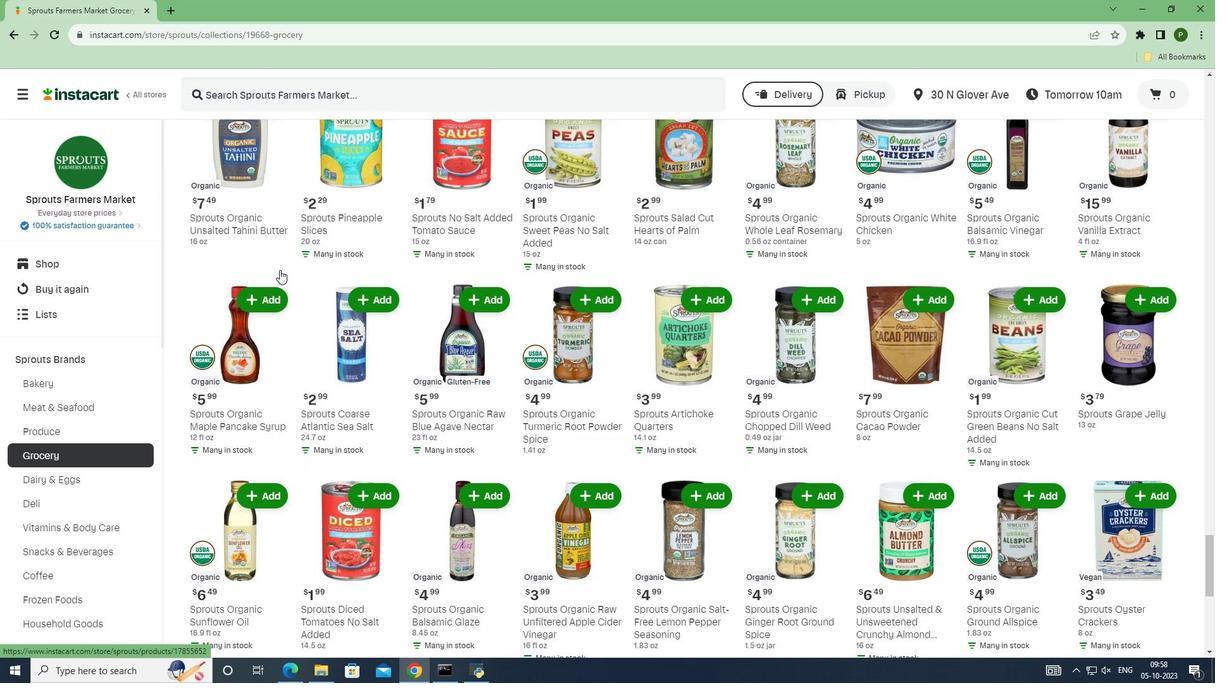 
Action: Mouse scrolled (279, 269) with delta (0, 0)
Screenshot: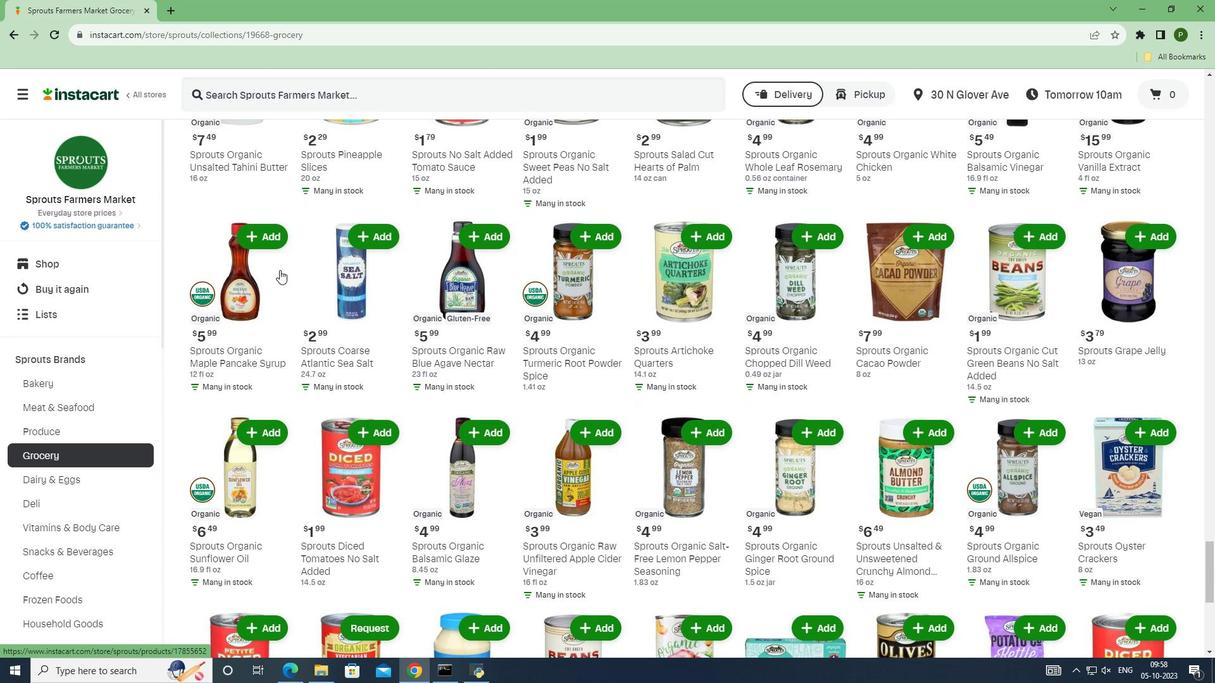 
Action: Mouse scrolled (279, 269) with delta (0, 0)
Screenshot: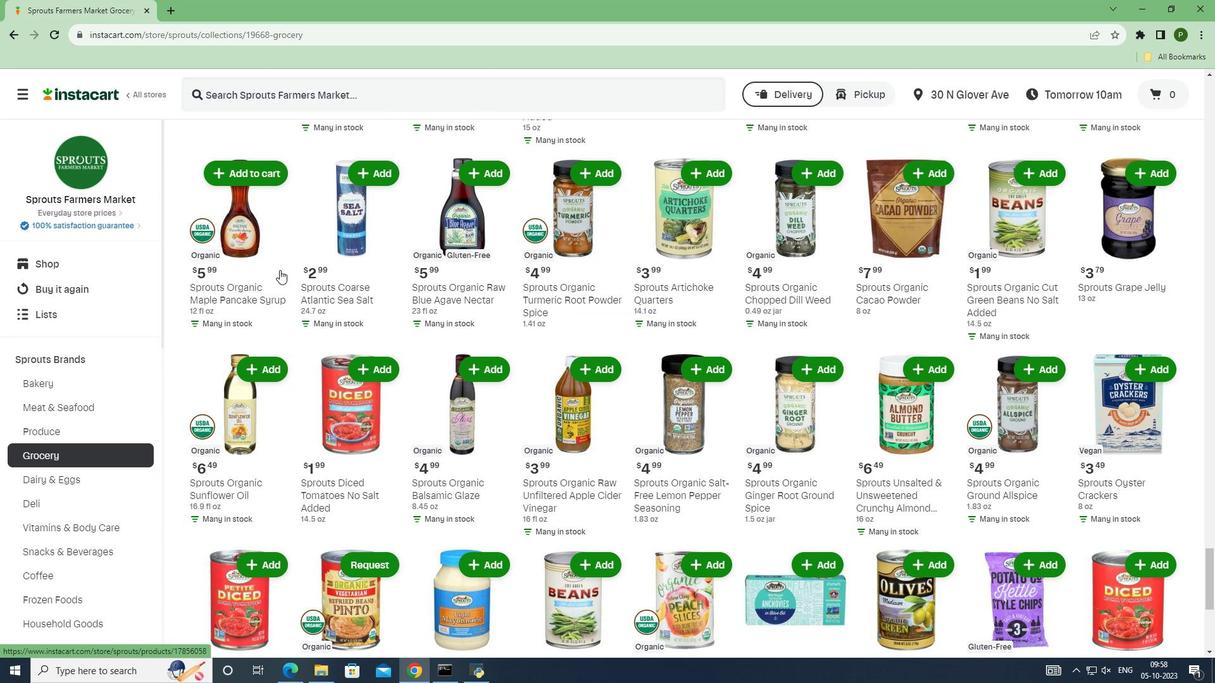 
Action: Mouse scrolled (279, 269) with delta (0, 0)
Screenshot: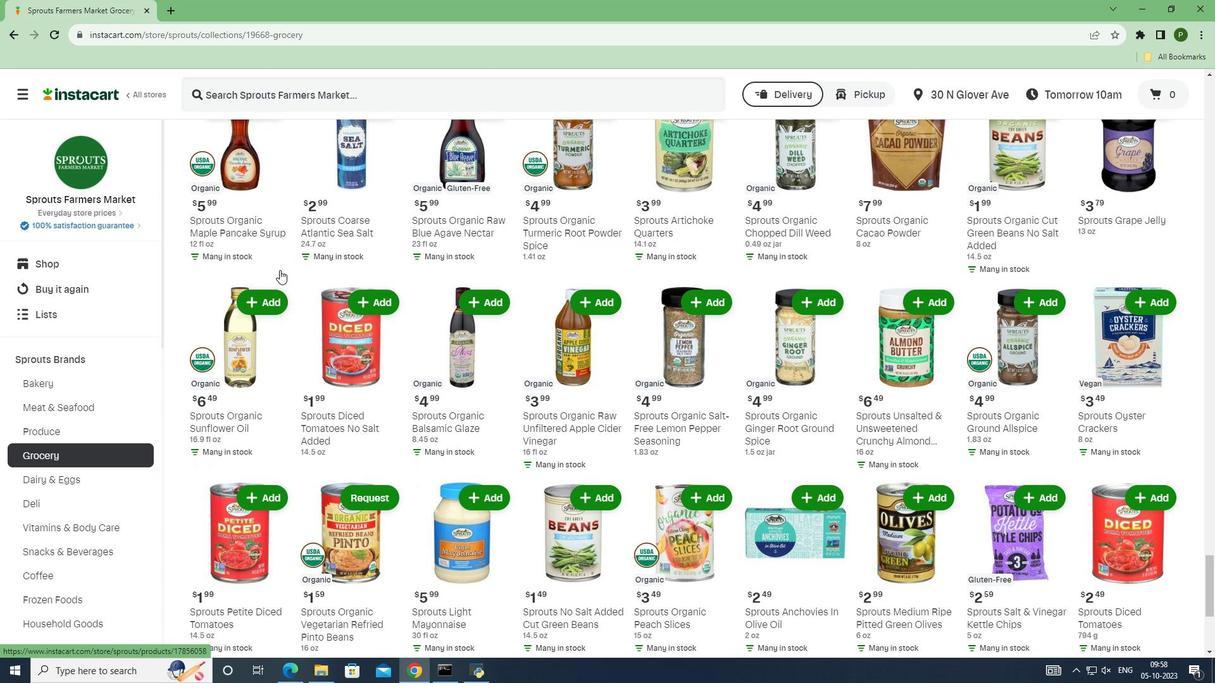 
Action: Mouse scrolled (279, 269) with delta (0, 0)
Screenshot: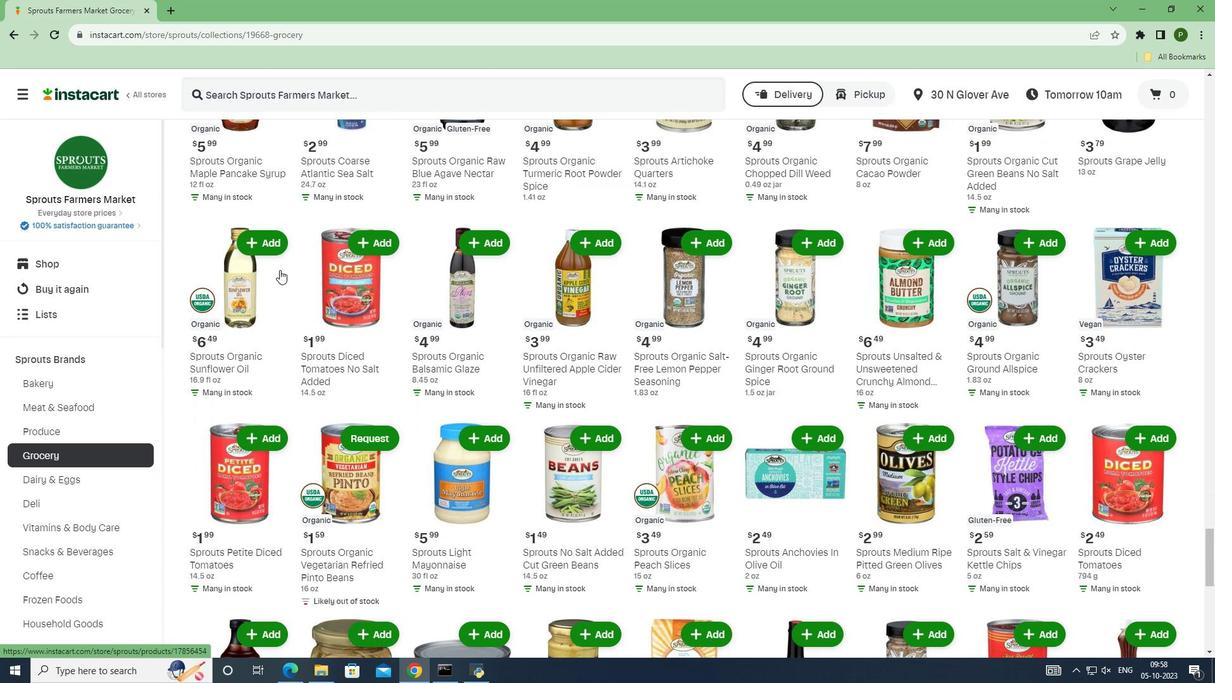 
Action: Mouse scrolled (279, 269) with delta (0, 0)
Screenshot: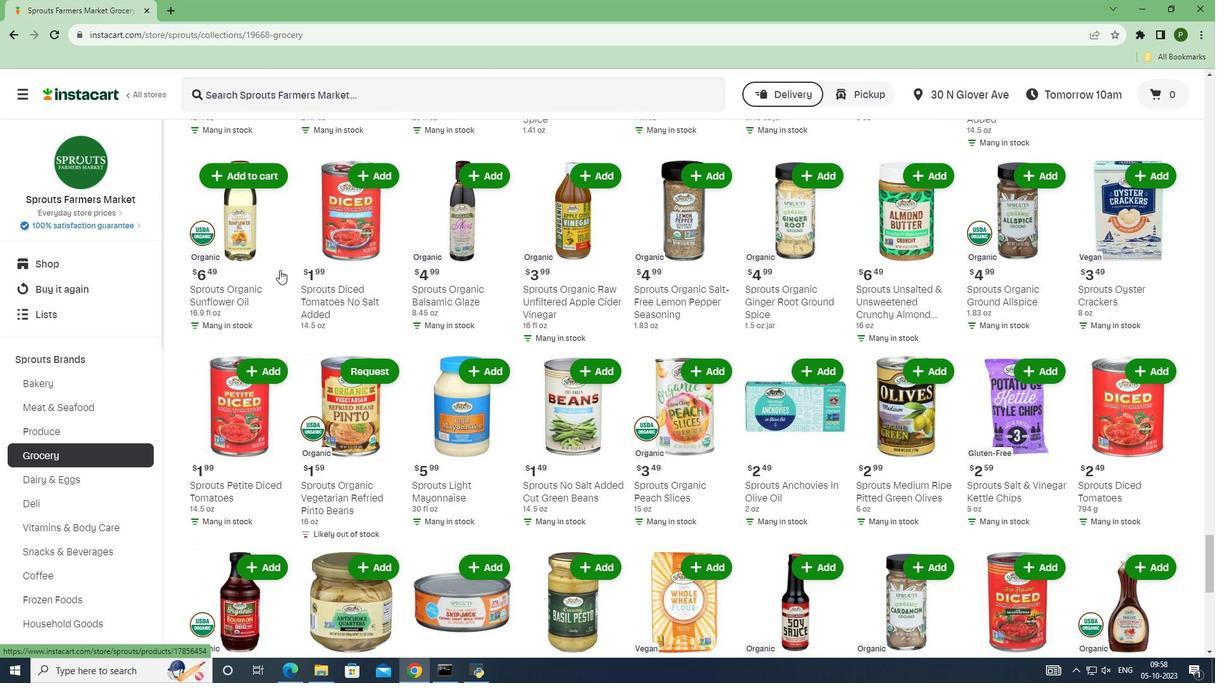 
Action: Mouse scrolled (279, 269) with delta (0, 0)
Screenshot: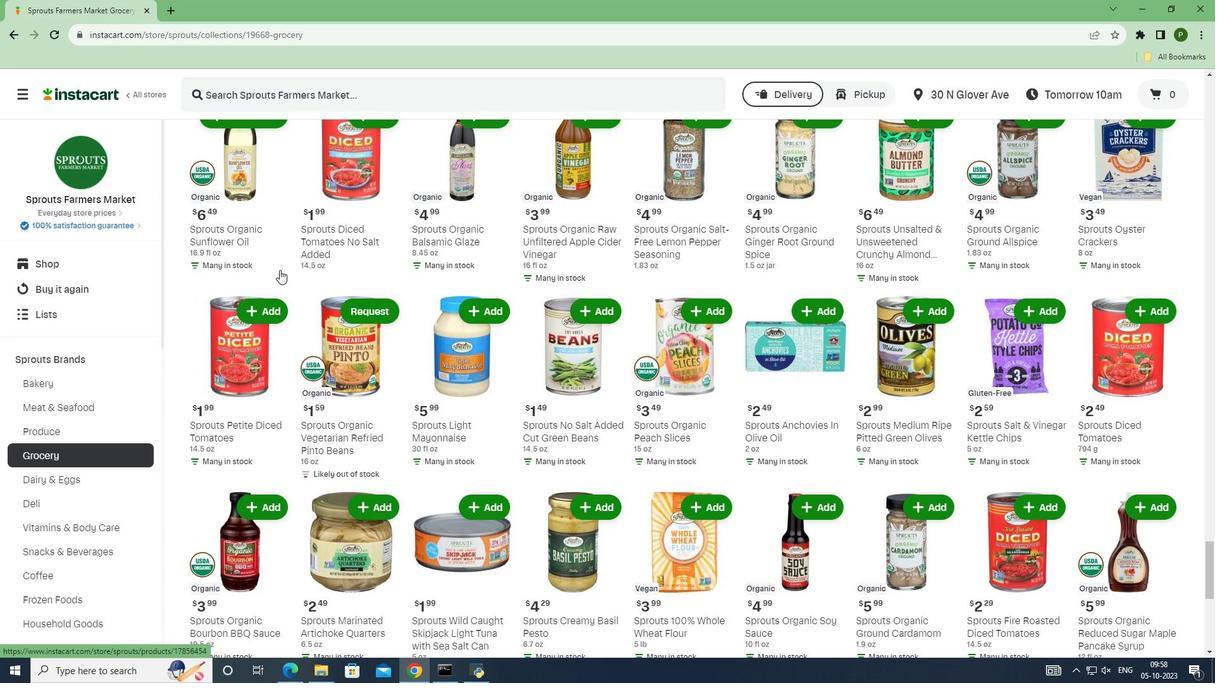 
Action: Mouse scrolled (279, 269) with delta (0, 0)
Screenshot: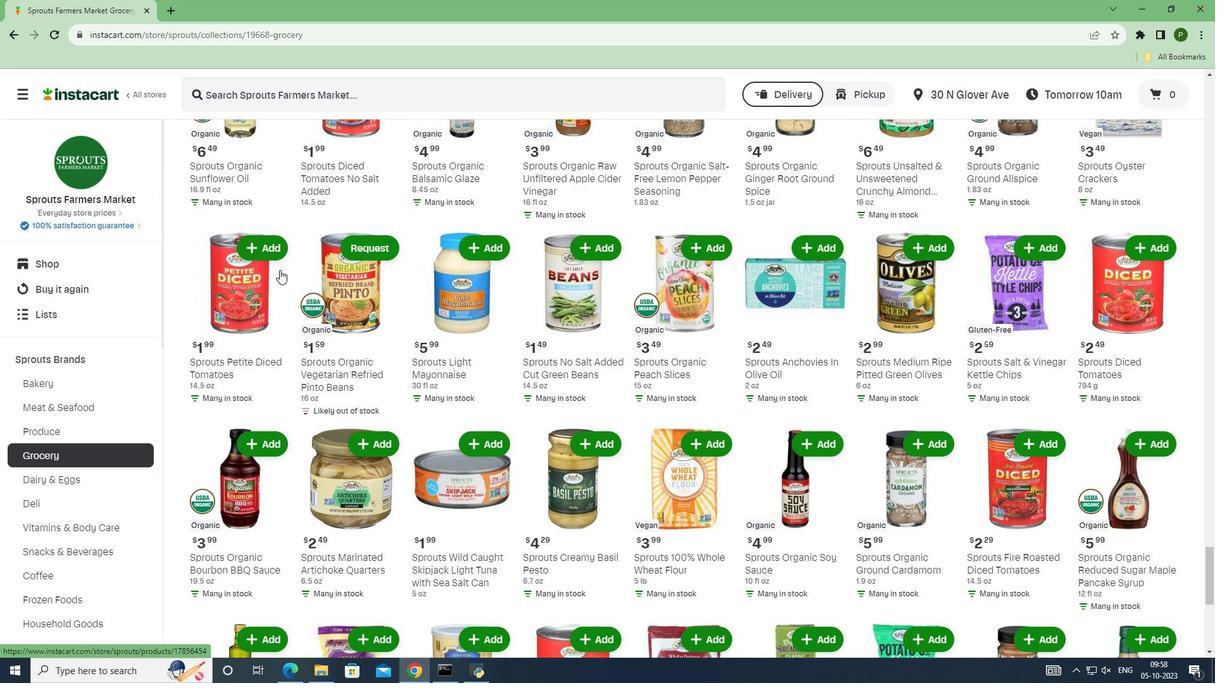 
Action: Mouse scrolled (279, 269) with delta (0, 0)
Screenshot: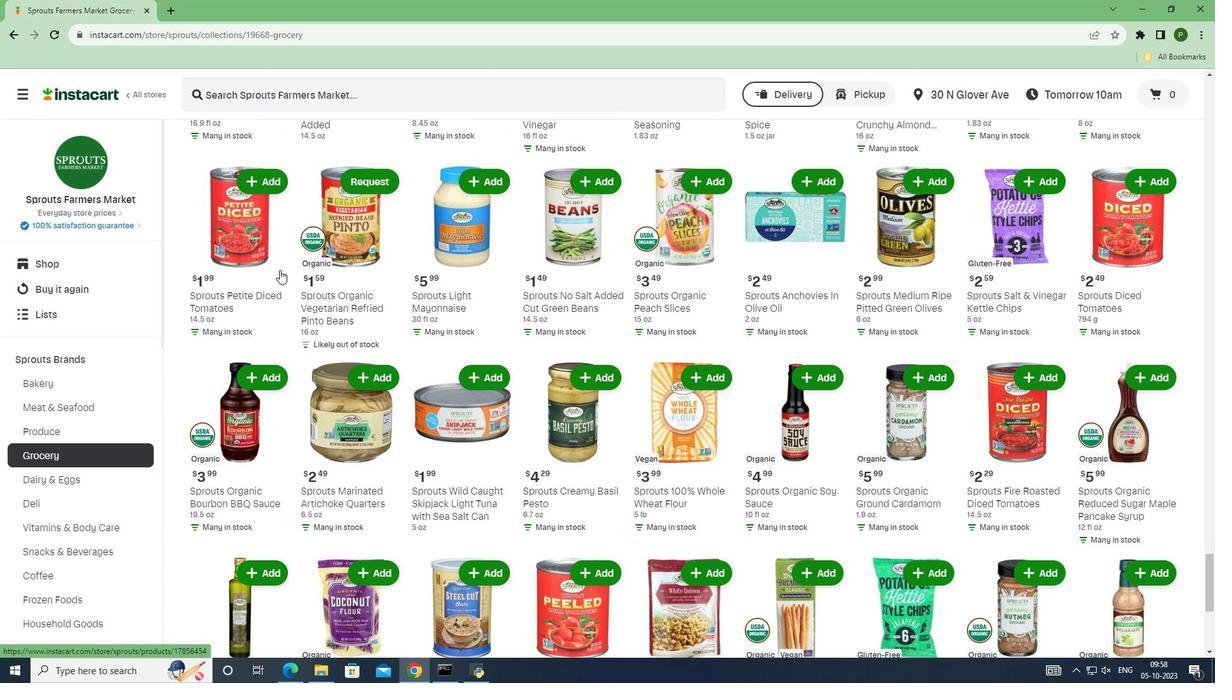 
Action: Mouse scrolled (279, 269) with delta (0, 0)
Screenshot: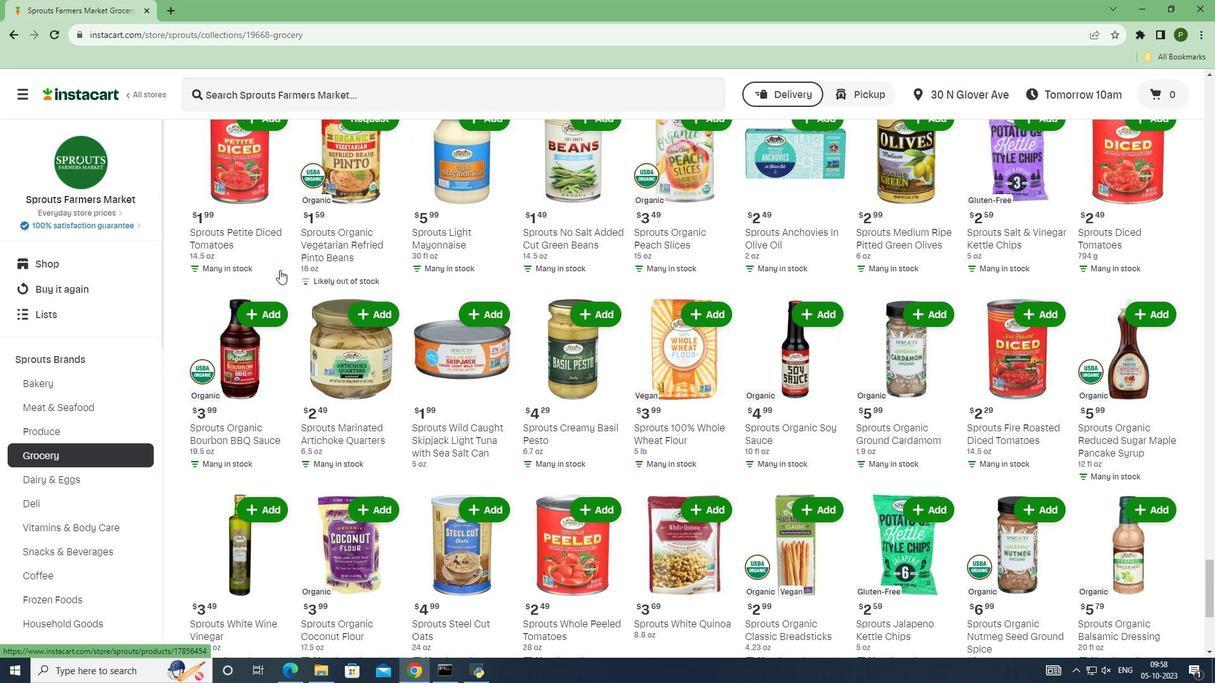 
Action: Mouse scrolled (279, 269) with delta (0, 0)
Screenshot: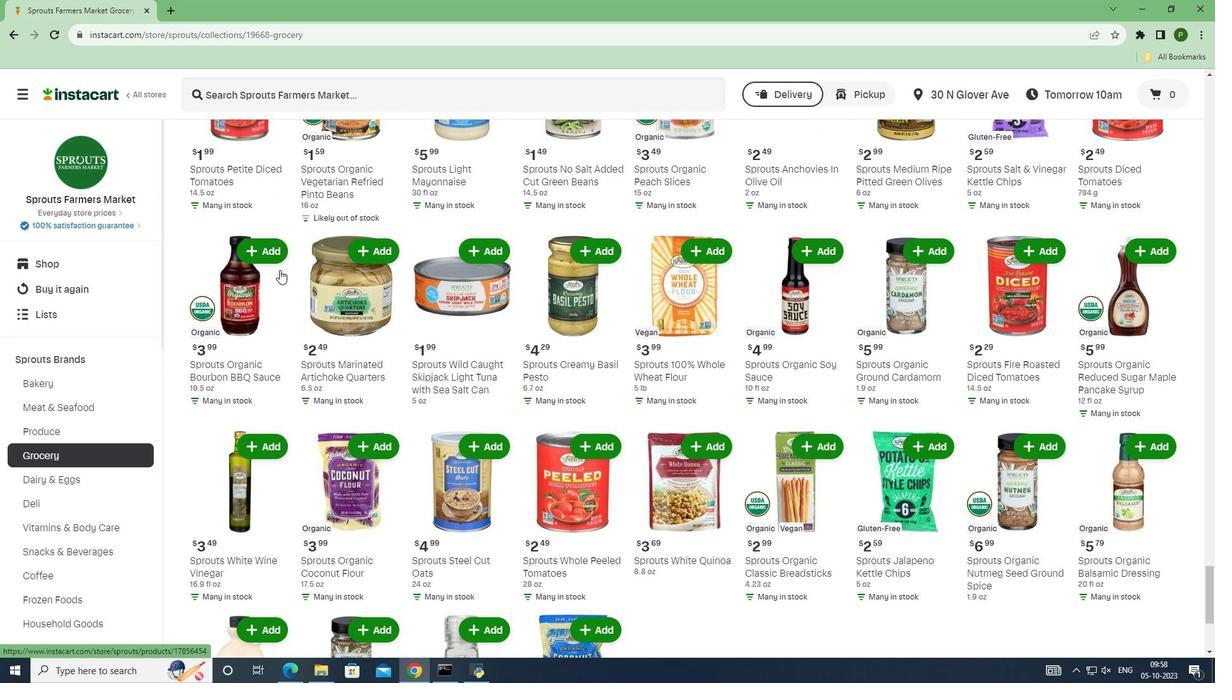 
Action: Mouse scrolled (279, 269) with delta (0, 0)
Screenshot: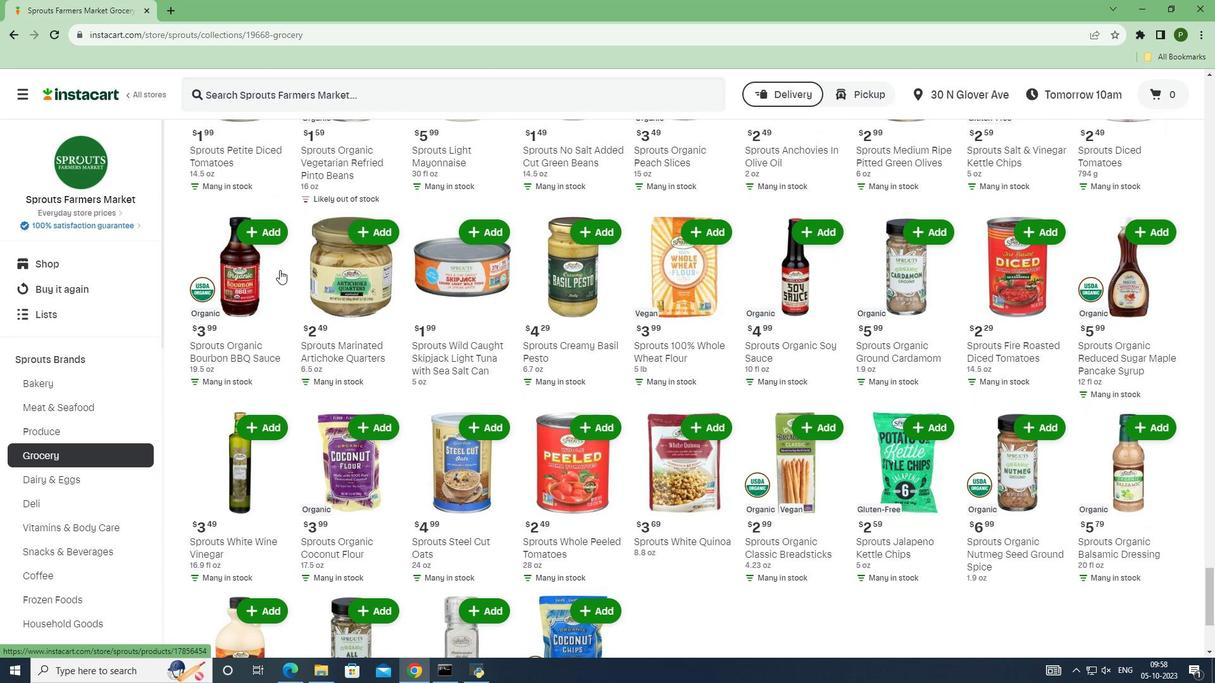 
Action: Mouse scrolled (279, 269) with delta (0, 0)
Screenshot: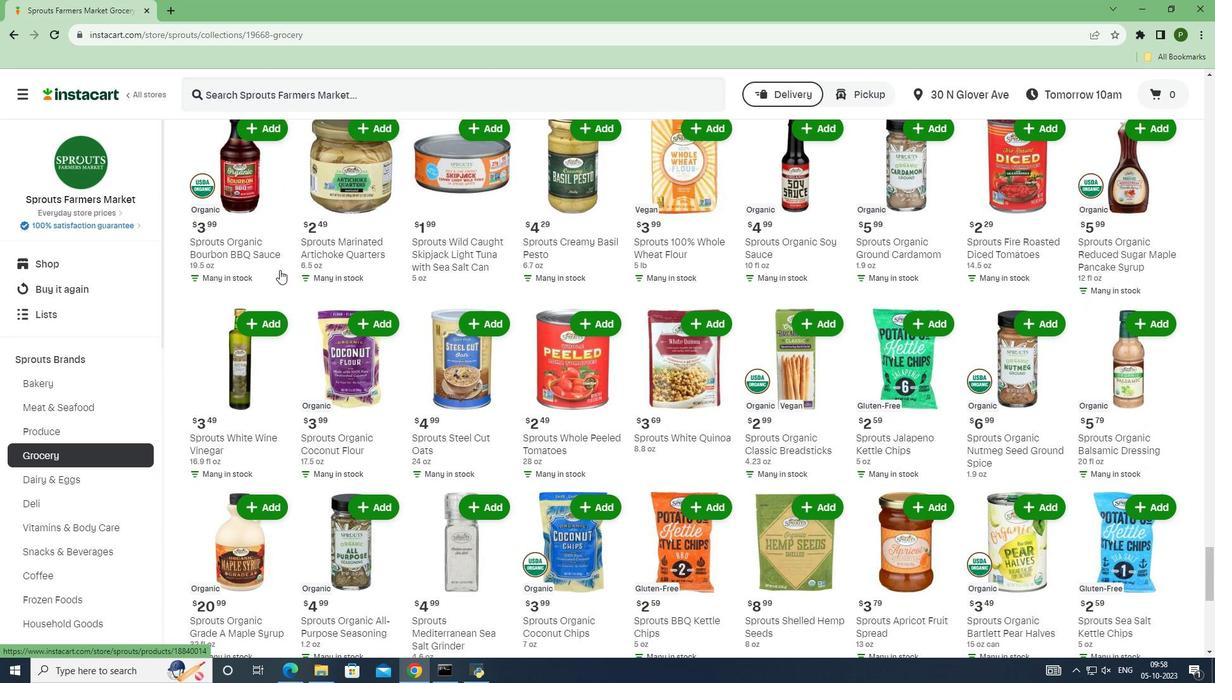 
Action: Mouse scrolled (279, 269) with delta (0, 0)
Screenshot: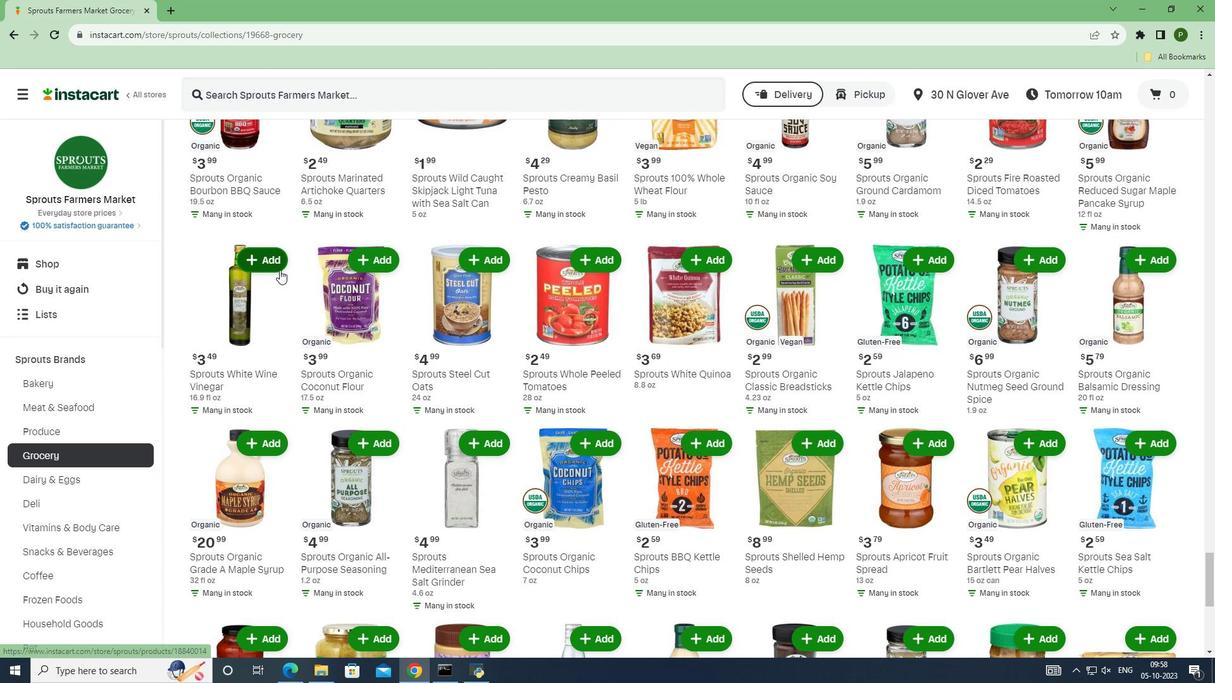 
Action: Mouse scrolled (279, 269) with delta (0, 0)
Screenshot: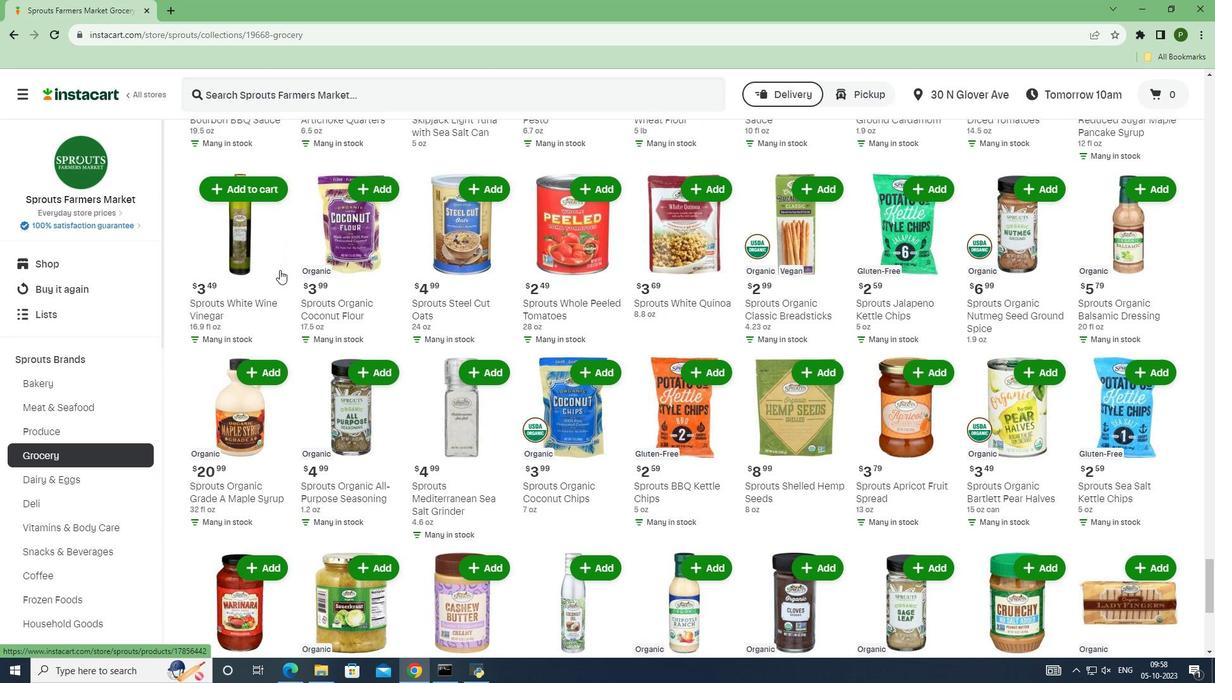
Action: Mouse scrolled (279, 269) with delta (0, 0)
Screenshot: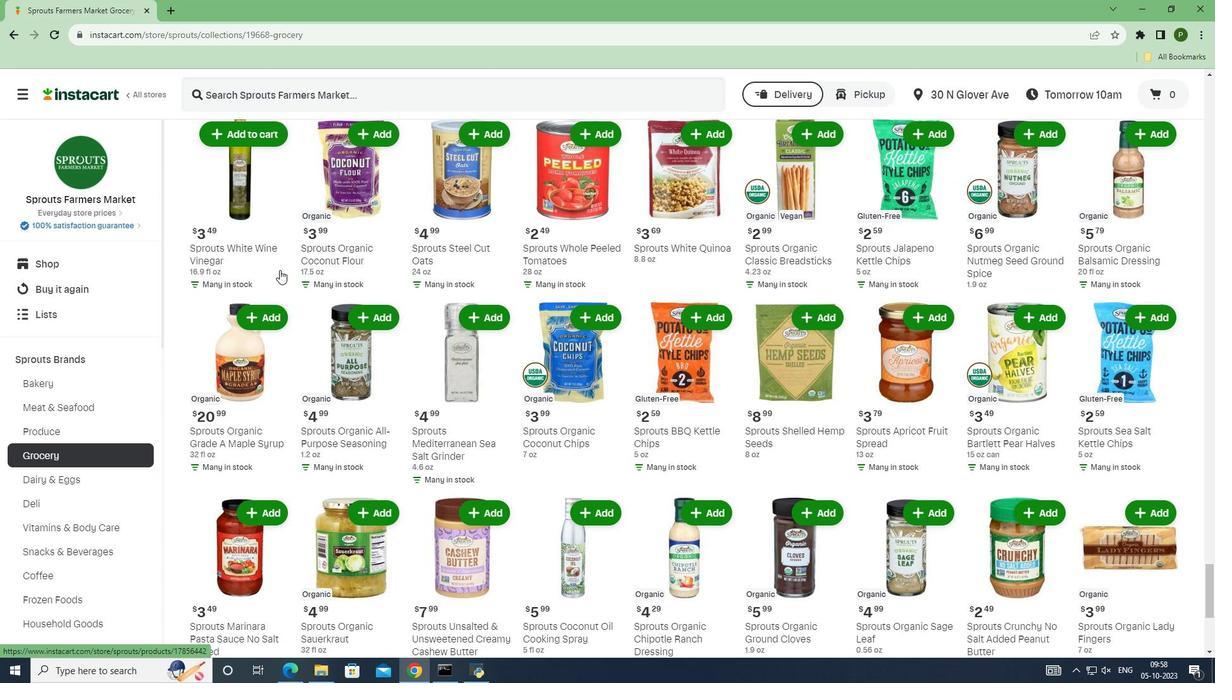
Action: Mouse scrolled (279, 269) with delta (0, 0)
Screenshot: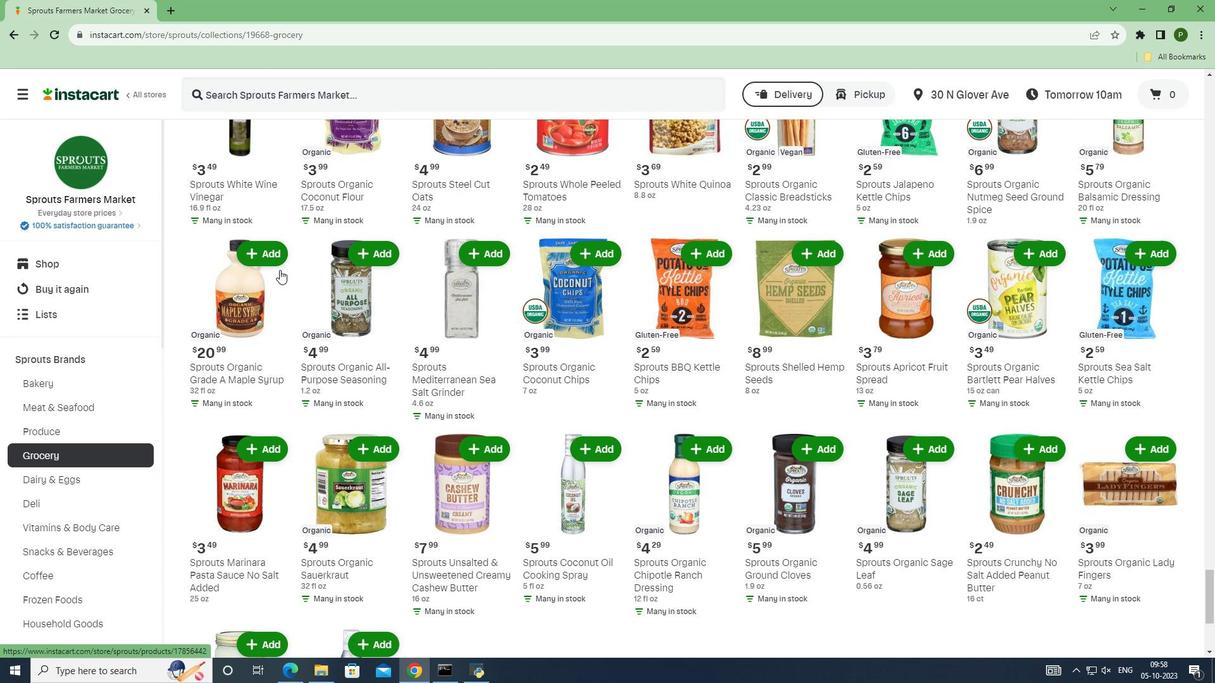 
Action: Mouse scrolled (279, 269) with delta (0, 0)
Screenshot: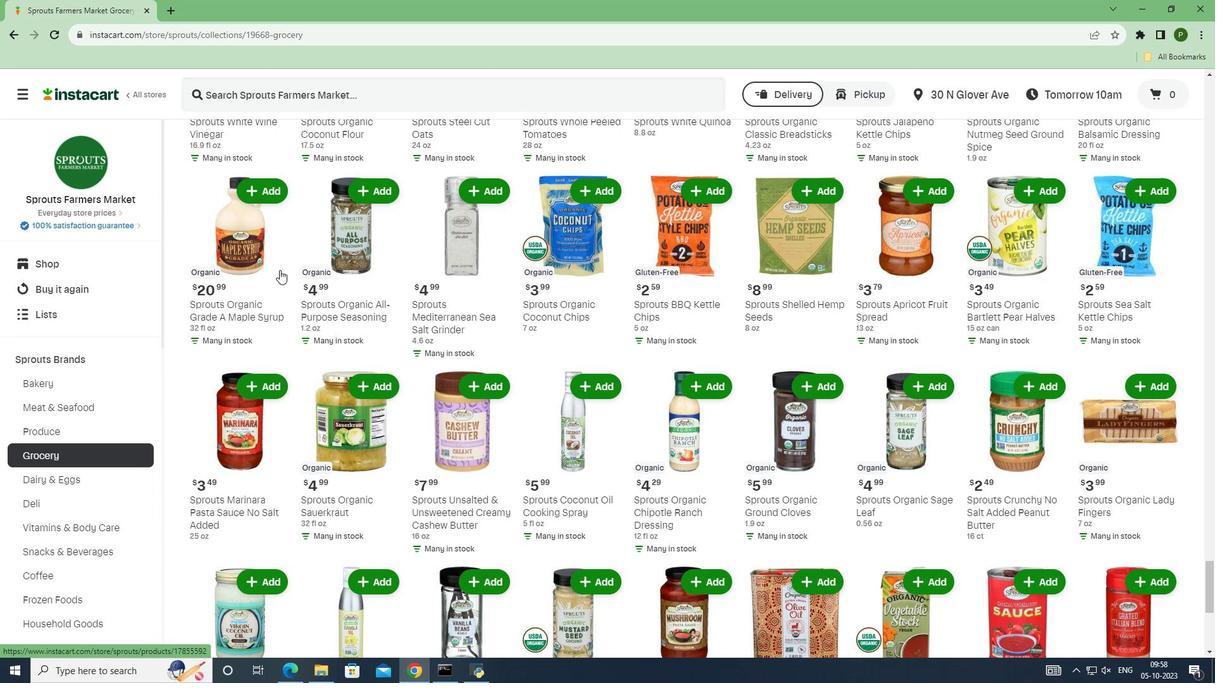 
Action: Mouse scrolled (279, 269) with delta (0, 0)
Screenshot: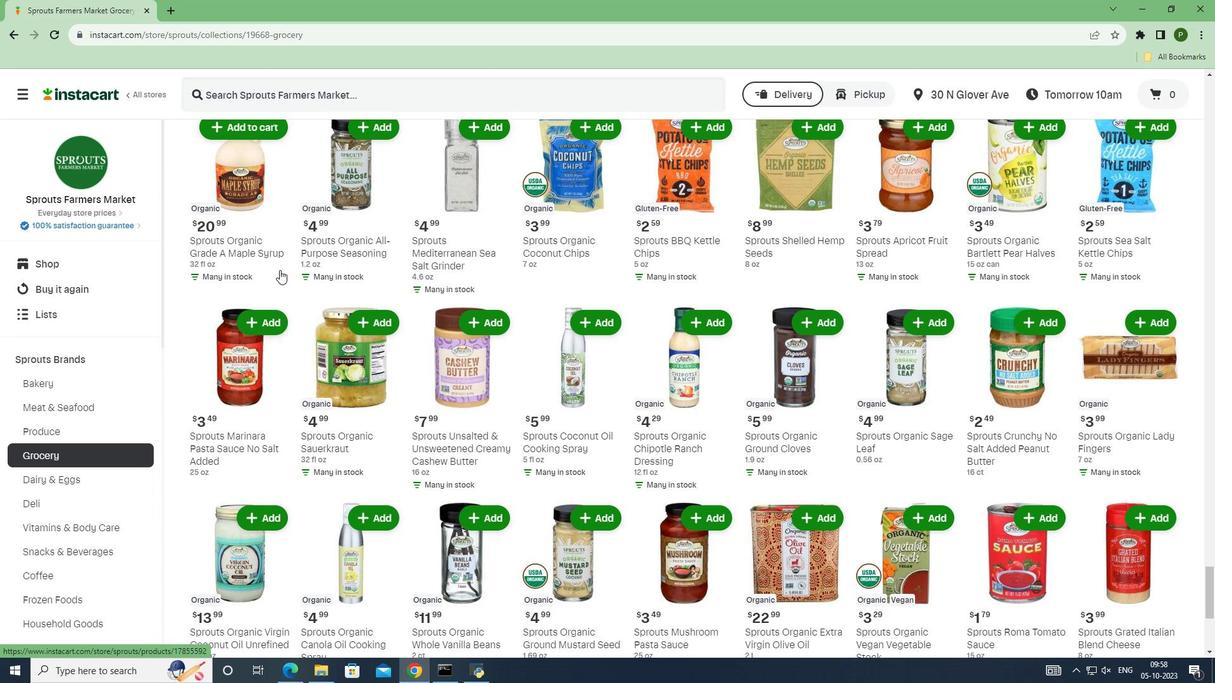 
Action: Mouse scrolled (279, 269) with delta (0, 0)
Screenshot: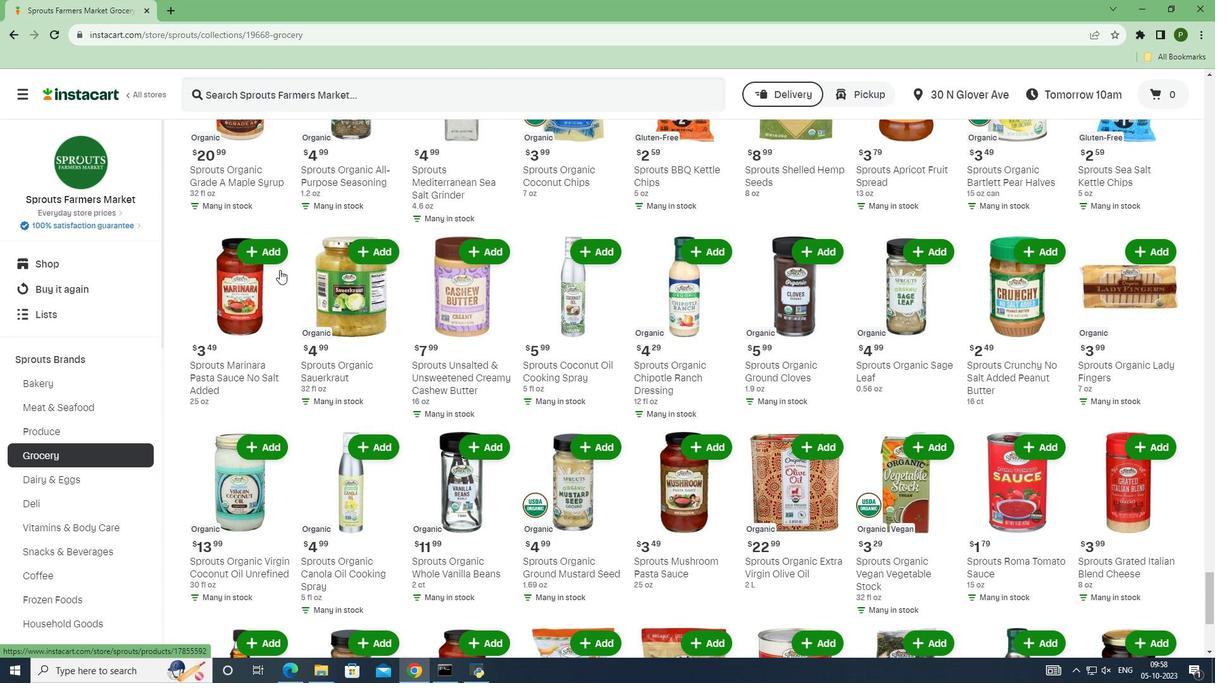 
Action: Mouse scrolled (279, 269) with delta (0, 0)
Screenshot: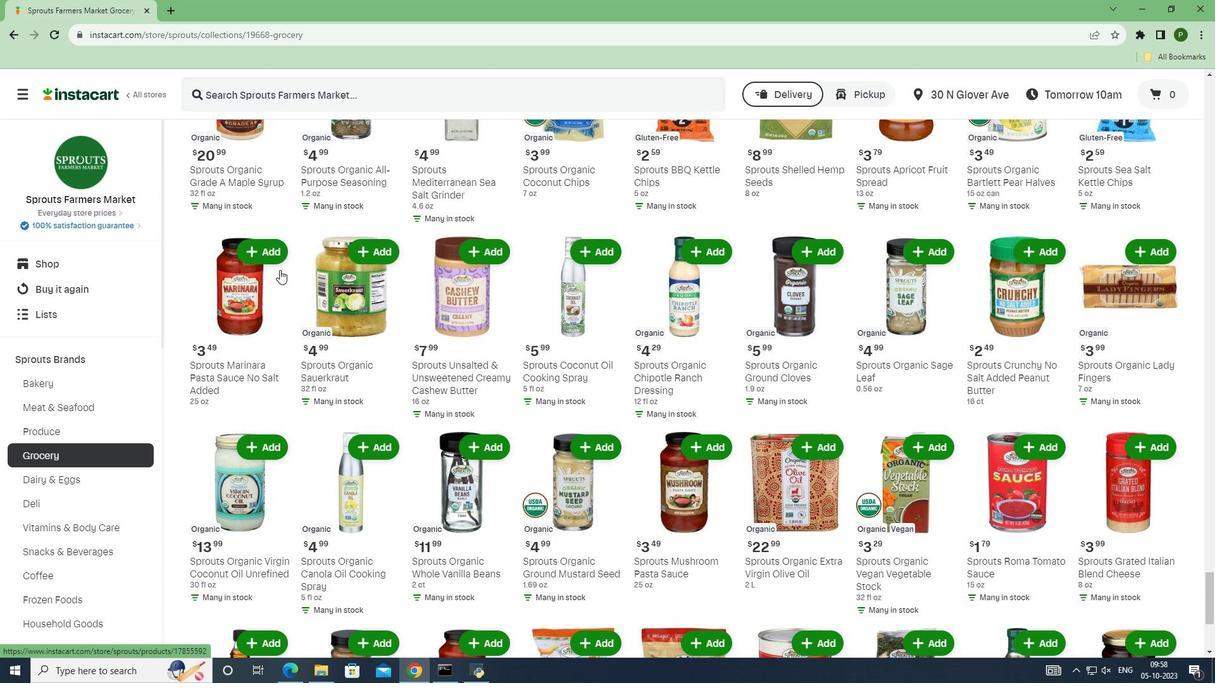 
Action: Mouse scrolled (279, 269) with delta (0, 0)
Screenshot: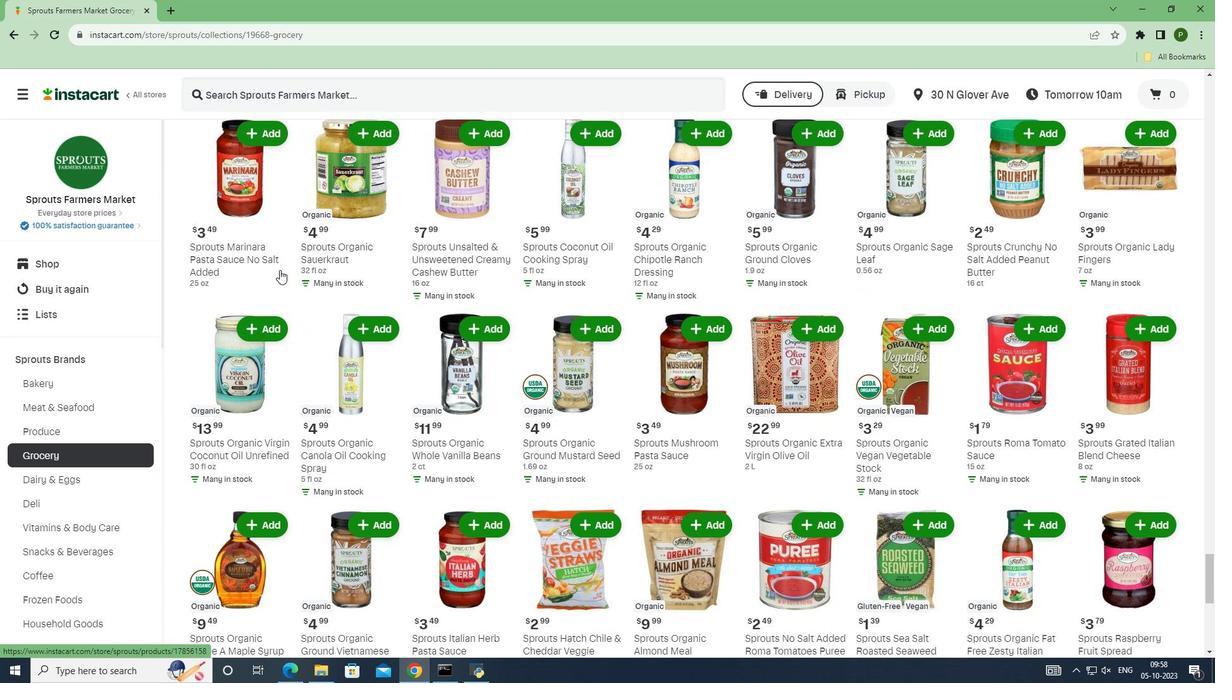 
Action: Mouse scrolled (279, 269) with delta (0, 0)
Screenshot: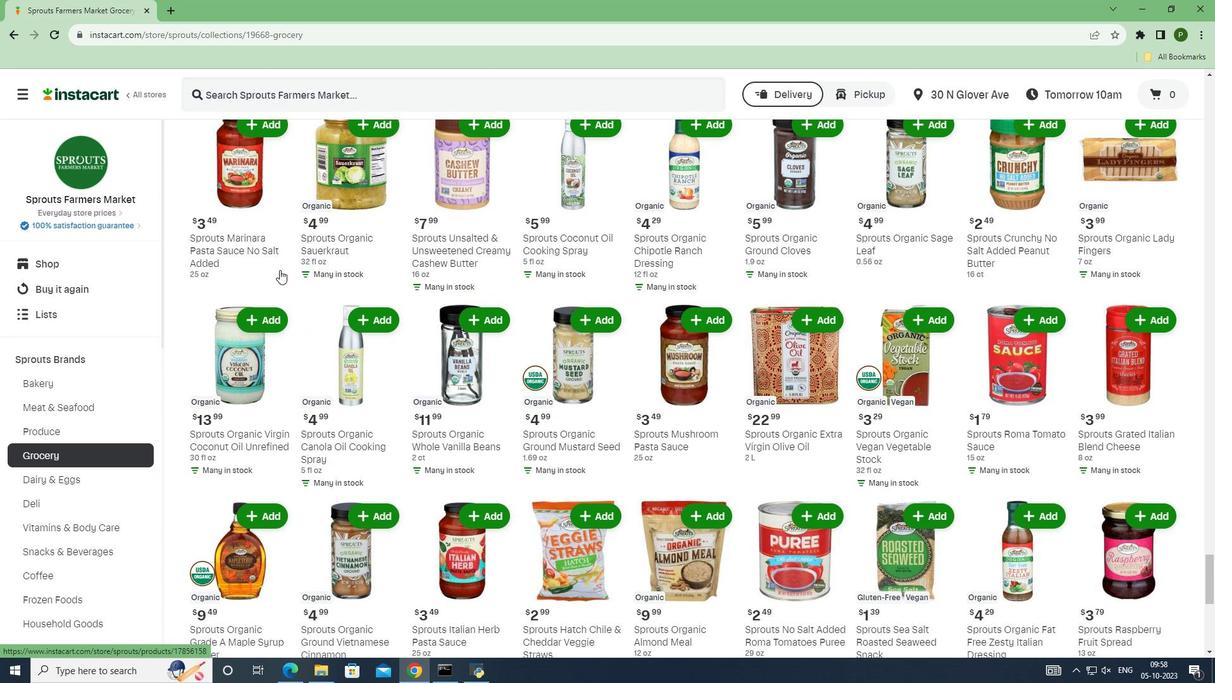
Action: Mouse scrolled (279, 269) with delta (0, 0)
Screenshot: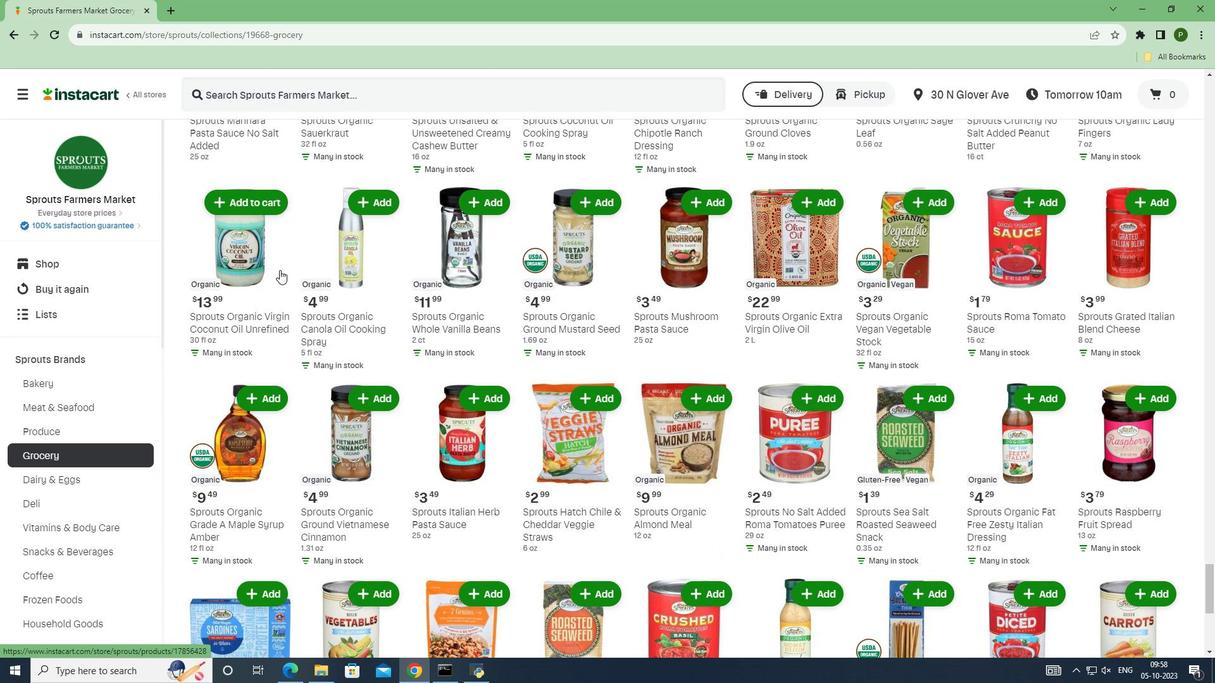 
Action: Mouse scrolled (279, 269) with delta (0, 0)
Screenshot: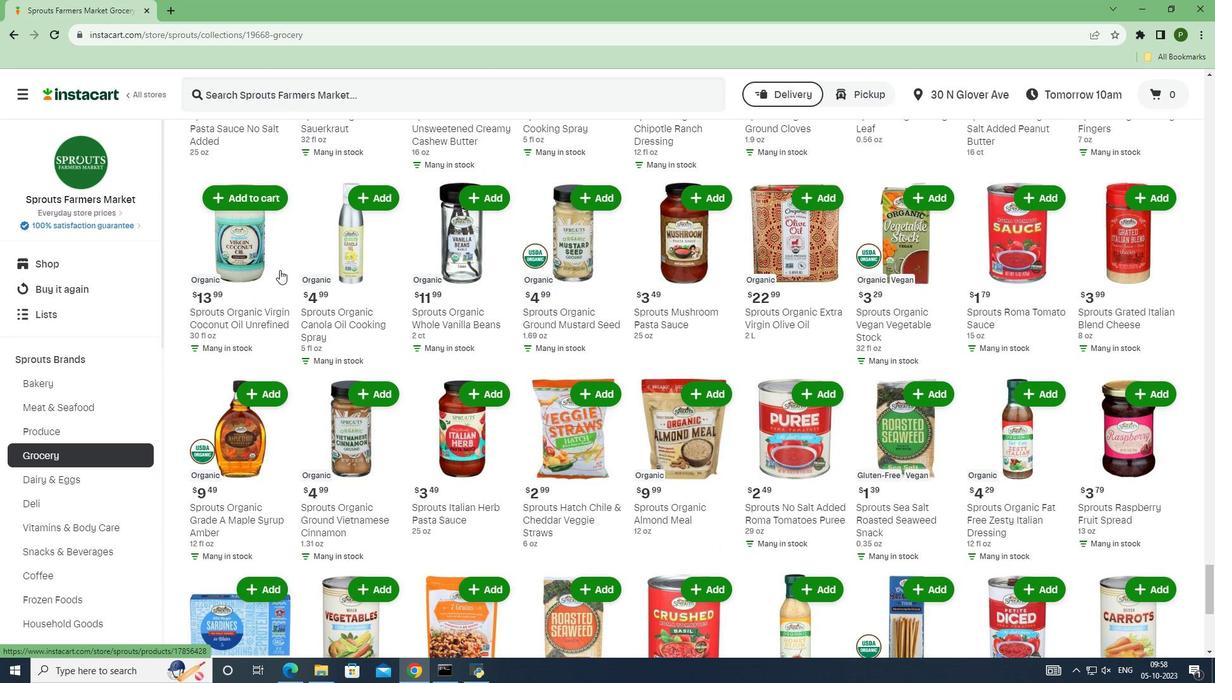 
Action: Mouse scrolled (279, 269) with delta (0, 0)
Screenshot: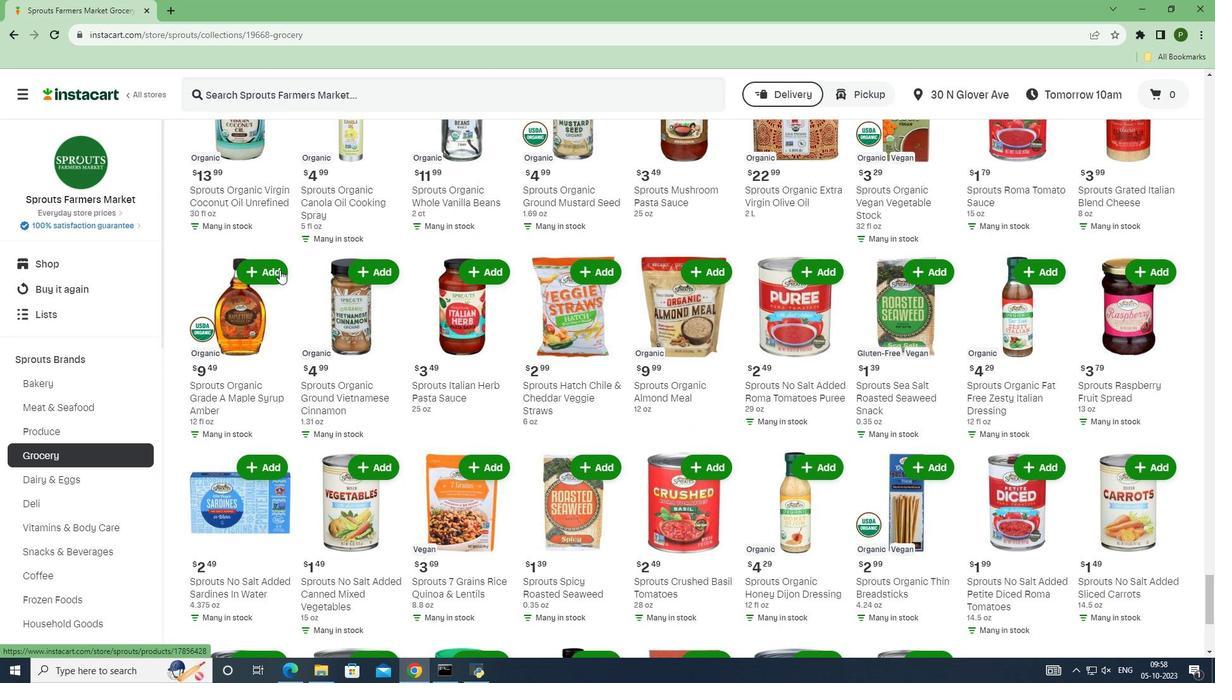 
Action: Mouse scrolled (279, 269) with delta (0, 0)
Screenshot: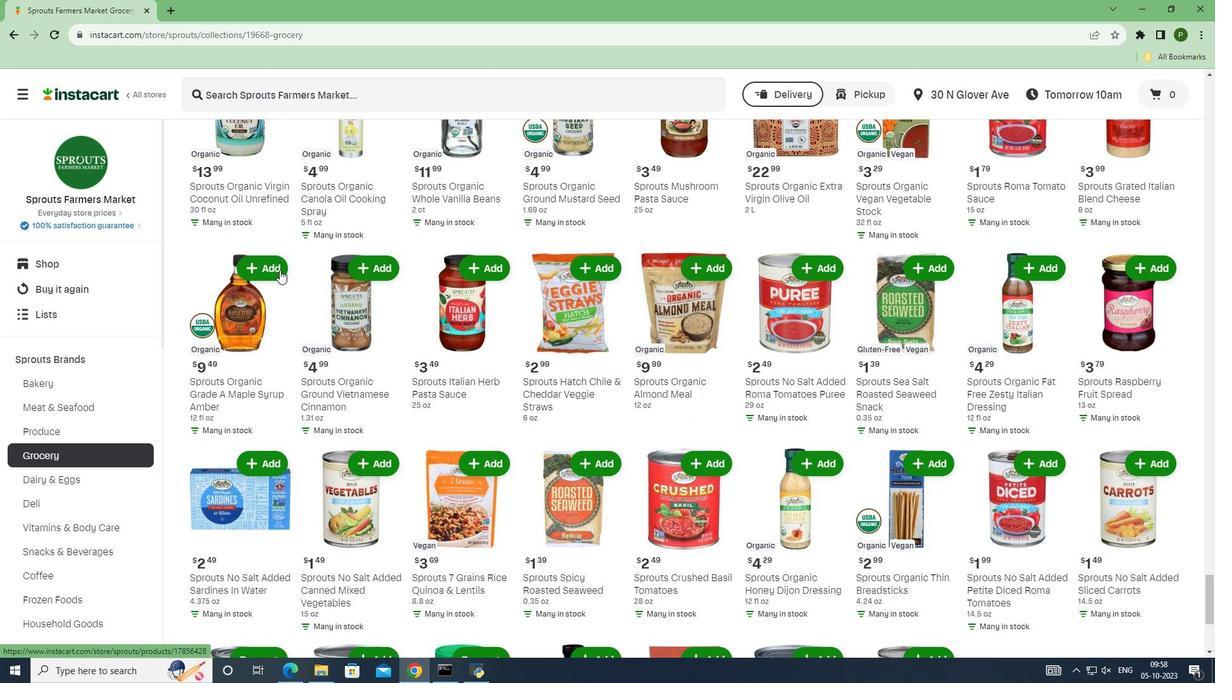 
Action: Mouse scrolled (279, 269) with delta (0, 0)
Screenshot: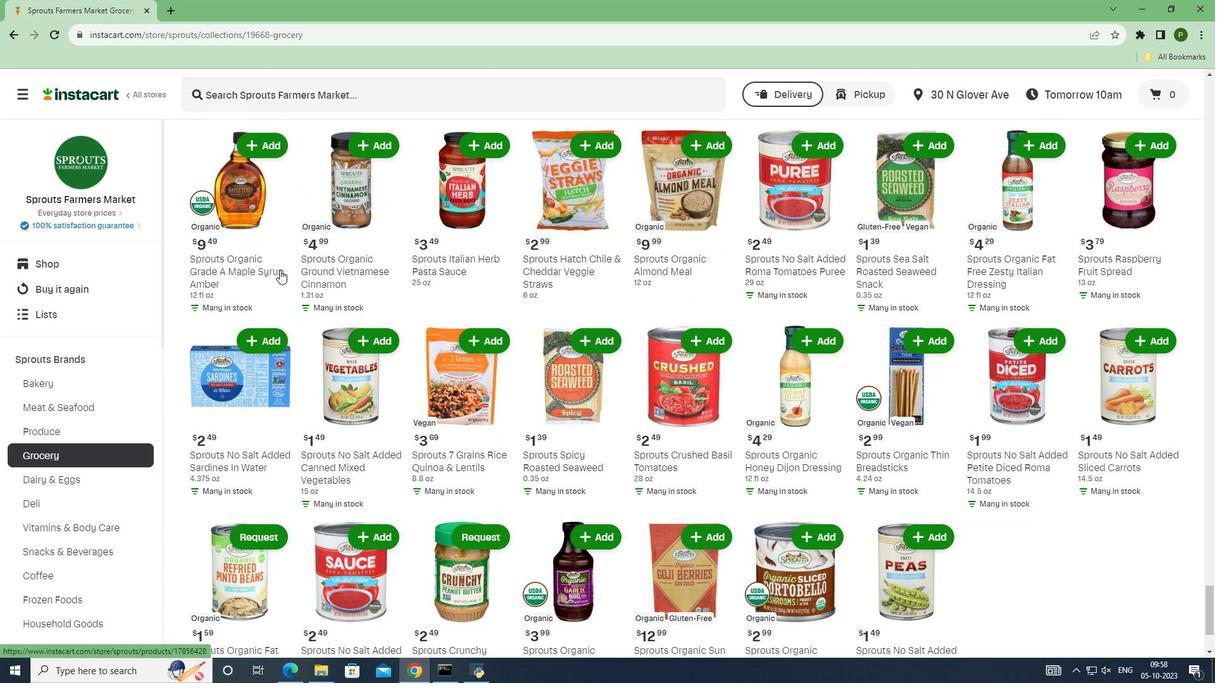 
Action: Mouse scrolled (279, 269) with delta (0, 0)
Screenshot: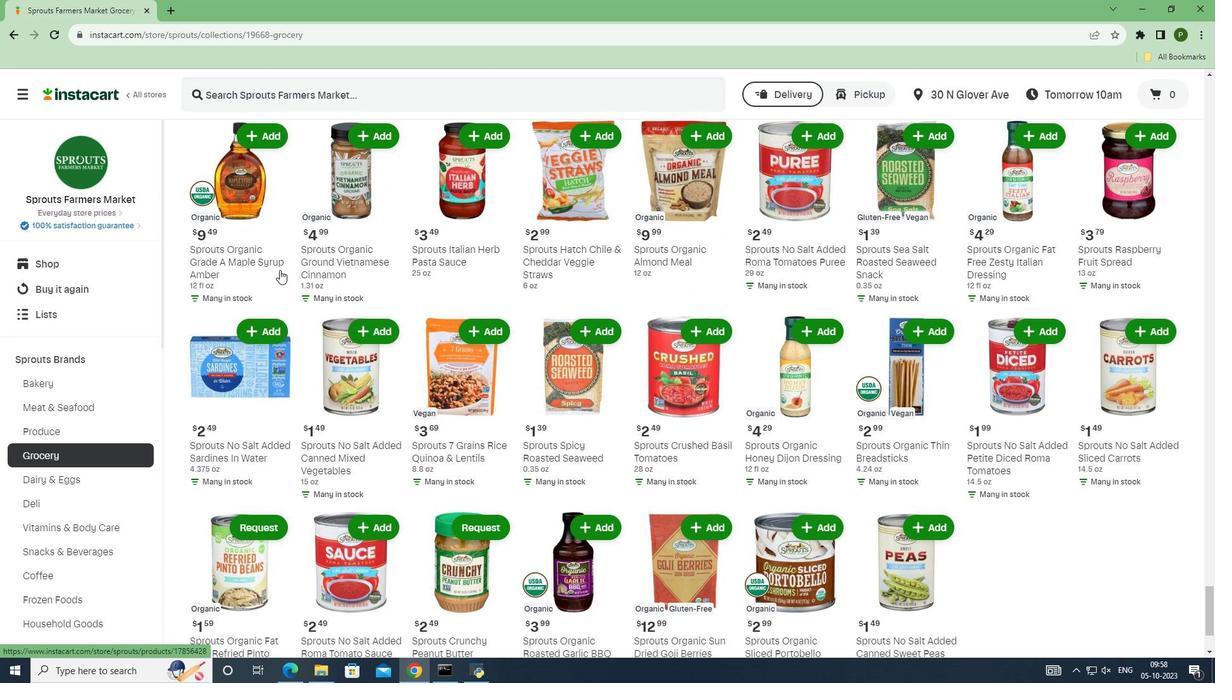 
Action: Mouse scrolled (279, 269) with delta (0, 0)
Screenshot: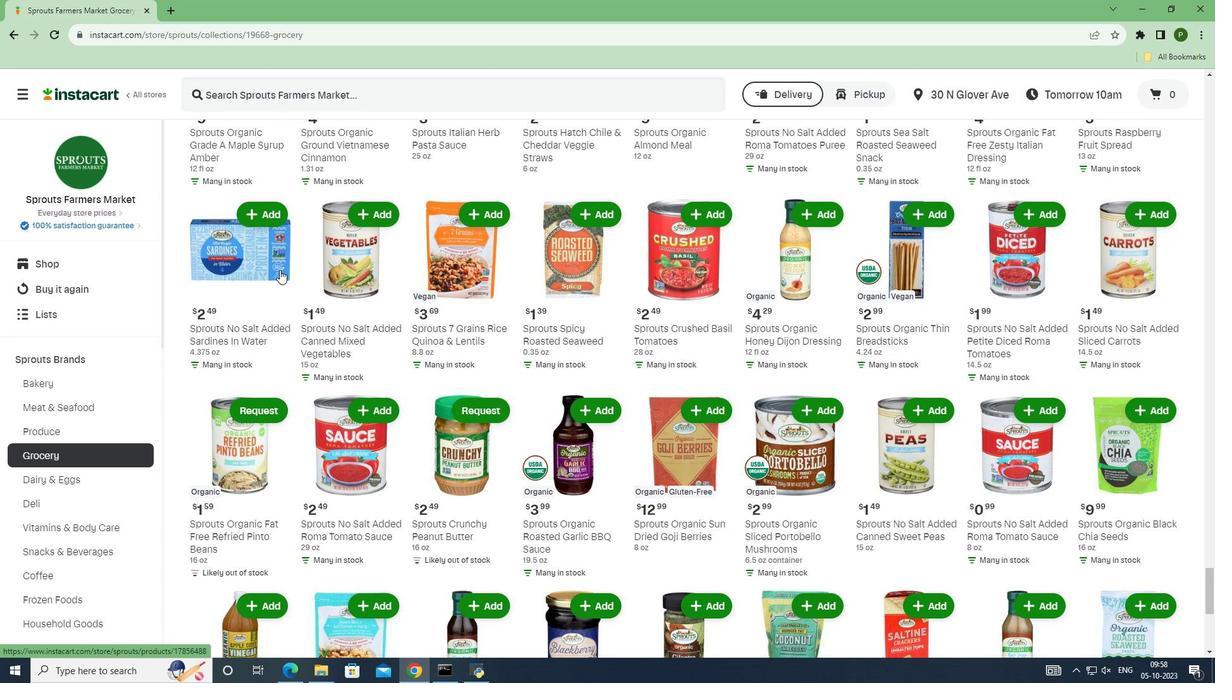 
Action: Mouse moved to (709, 345)
Screenshot: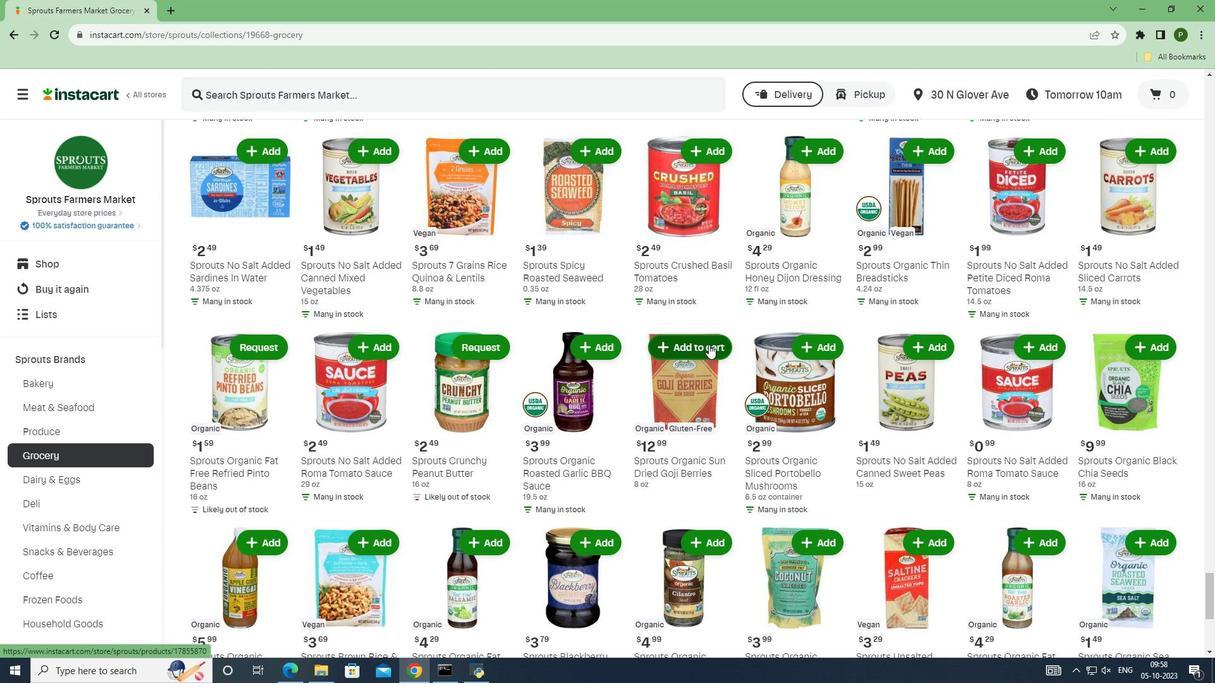 
Action: Mouse pressed left at (709, 345)
Screenshot: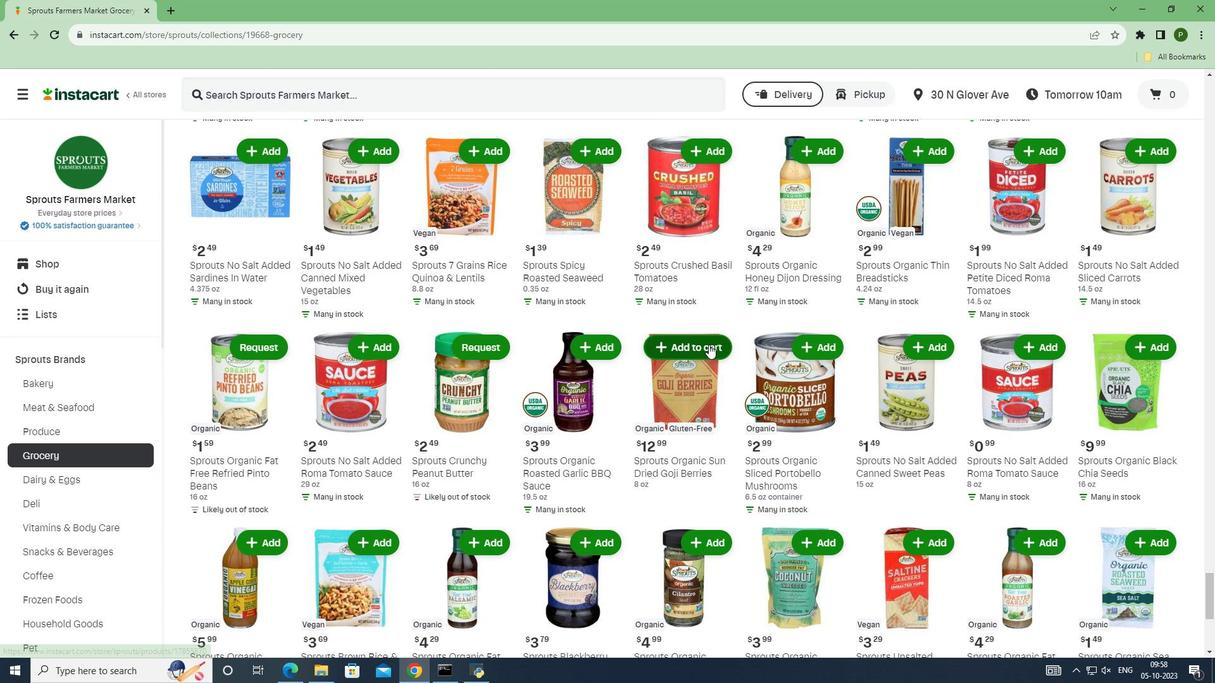 
